 Task: Look for space in Zerbst, Germany from 17th June, 2023 to 21st June, 2023 for 2 adults in price range Rs.7000 to Rs.12000. Place can be private room with 1  bedroom having 2 beds and 1 bathroom. Property type can be house, flat, guest house. Amenities needed are: wifi. Booking option can be shelf check-in. Required host language is English.
Action: Mouse moved to (542, 103)
Screenshot: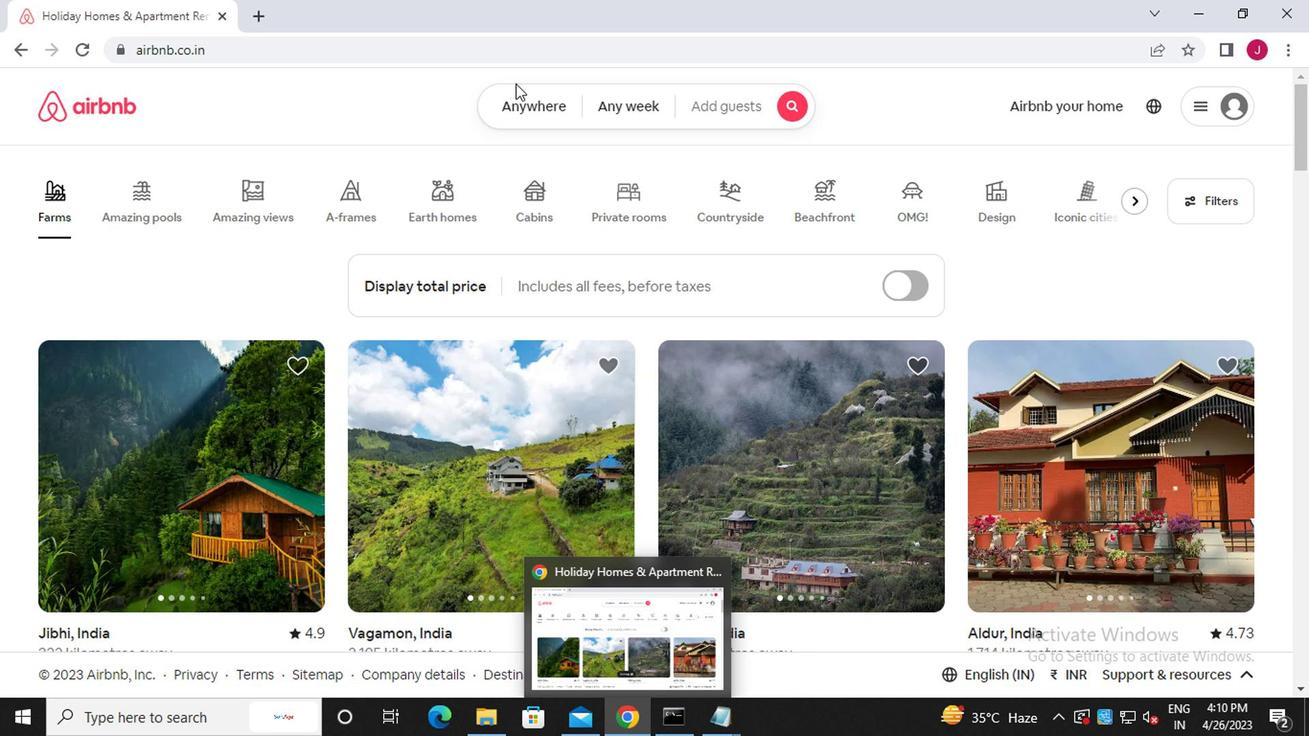 
Action: Mouse pressed left at (542, 103)
Screenshot: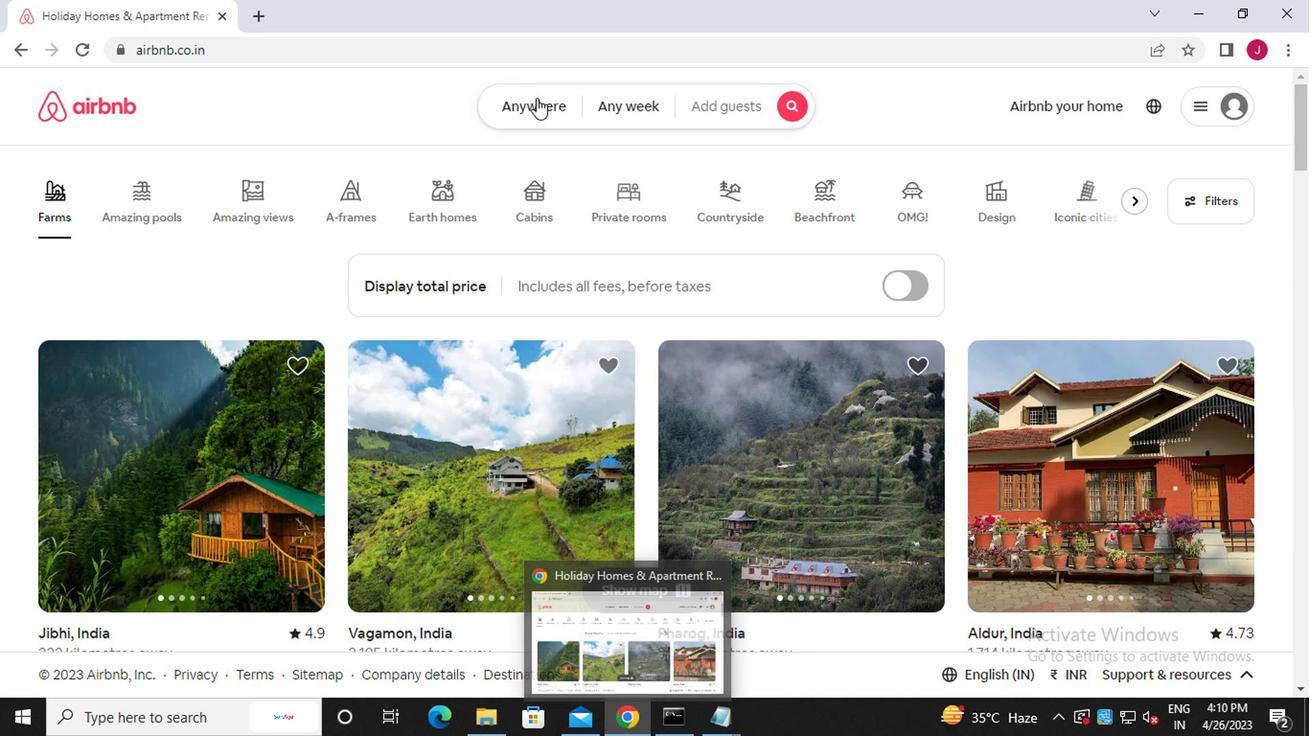 
Action: Mouse moved to (304, 182)
Screenshot: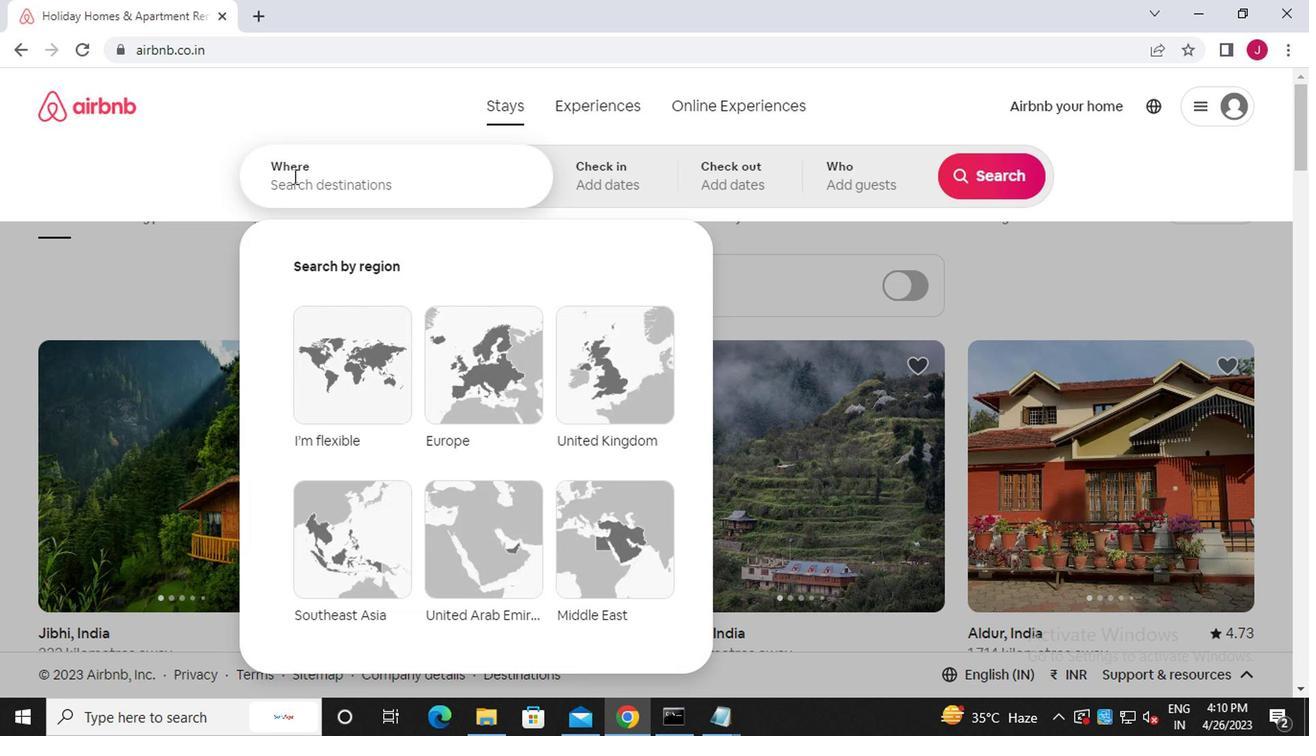 
Action: Mouse pressed left at (304, 182)
Screenshot: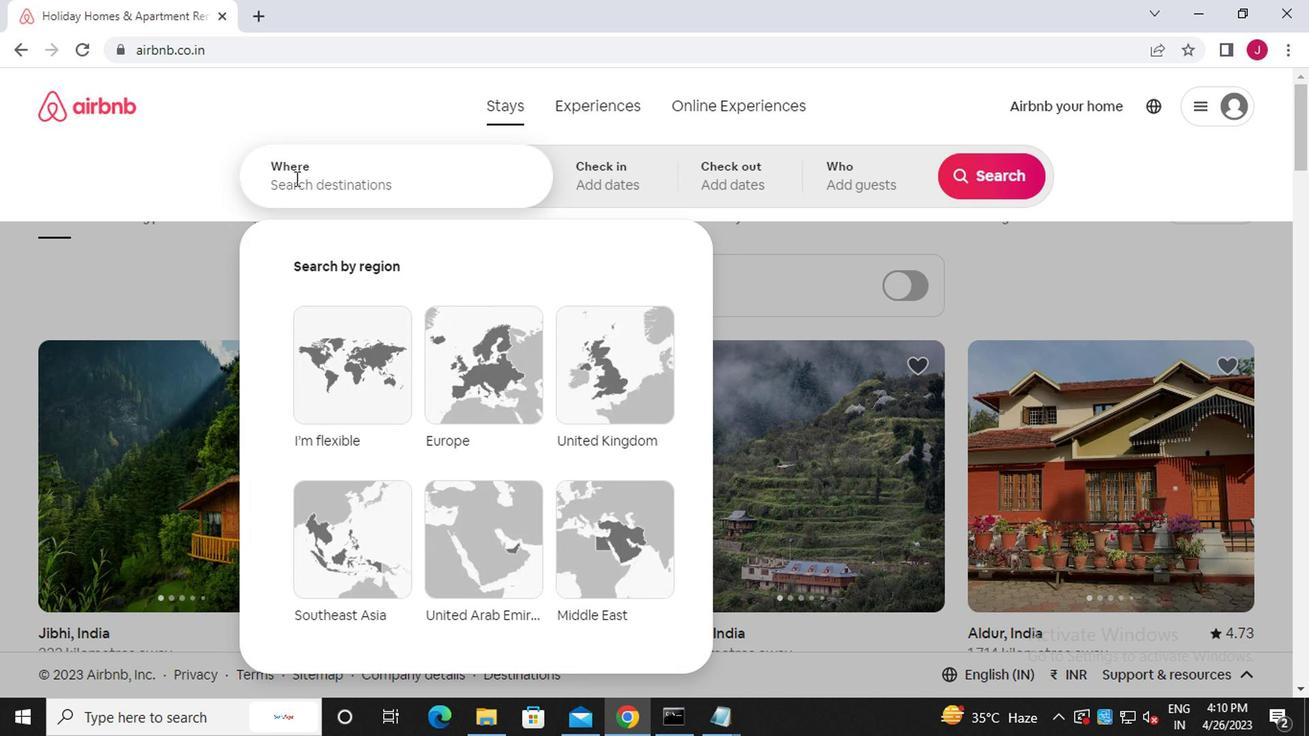 
Action: Mouse moved to (302, 182)
Screenshot: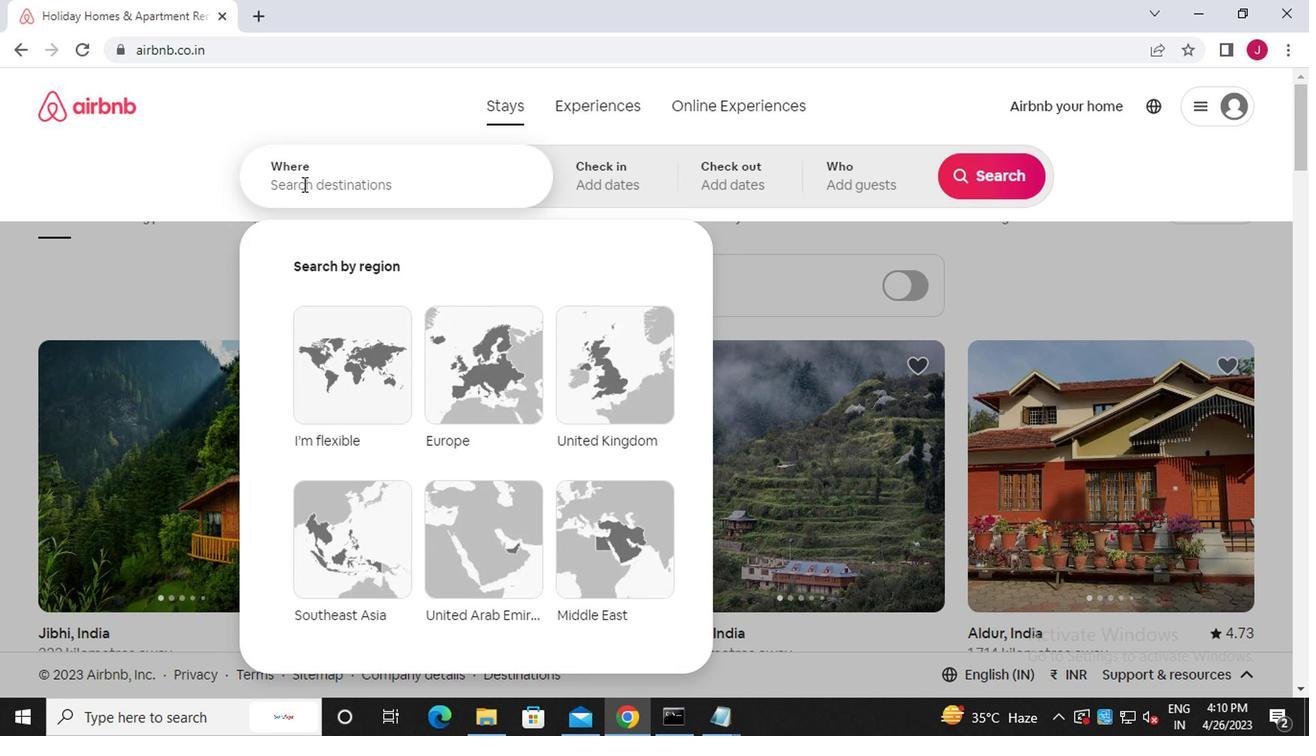 
Action: Key pressed z<Key.caps_lock>erbst,<Key.caps_lock>g<Key.caps_lock>ermany
Screenshot: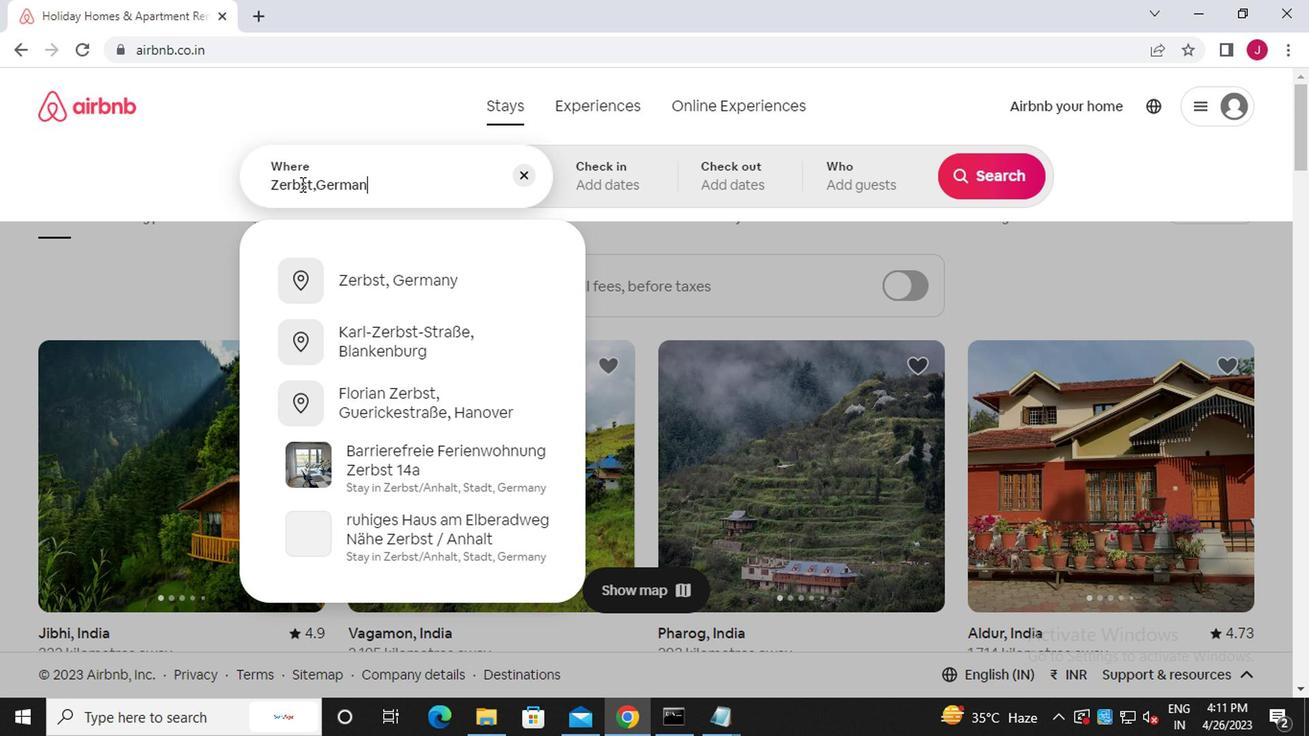 
Action: Mouse moved to (420, 279)
Screenshot: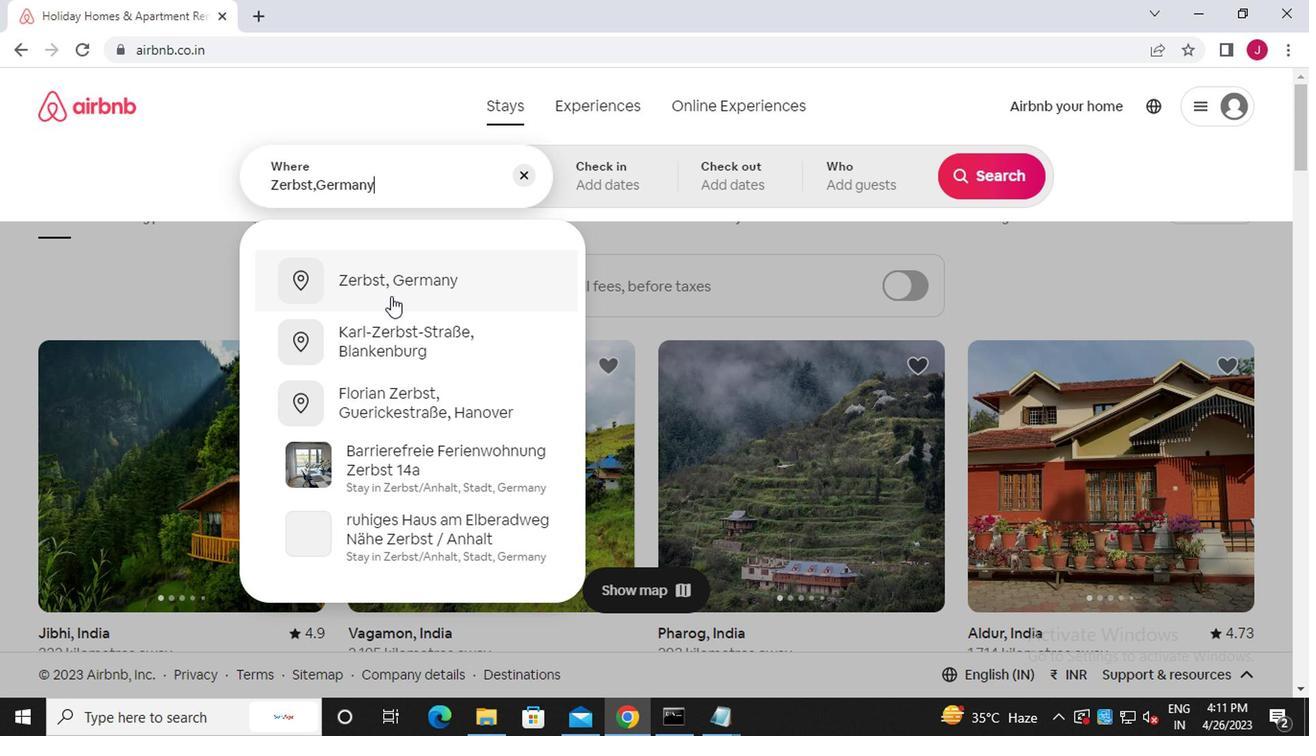 
Action: Mouse pressed left at (420, 279)
Screenshot: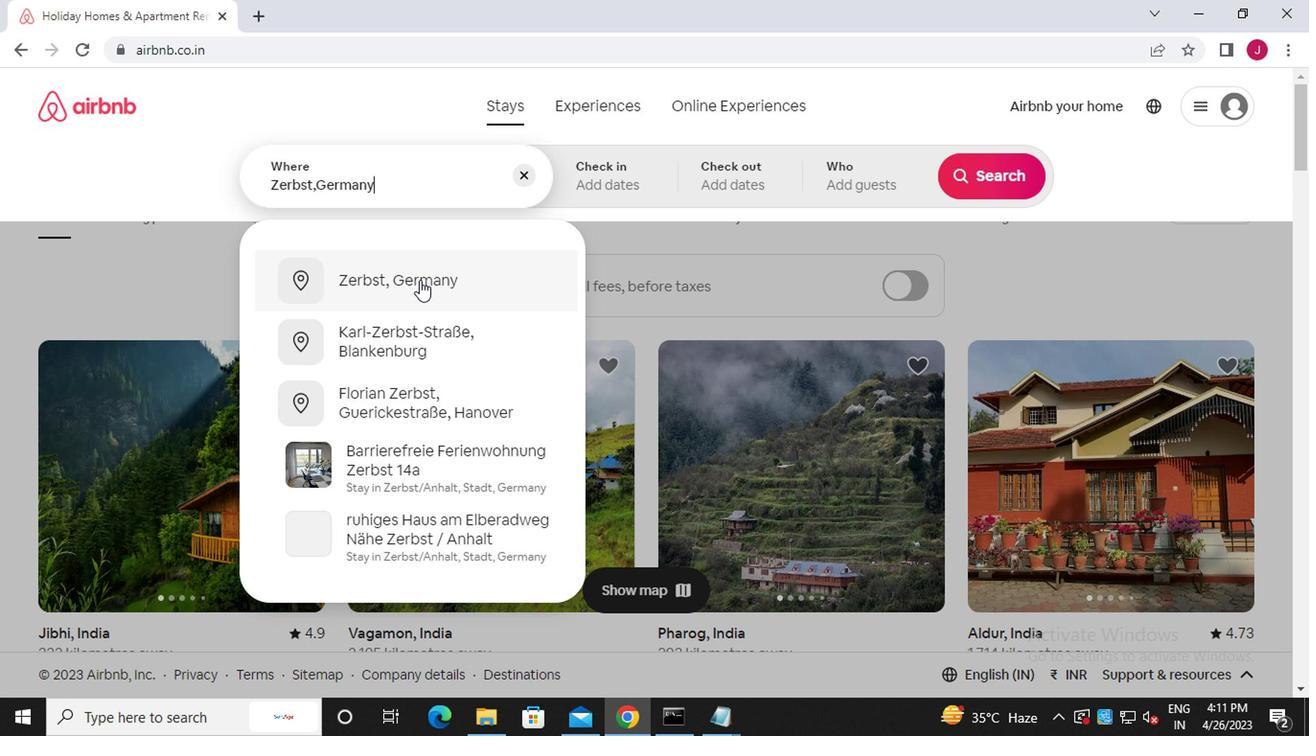 
Action: Mouse moved to (980, 336)
Screenshot: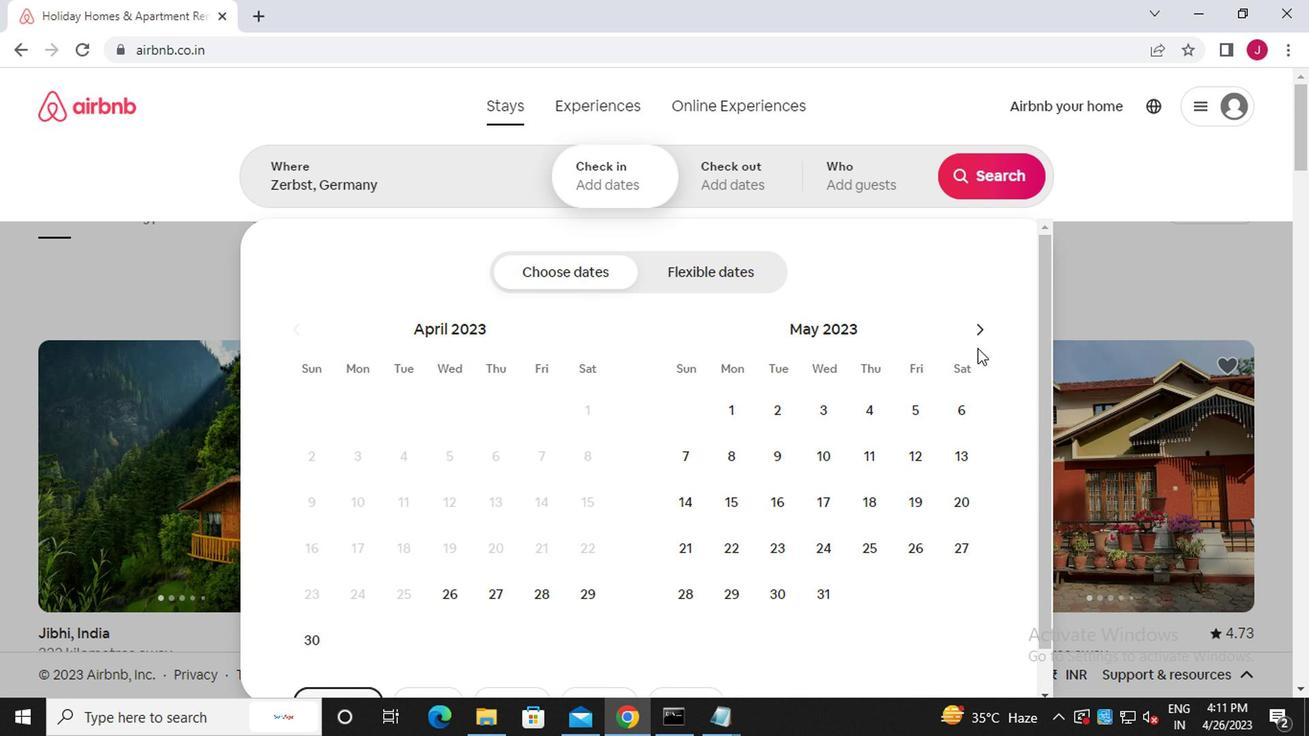 
Action: Mouse pressed left at (980, 336)
Screenshot: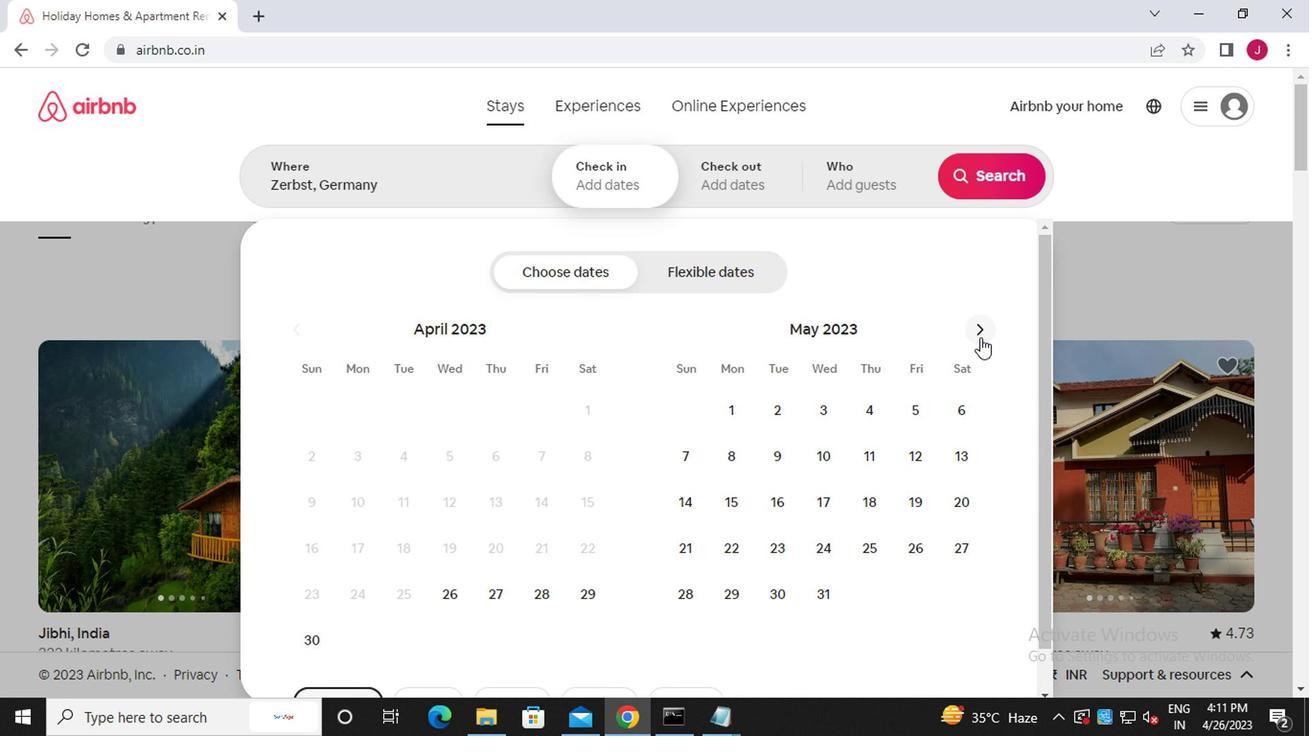 
Action: Mouse moved to (954, 499)
Screenshot: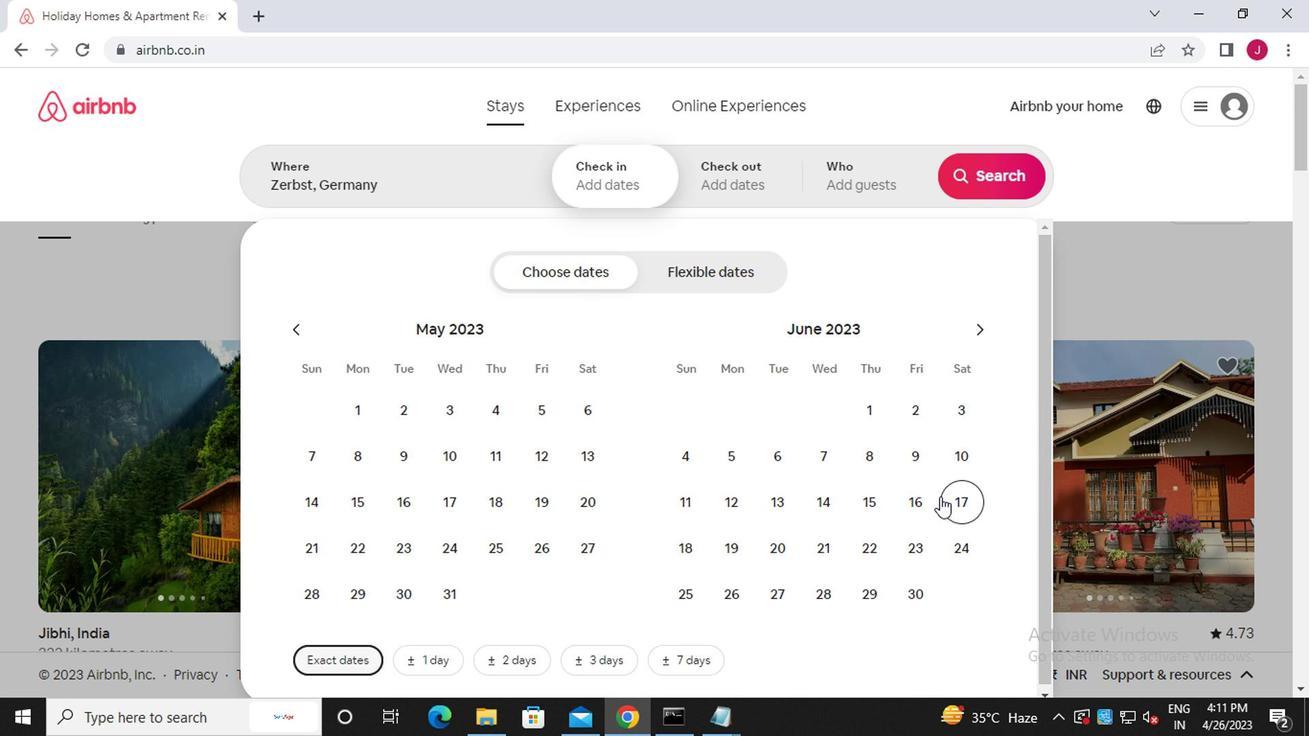 
Action: Mouse pressed left at (954, 499)
Screenshot: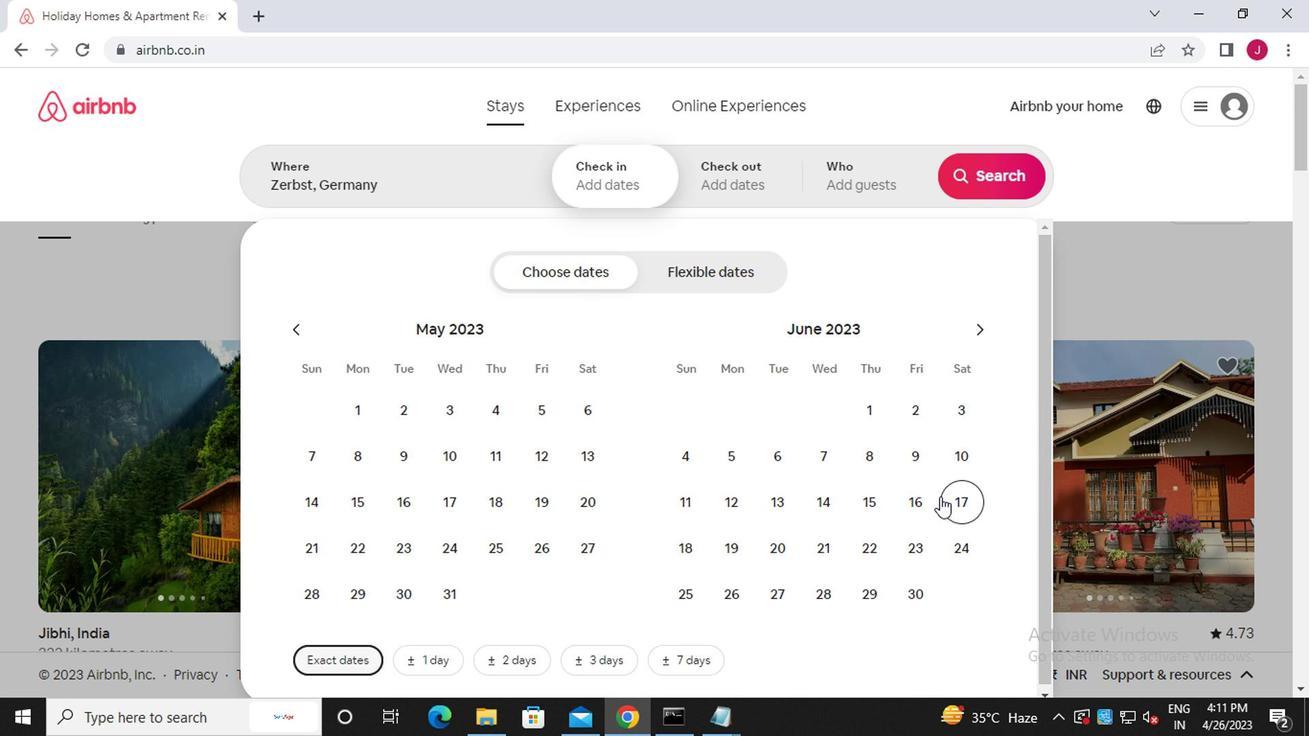 
Action: Mouse moved to (813, 545)
Screenshot: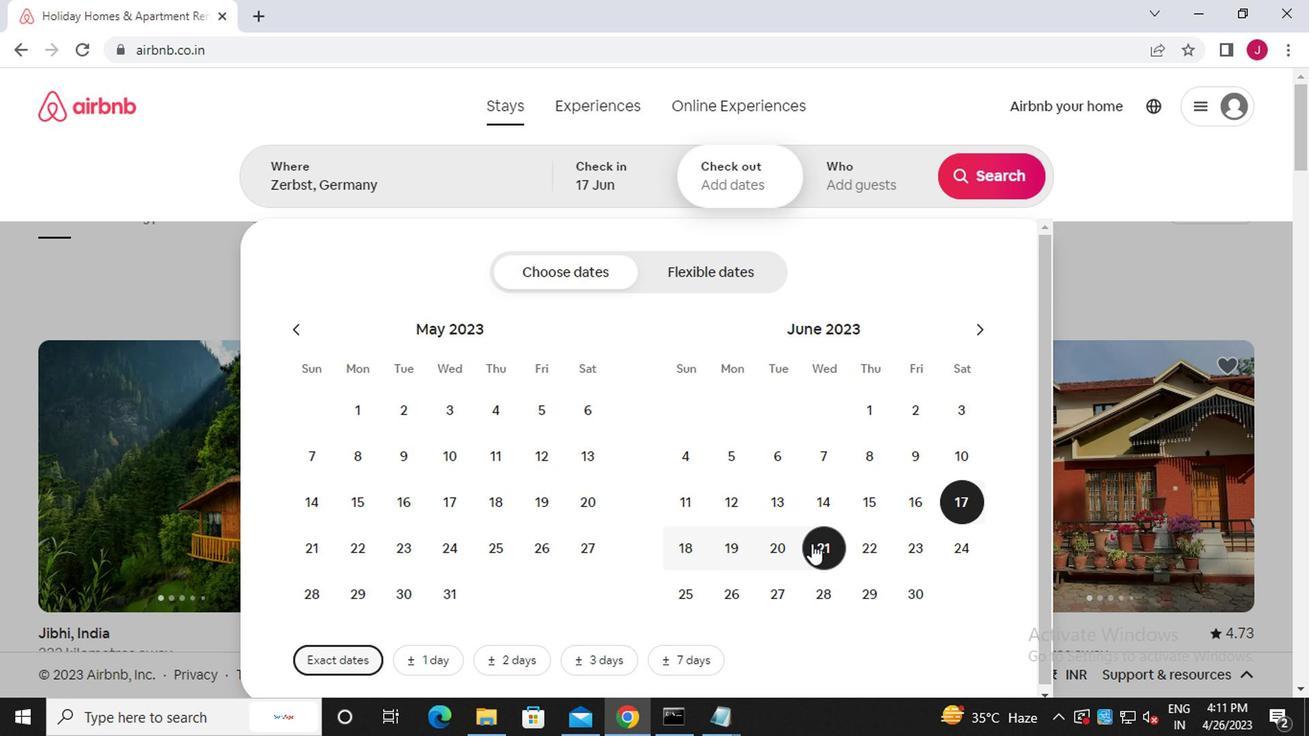 
Action: Mouse pressed left at (813, 545)
Screenshot: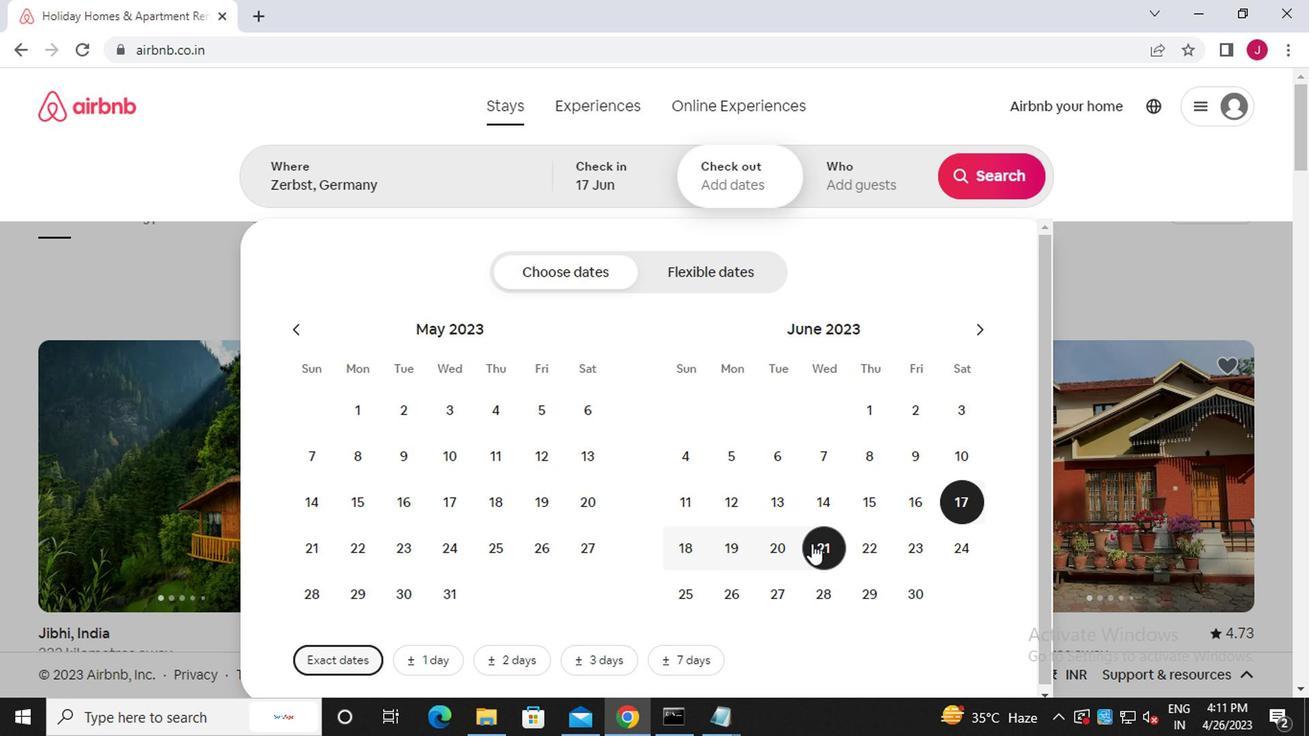 
Action: Mouse moved to (856, 175)
Screenshot: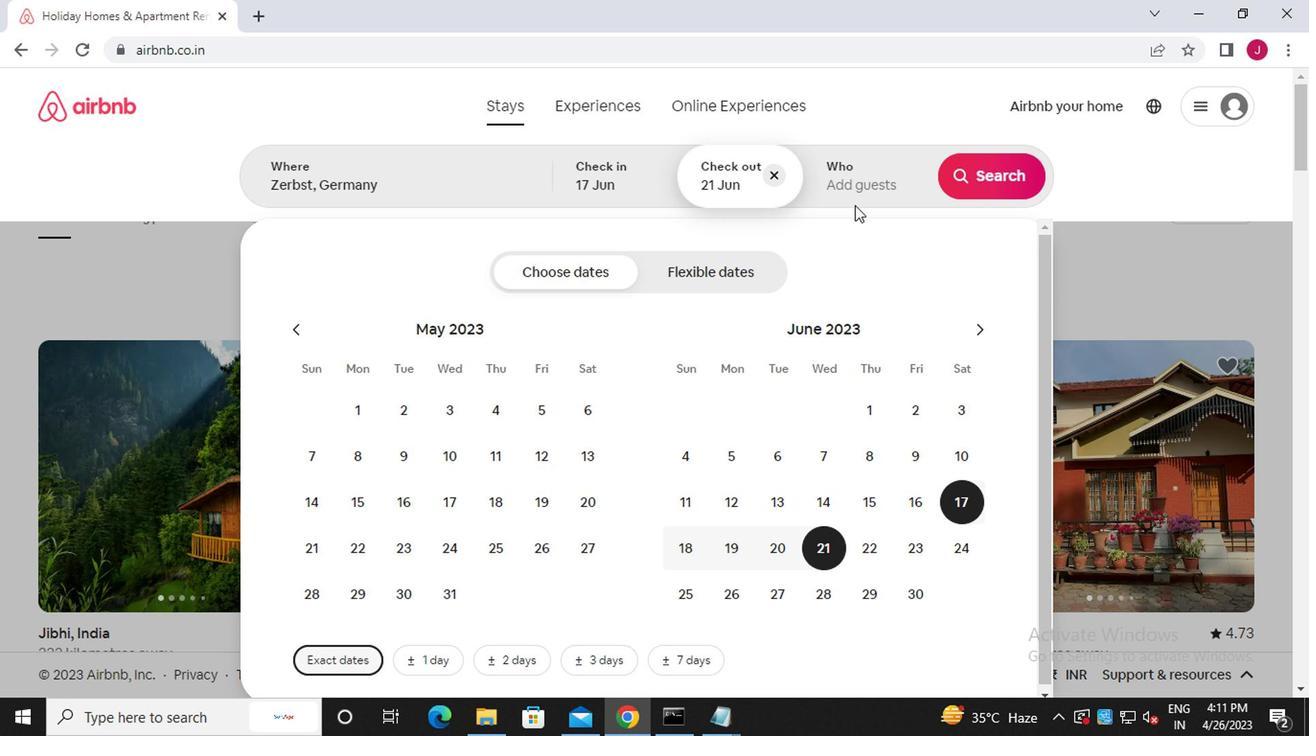 
Action: Mouse pressed left at (856, 175)
Screenshot: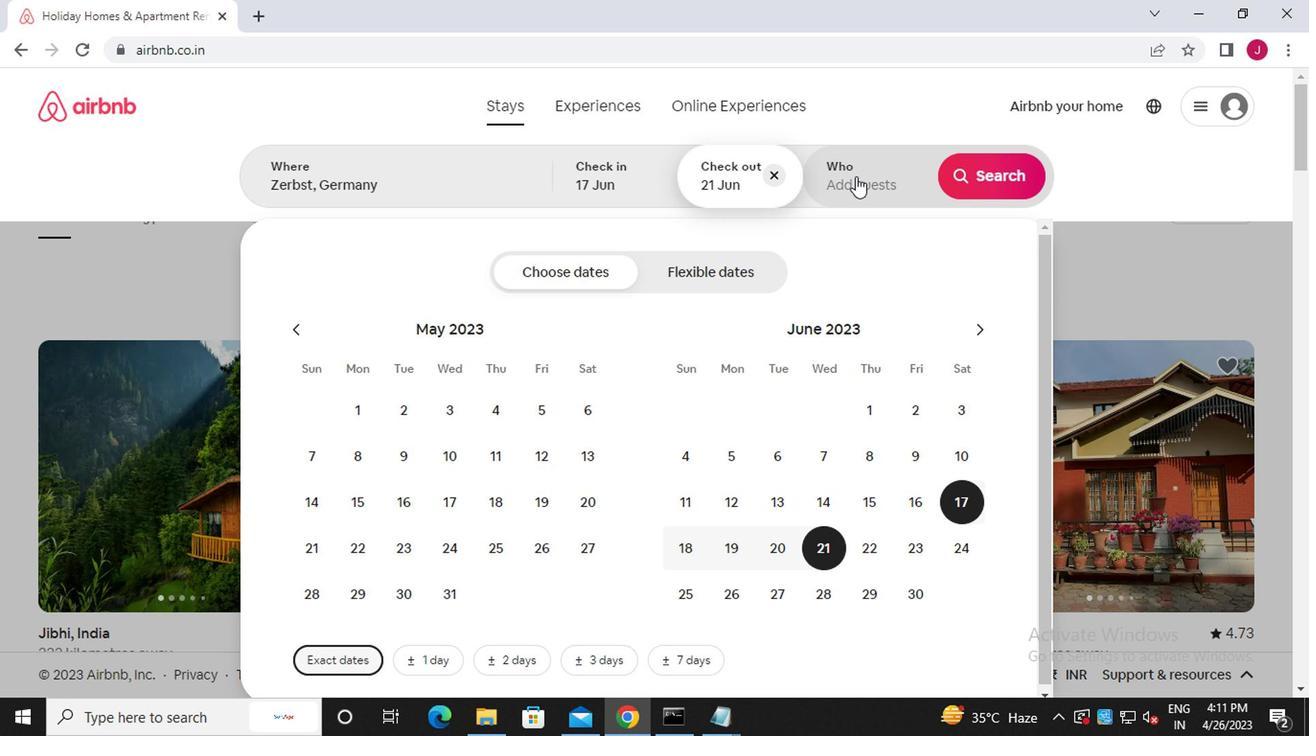 
Action: Mouse moved to (1004, 277)
Screenshot: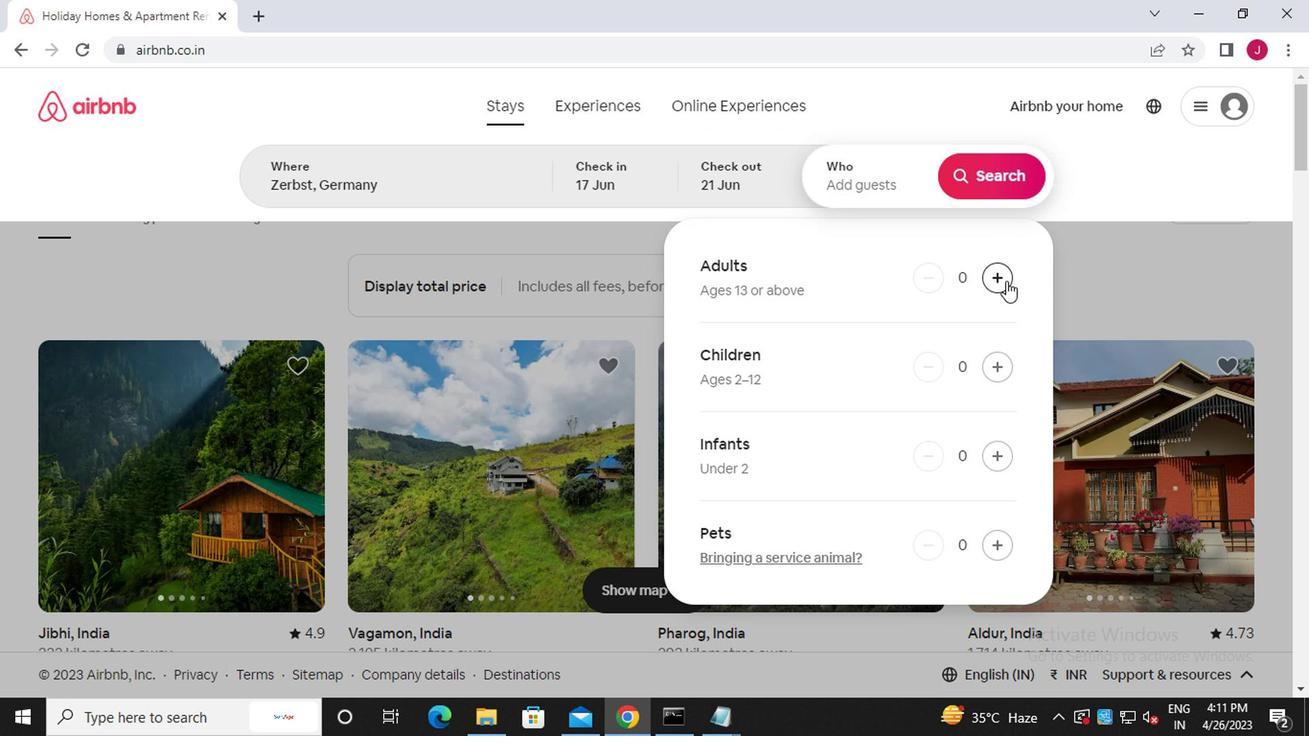 
Action: Mouse pressed left at (1004, 277)
Screenshot: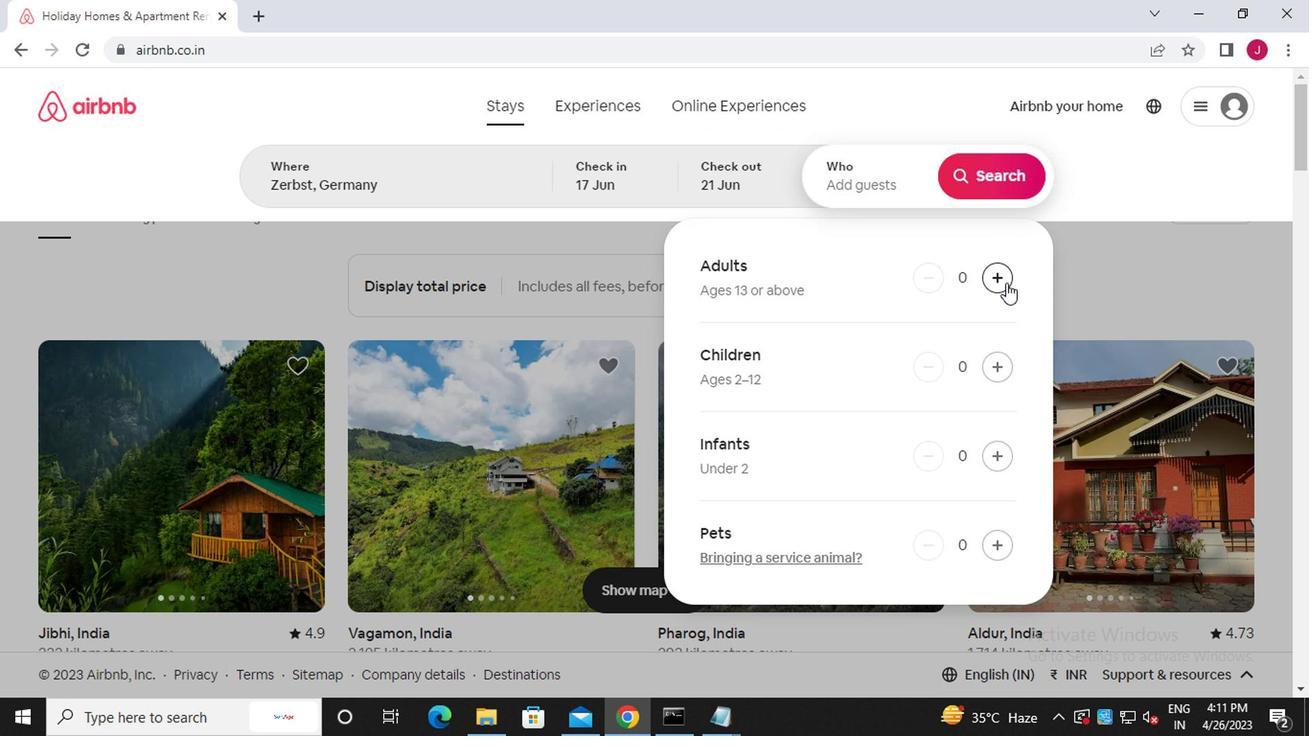 
Action: Mouse moved to (1004, 276)
Screenshot: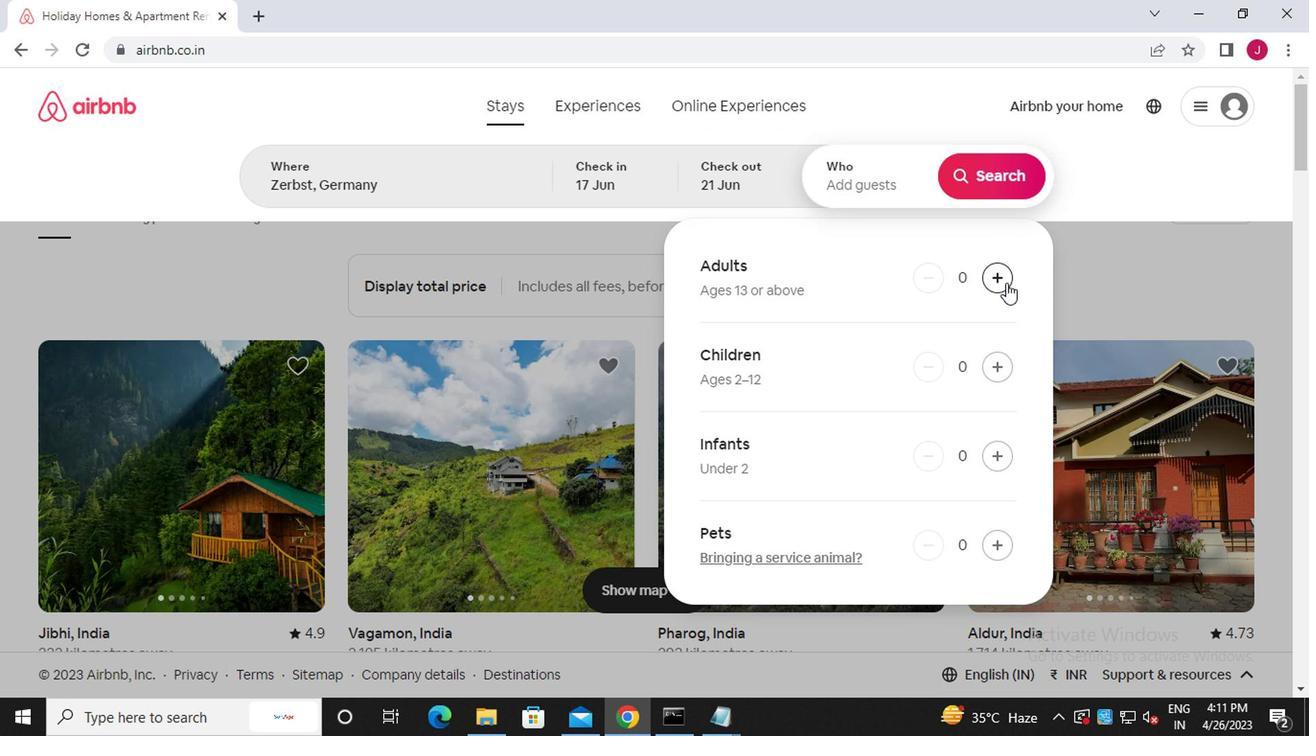 
Action: Mouse pressed left at (1004, 276)
Screenshot: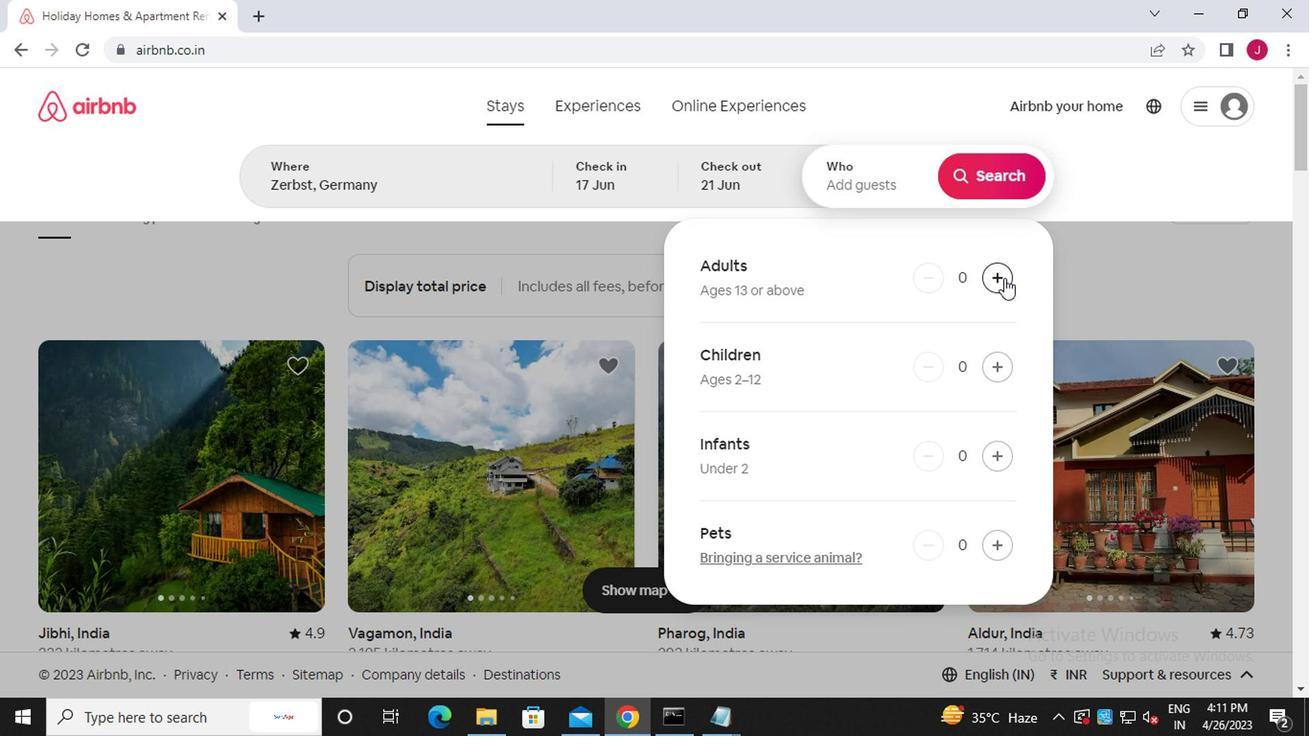 
Action: Mouse moved to (1013, 182)
Screenshot: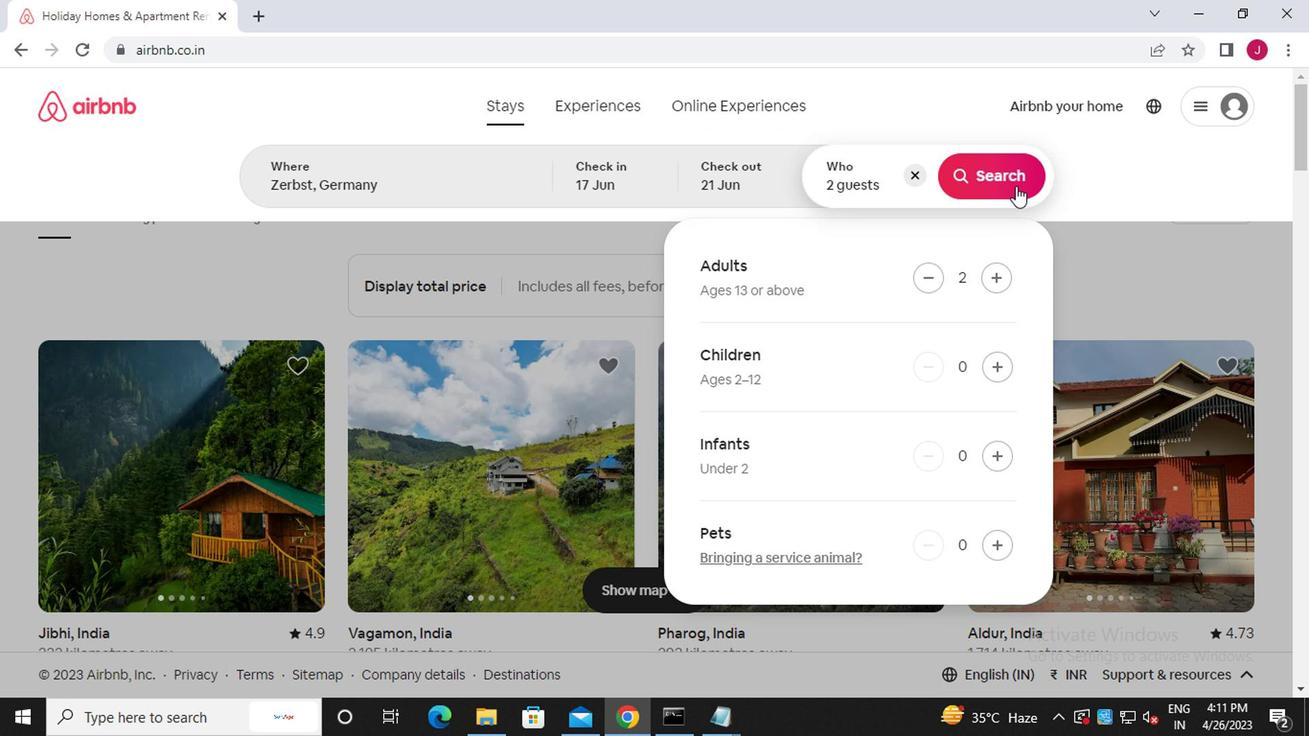 
Action: Mouse pressed left at (1013, 182)
Screenshot: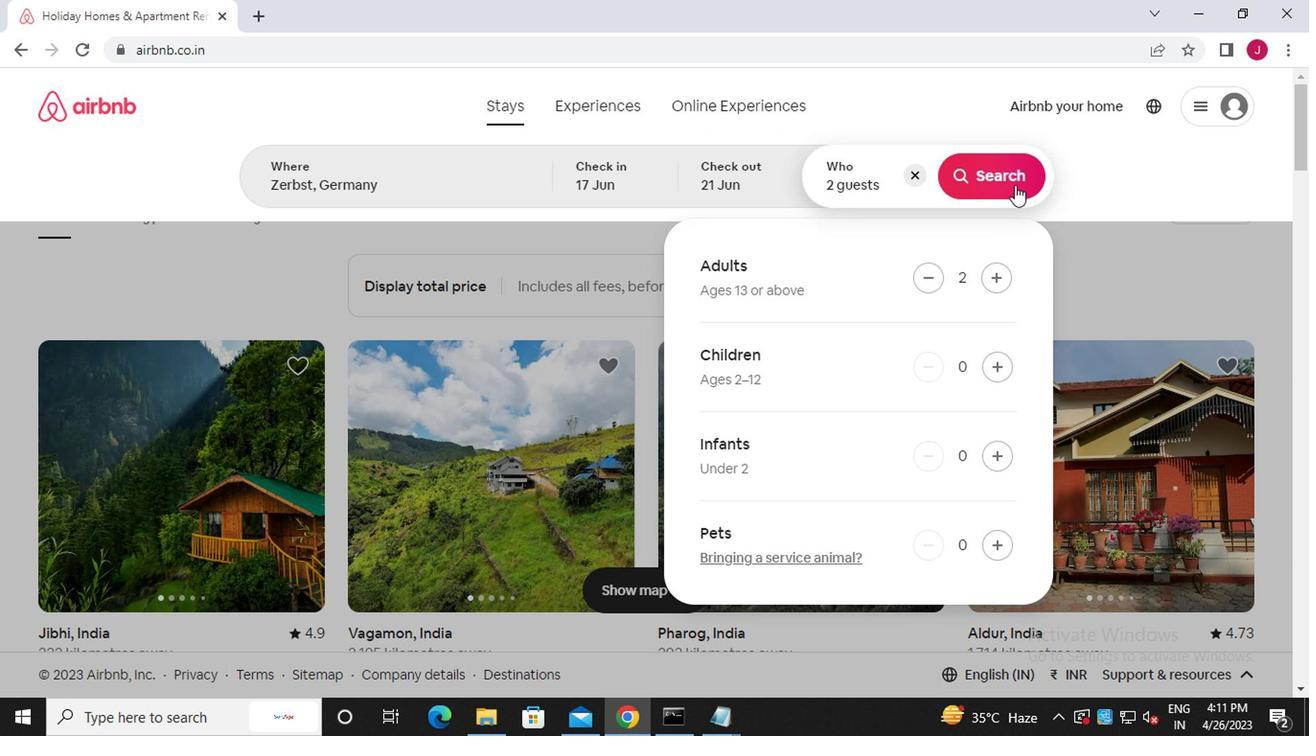 
Action: Mouse moved to (1247, 186)
Screenshot: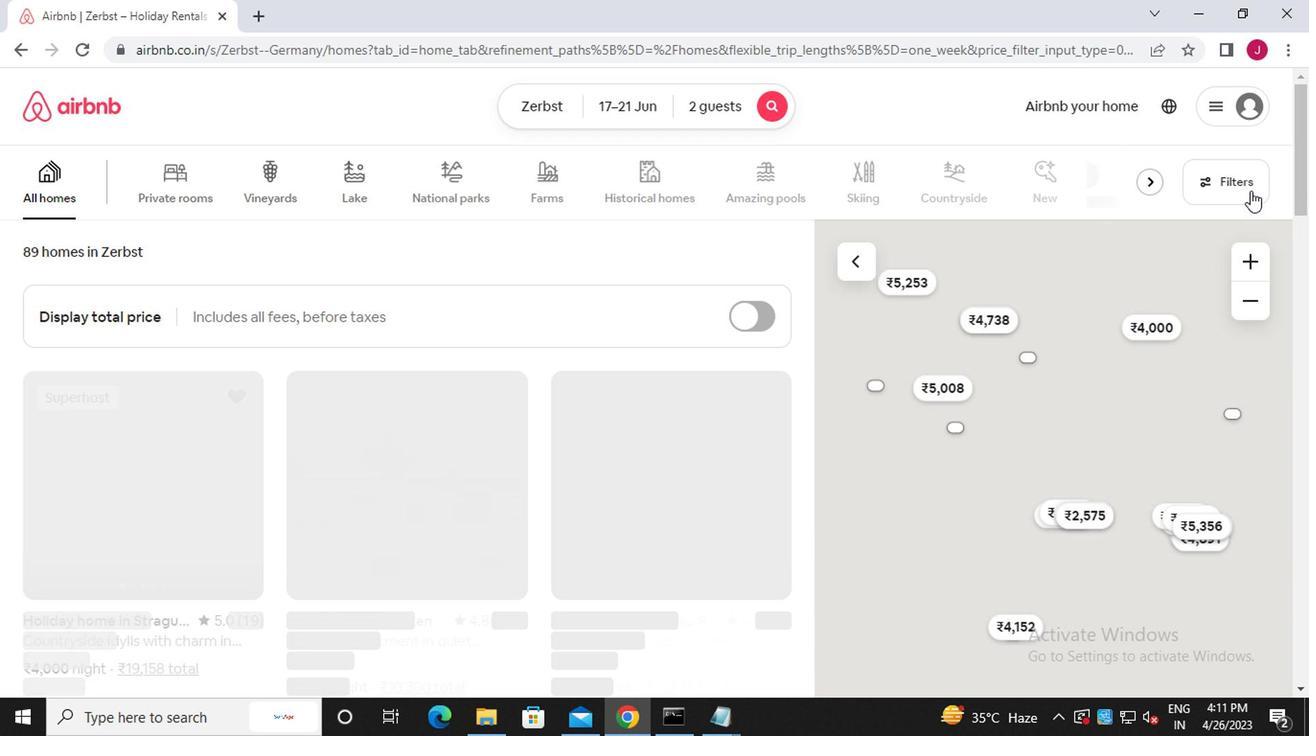
Action: Mouse pressed left at (1247, 186)
Screenshot: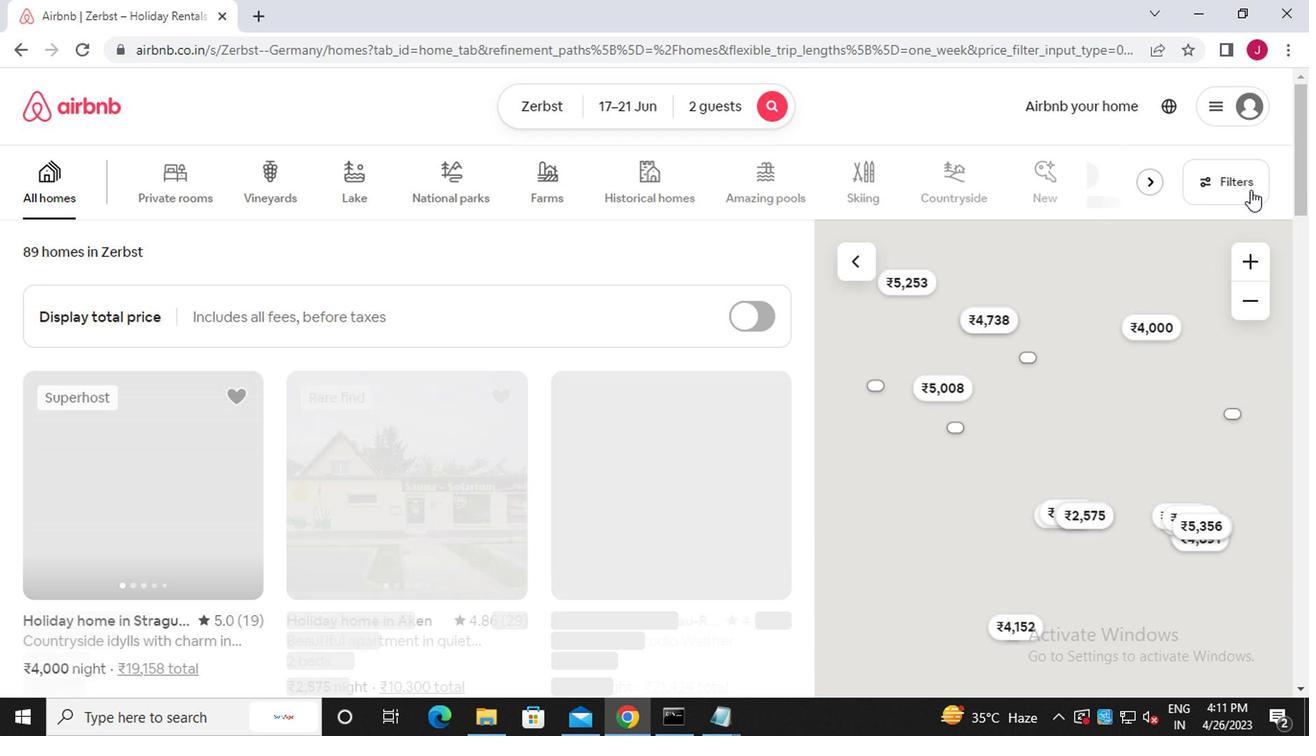 
Action: Mouse moved to (480, 411)
Screenshot: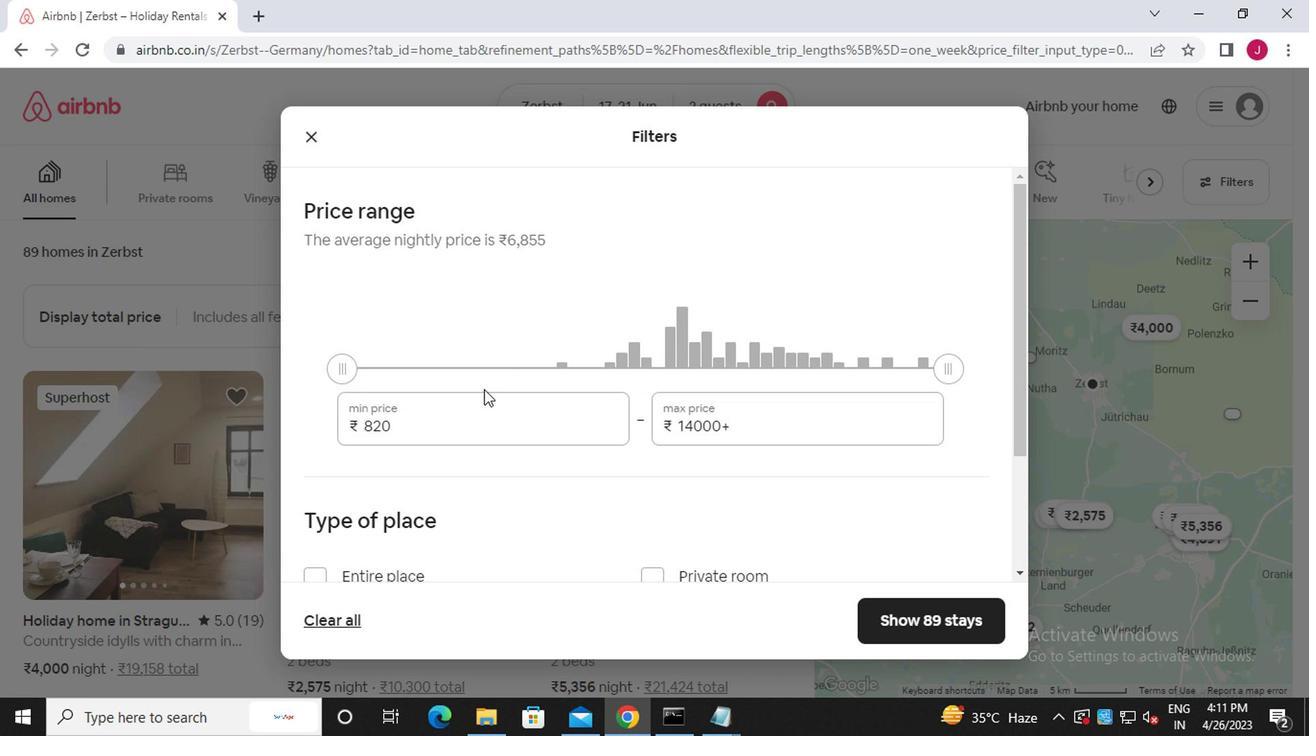 
Action: Mouse pressed left at (480, 411)
Screenshot: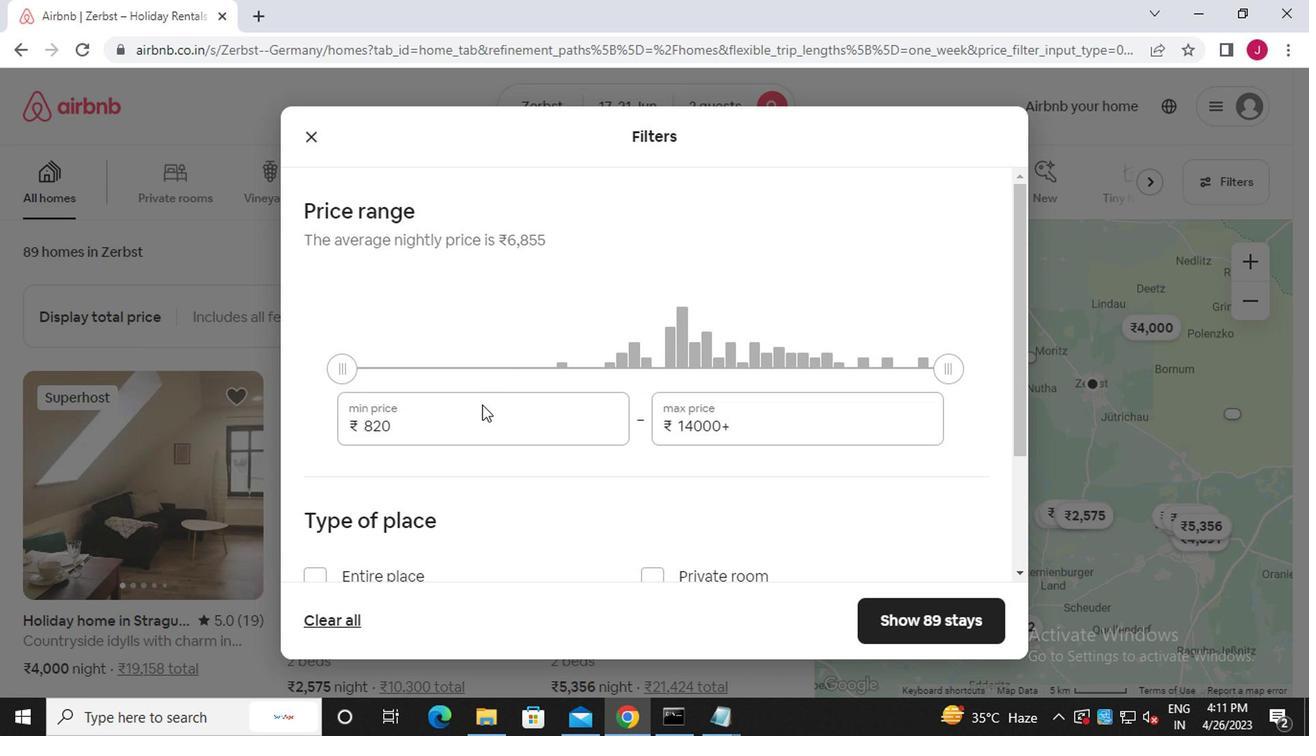 
Action: Mouse moved to (474, 410)
Screenshot: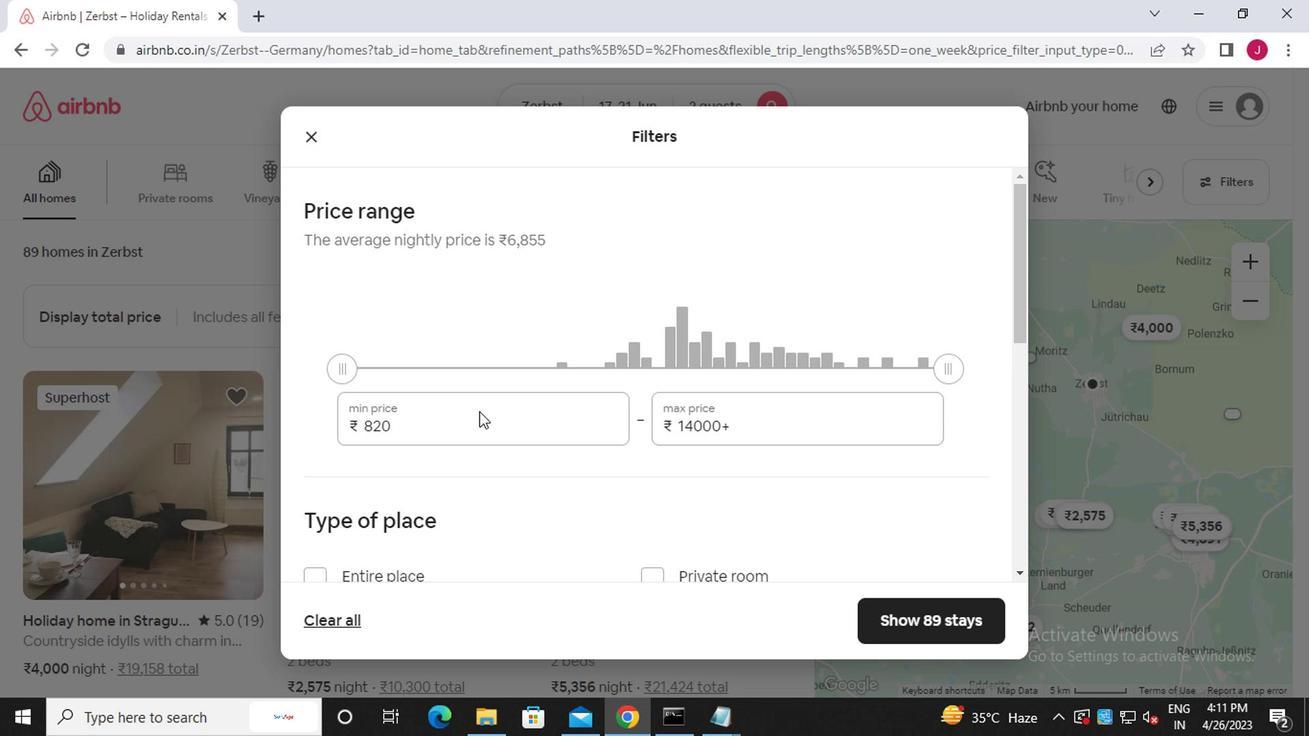 
Action: Key pressed <Key.backspace><Key.backspace><Key.backspace><<103>><<96>><<96>><<96>>
Screenshot: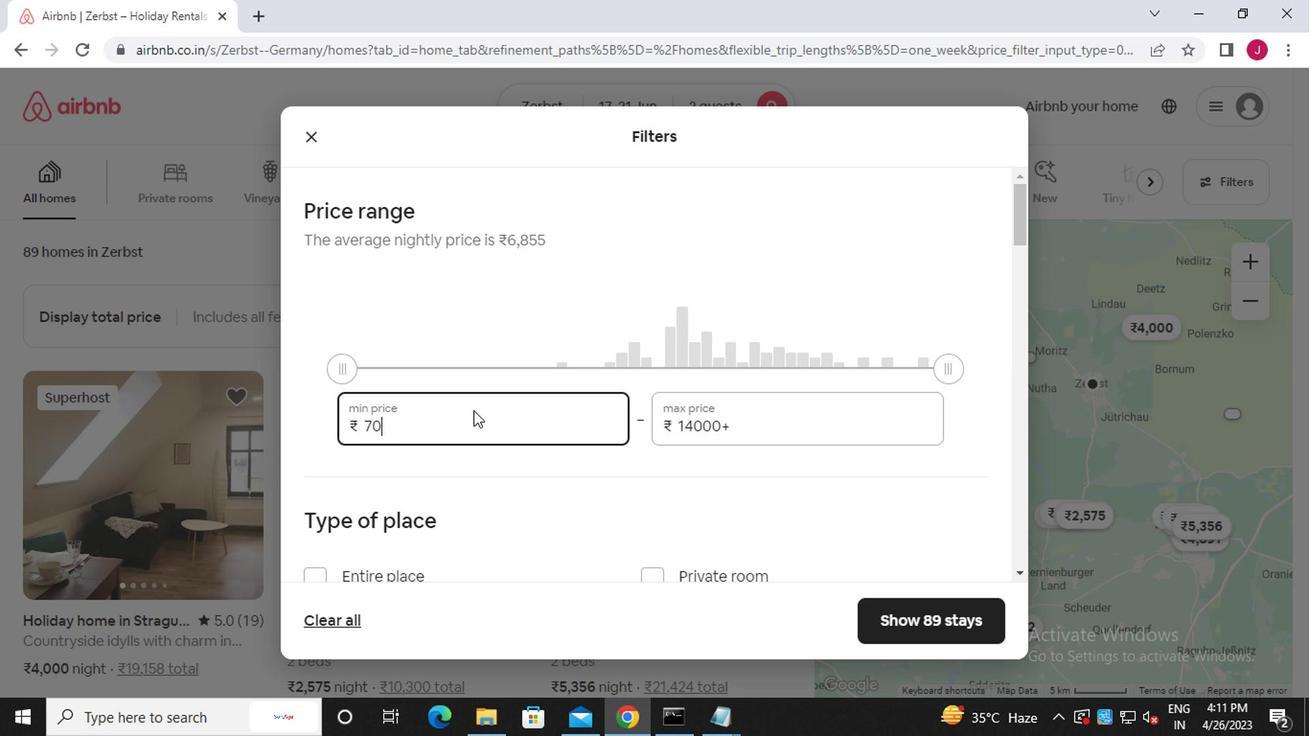 
Action: Mouse moved to (840, 427)
Screenshot: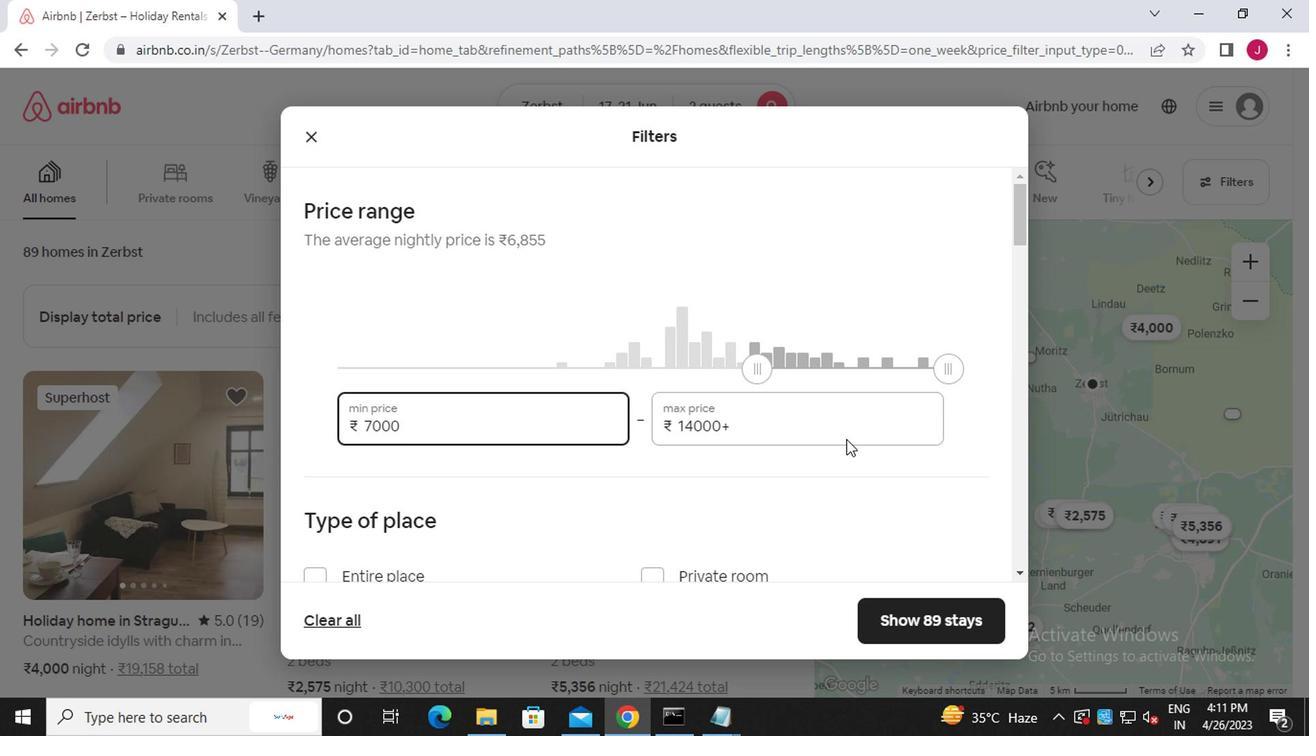 
Action: Mouse pressed left at (840, 427)
Screenshot: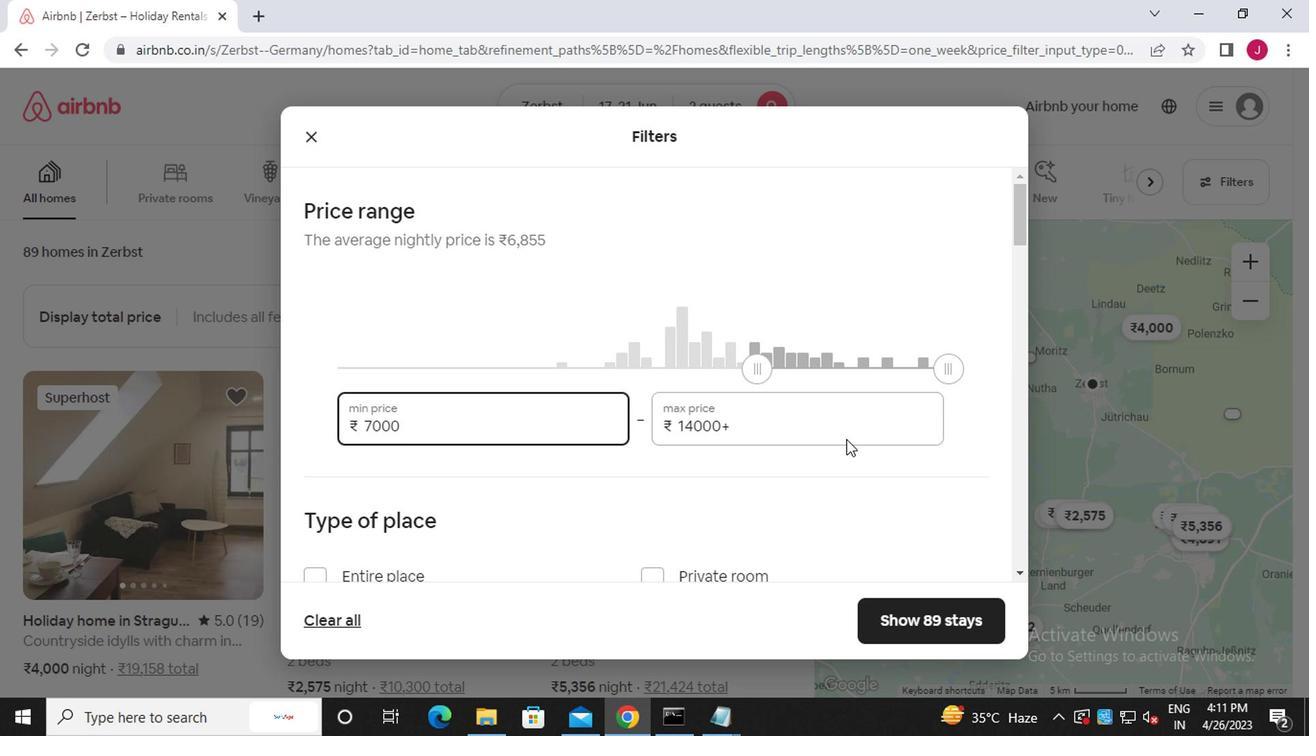 
Action: Key pressed <Key.backspace><Key.backspace><Key.backspace><Key.backspace><Key.backspace><Key.backspace><Key.backspace><Key.backspace><Key.backspace><Key.backspace><Key.backspace><Key.backspace><<97>><<98>><<96>><<96>><<96>>
Screenshot: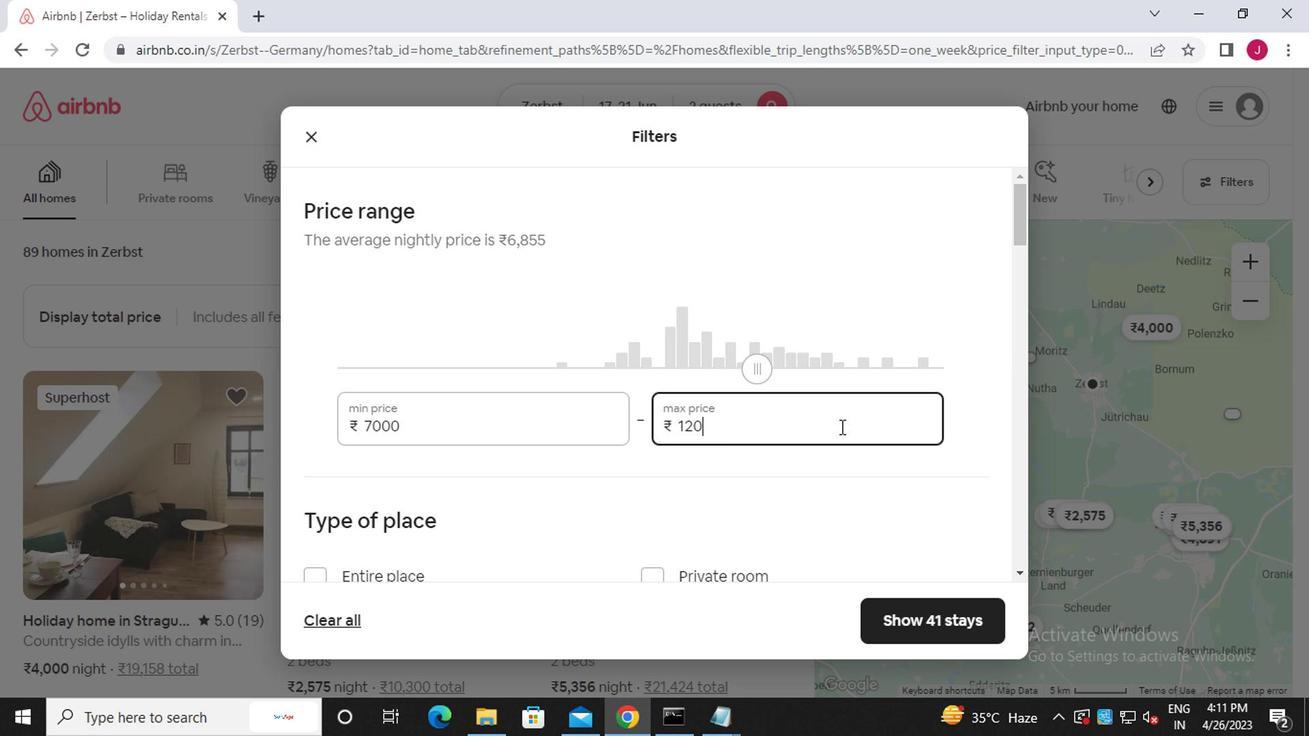 
Action: Mouse scrolled (840, 426) with delta (0, 0)
Screenshot: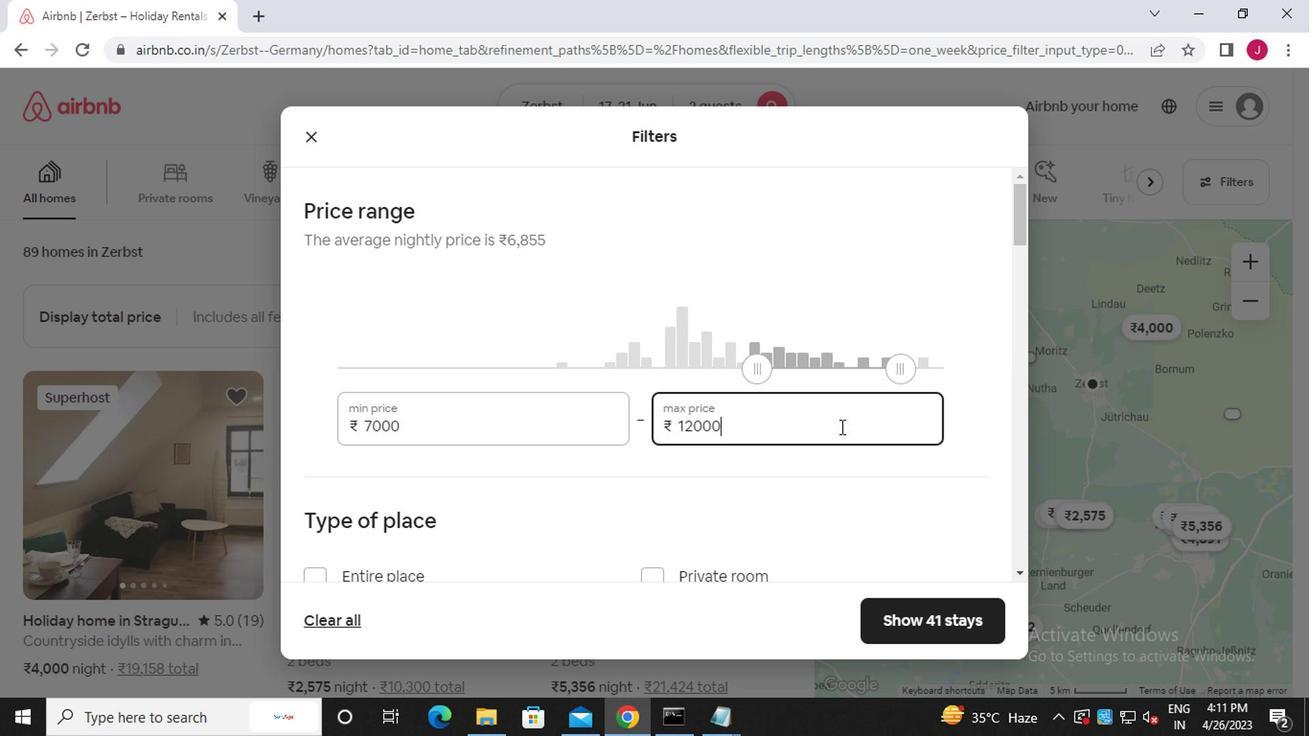
Action: Mouse scrolled (840, 426) with delta (0, 0)
Screenshot: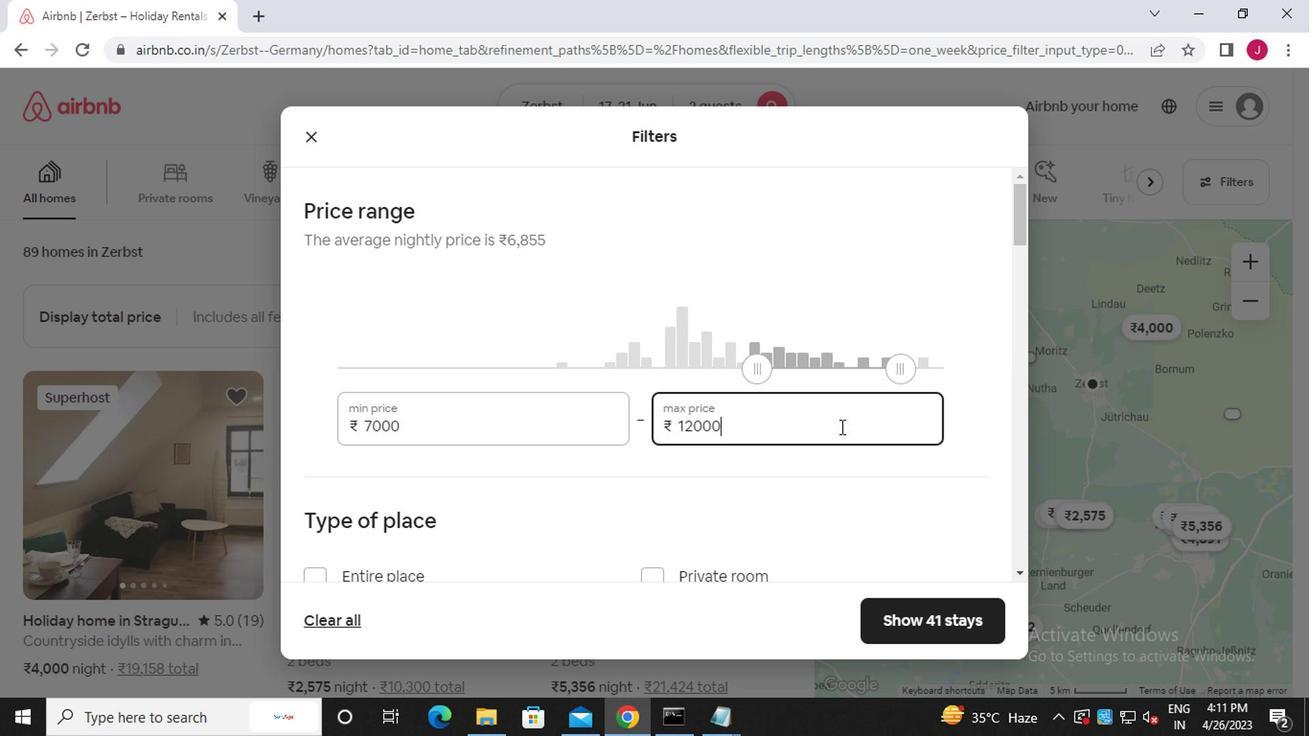 
Action: Mouse scrolled (840, 426) with delta (0, 0)
Screenshot: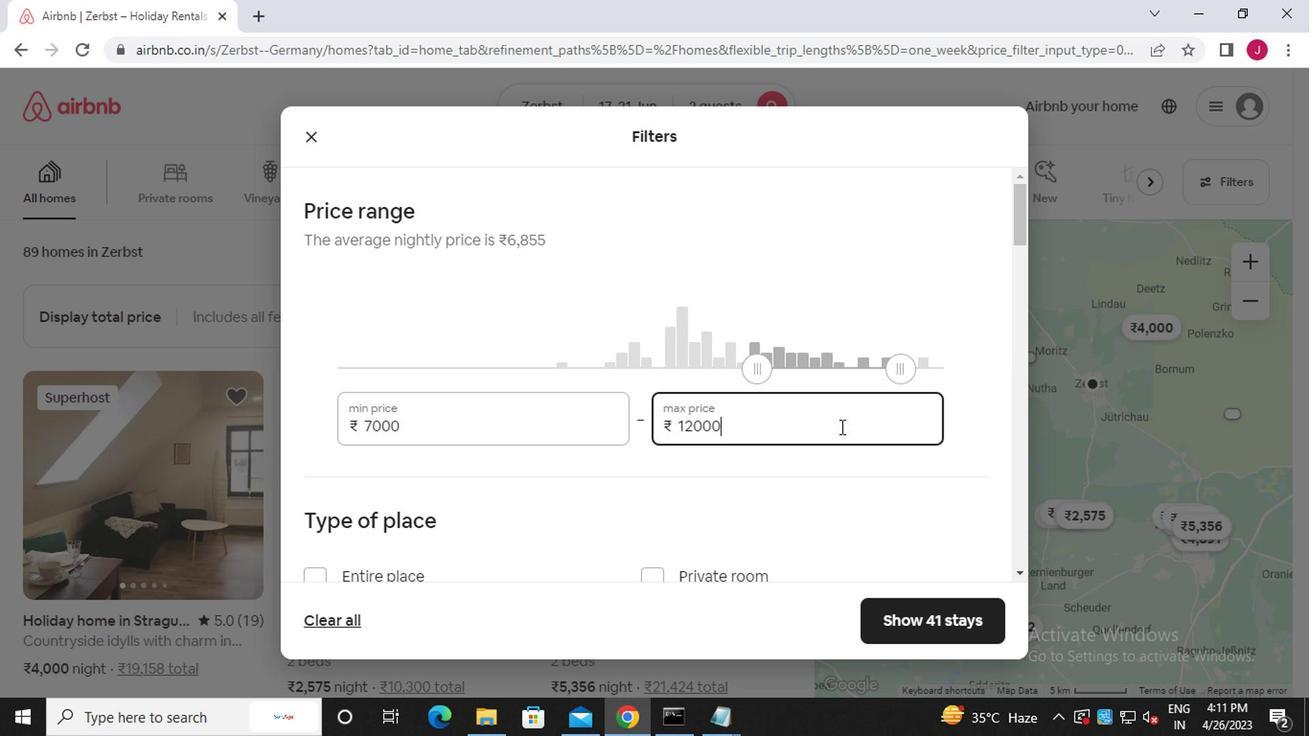 
Action: Mouse scrolled (840, 426) with delta (0, 0)
Screenshot: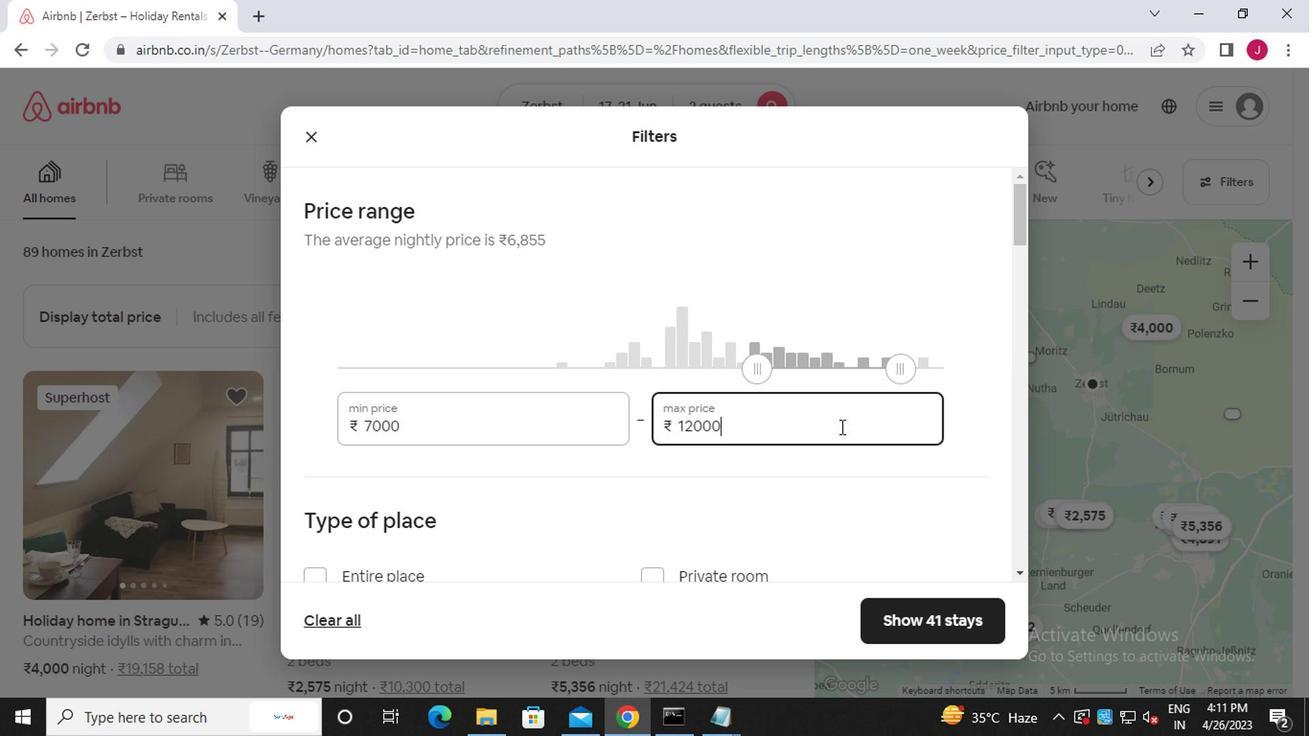 
Action: Mouse moved to (650, 195)
Screenshot: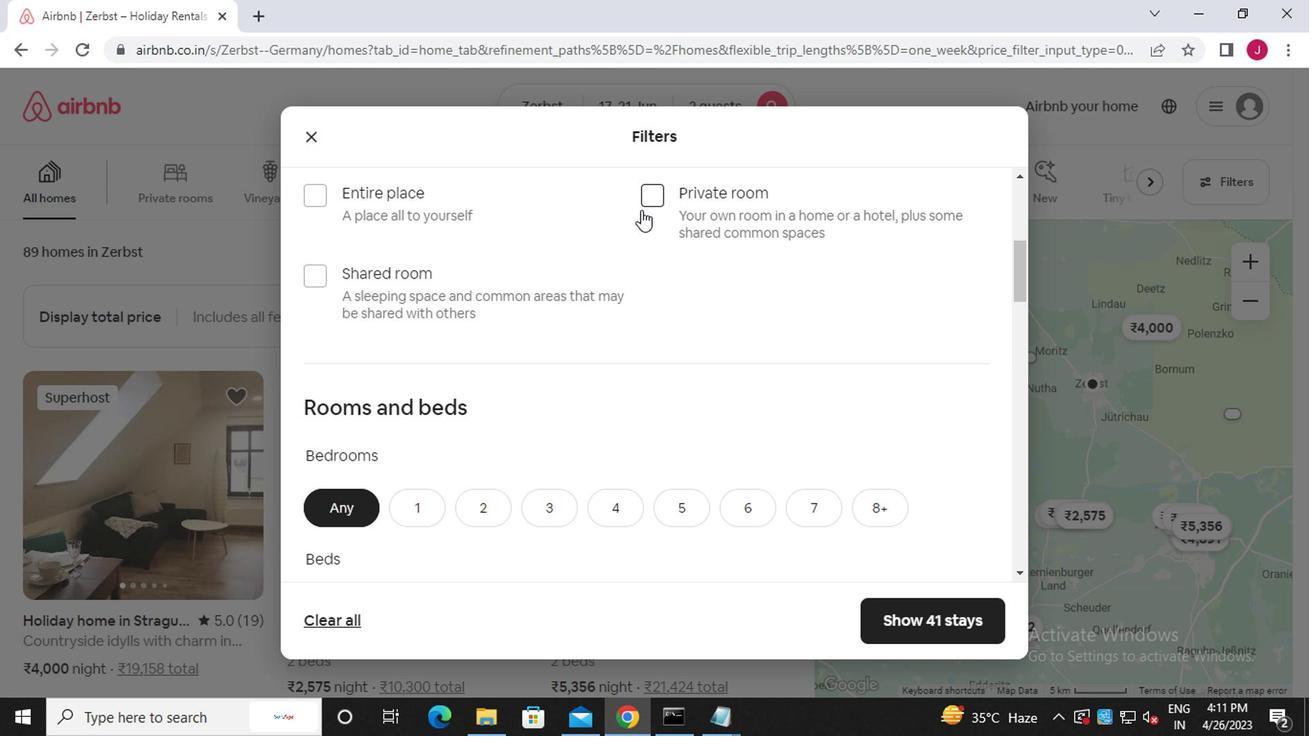 
Action: Mouse pressed left at (650, 195)
Screenshot: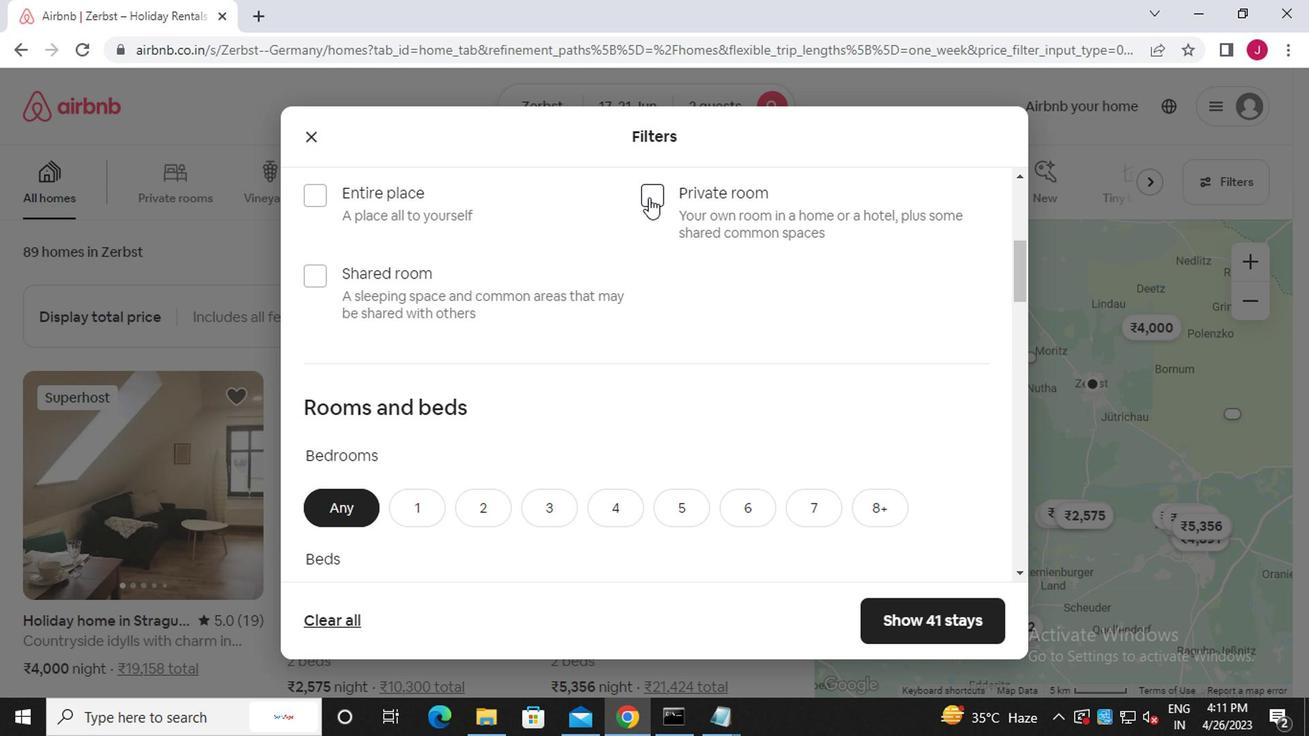
Action: Mouse moved to (341, 415)
Screenshot: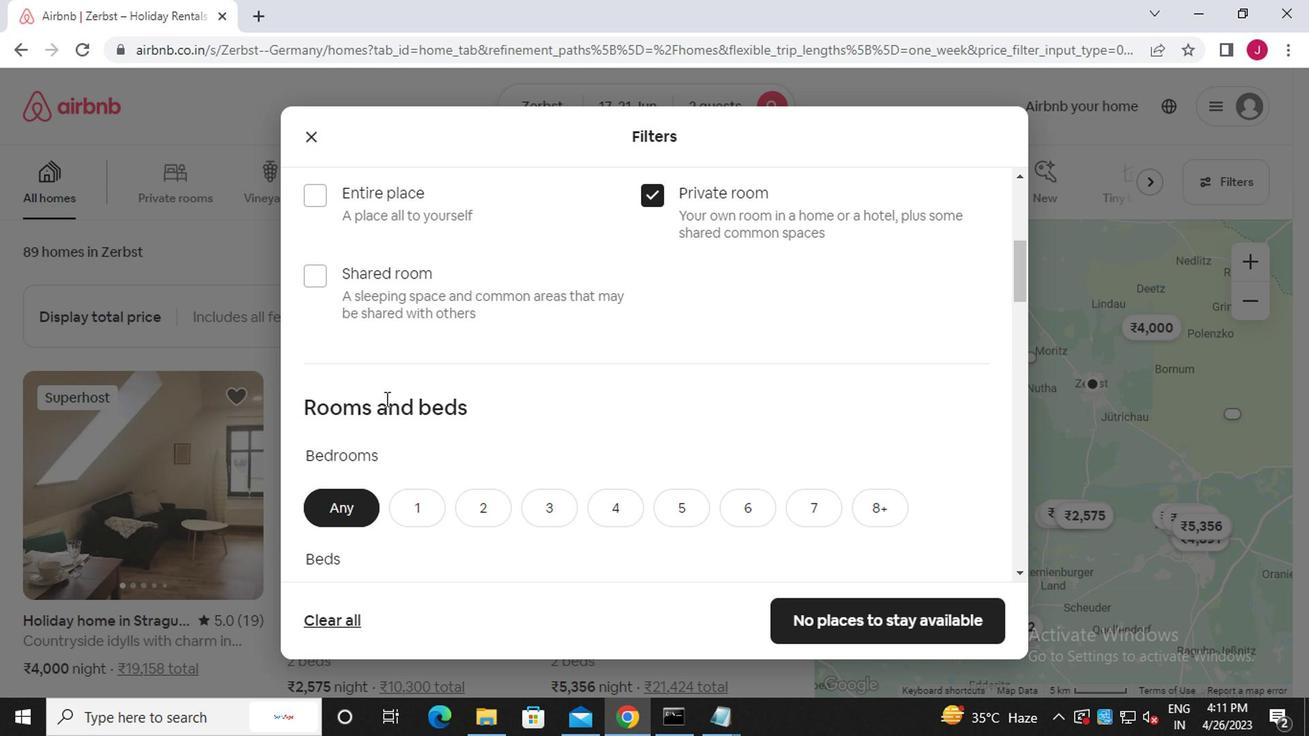 
Action: Mouse scrolled (341, 414) with delta (0, 0)
Screenshot: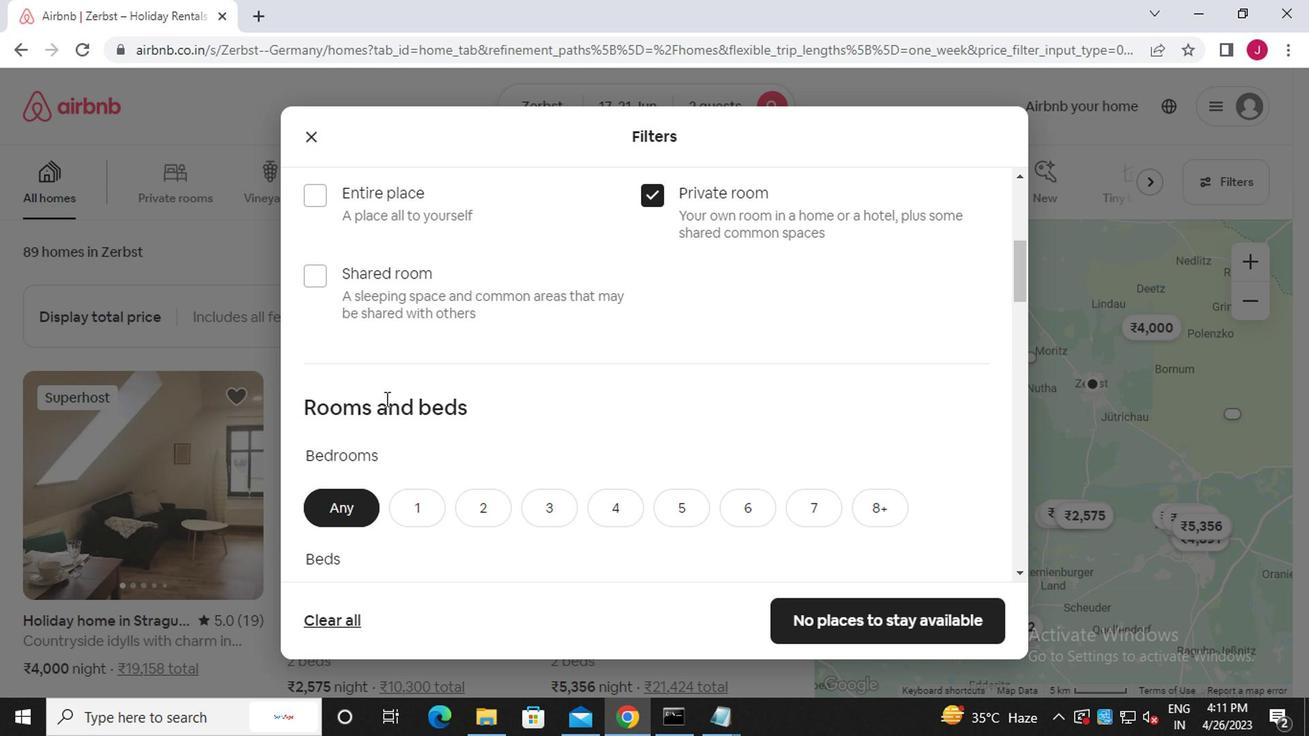 
Action: Mouse moved to (334, 416)
Screenshot: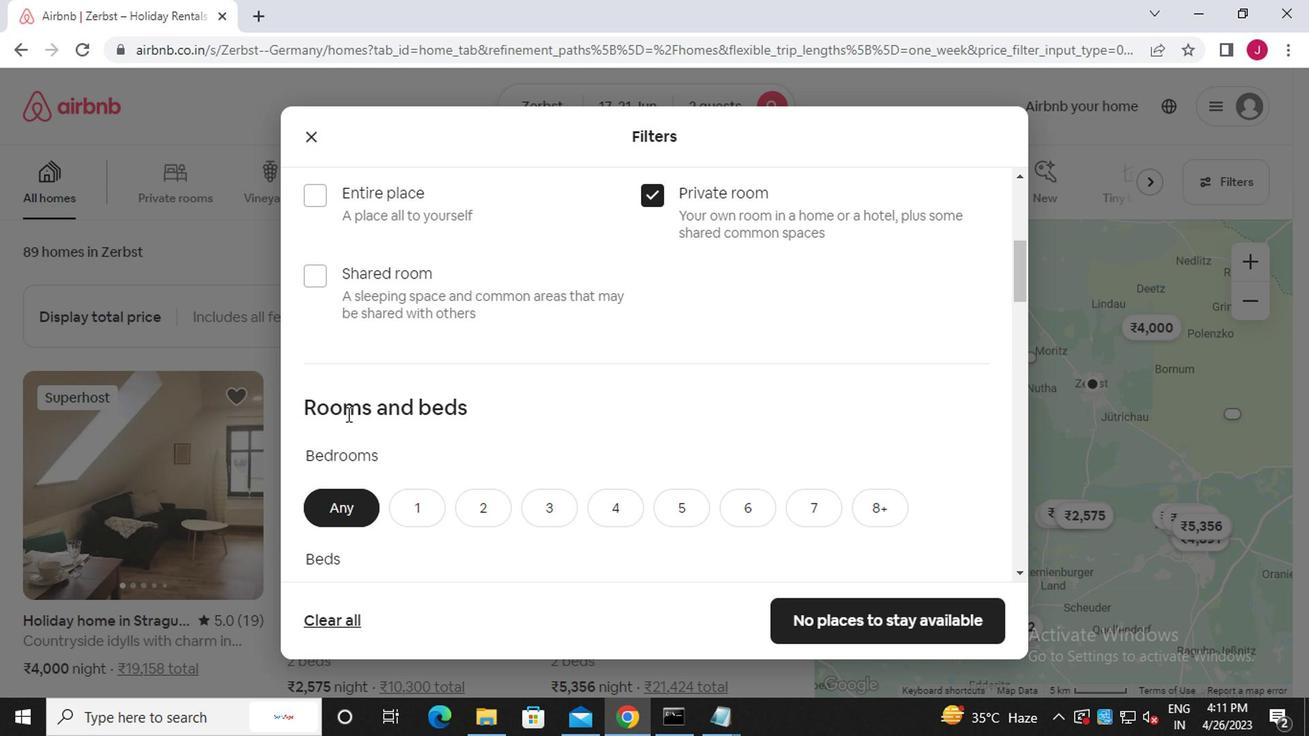 
Action: Mouse scrolled (334, 415) with delta (0, -1)
Screenshot: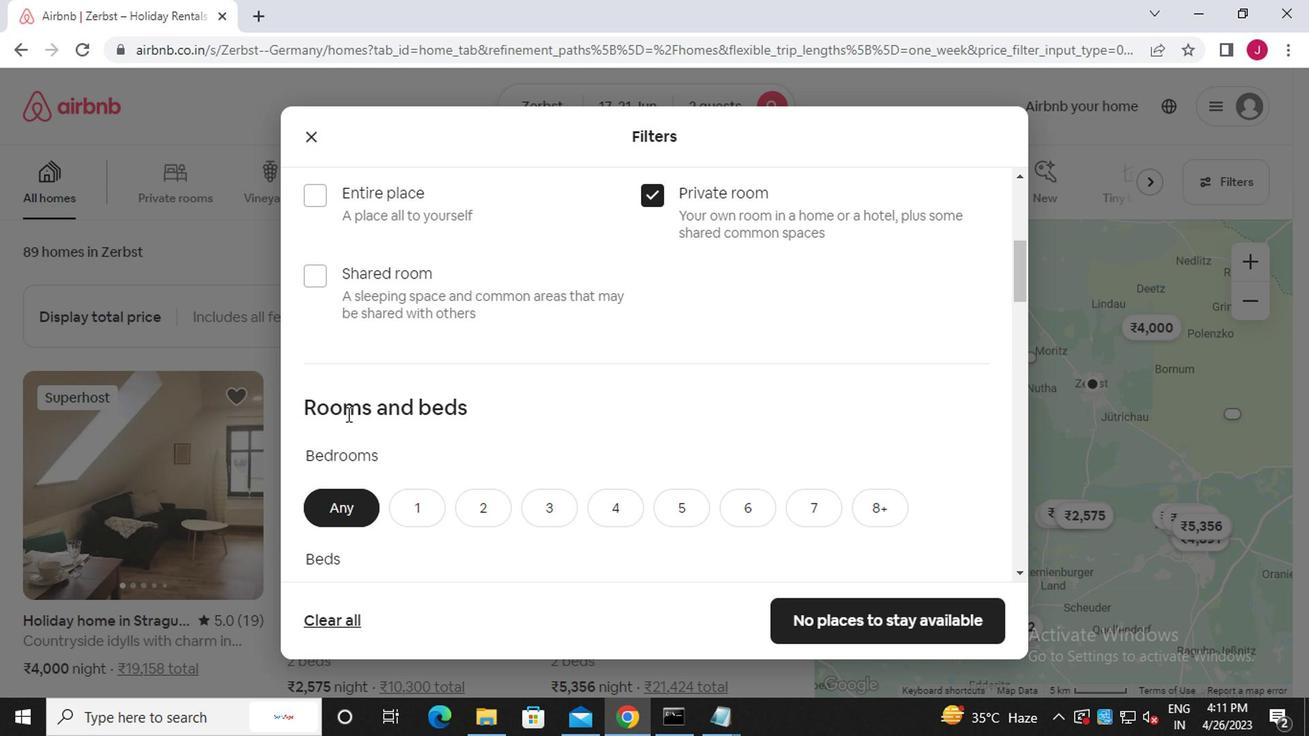 
Action: Mouse moved to (415, 312)
Screenshot: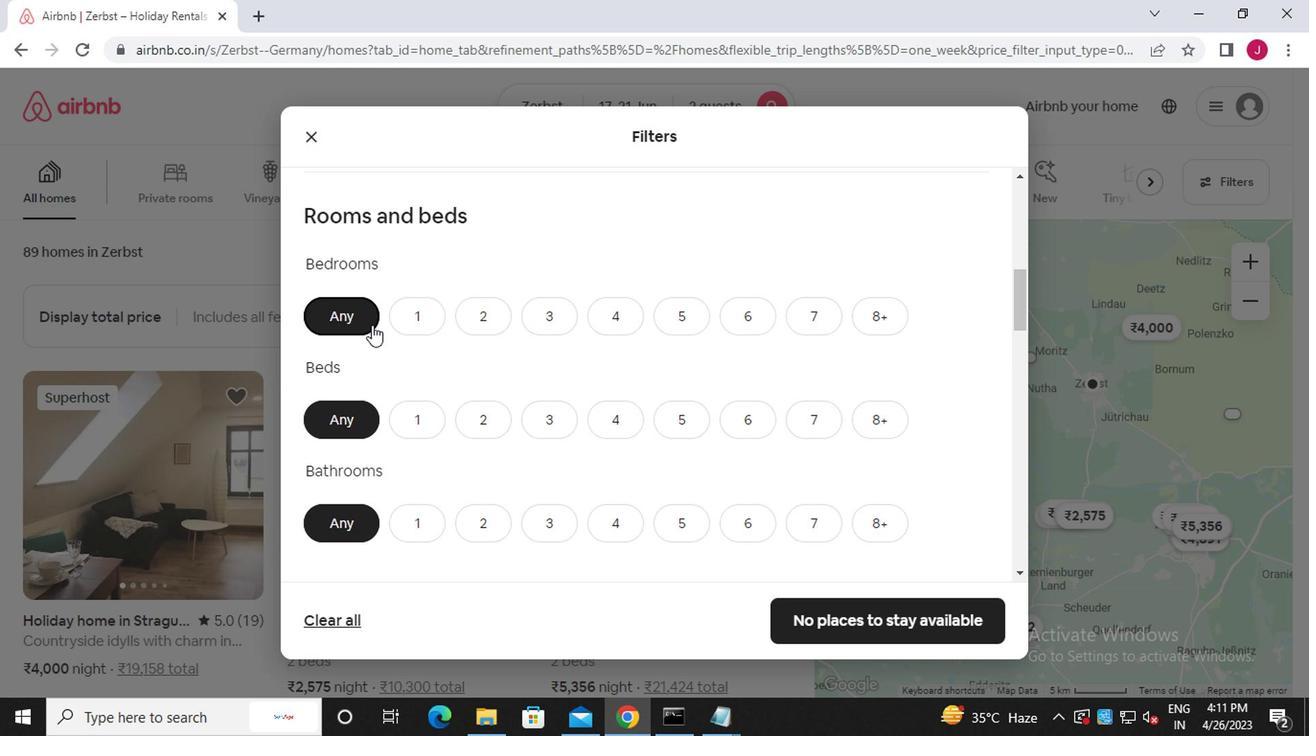 
Action: Mouse pressed left at (415, 312)
Screenshot: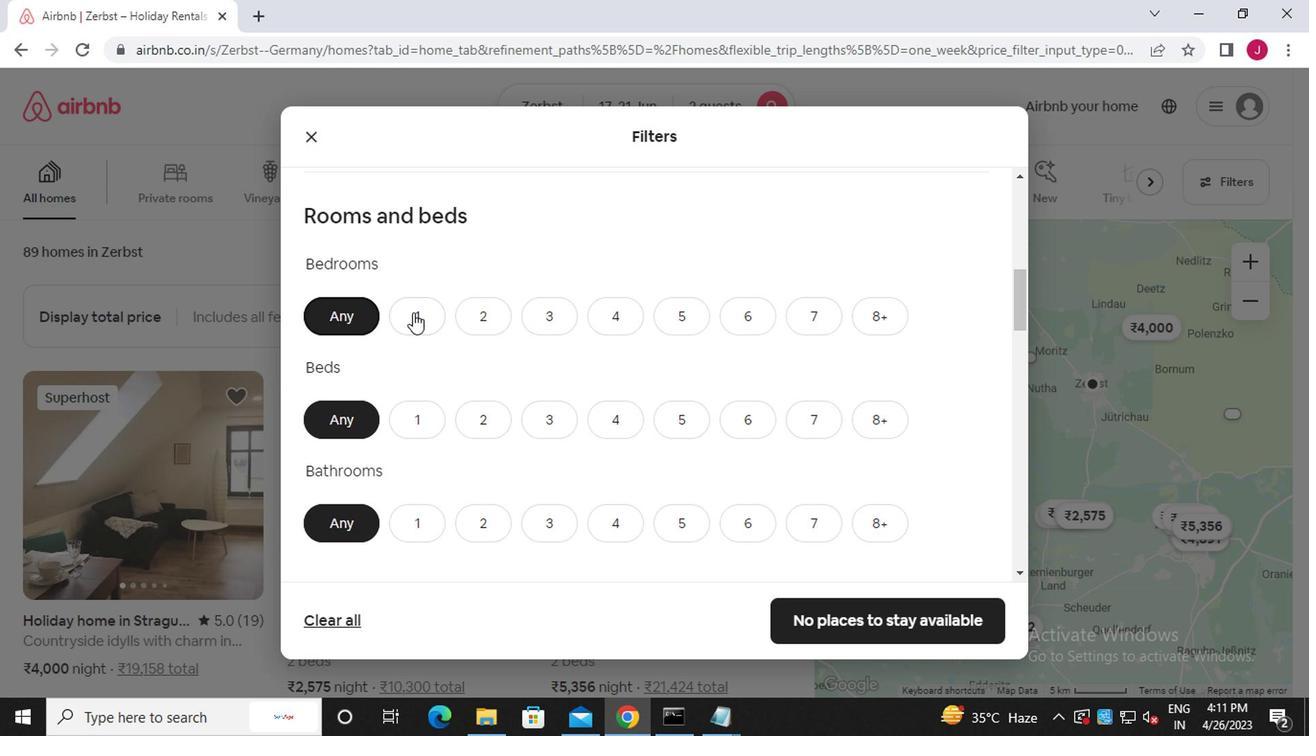 
Action: Mouse moved to (496, 410)
Screenshot: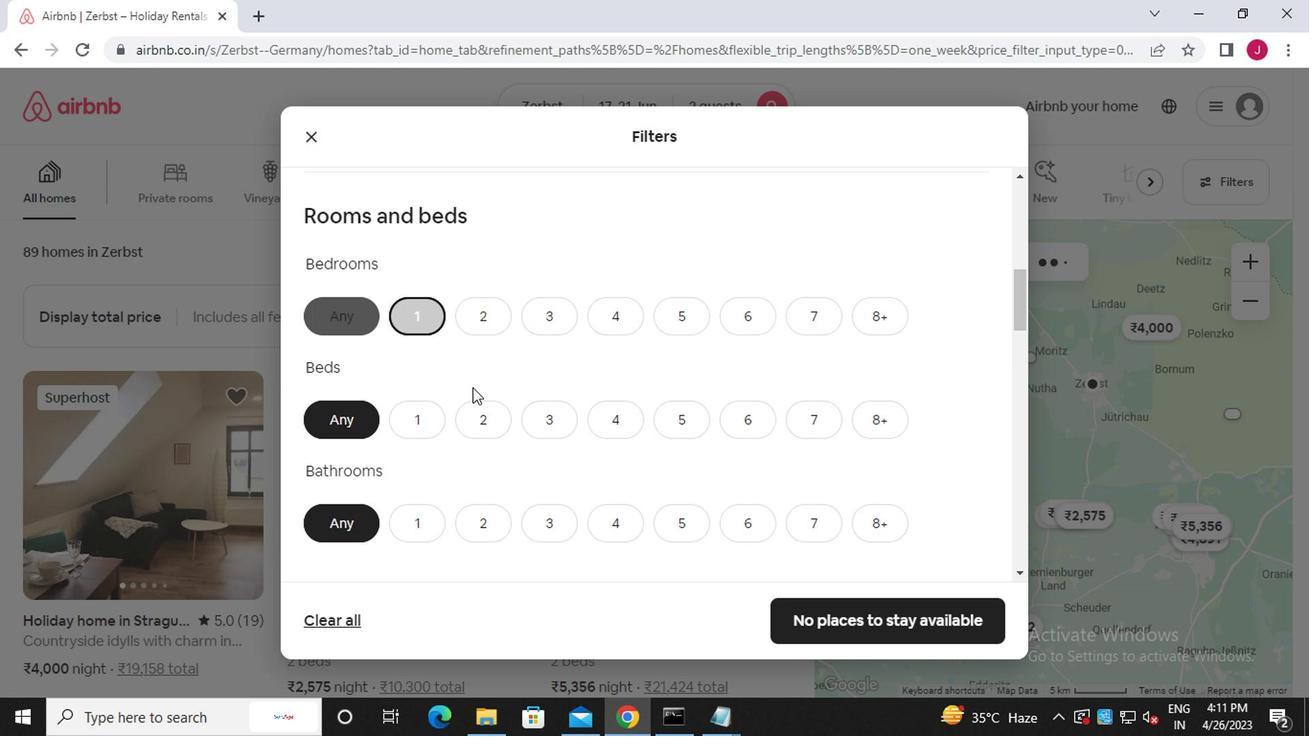 
Action: Mouse pressed left at (496, 410)
Screenshot: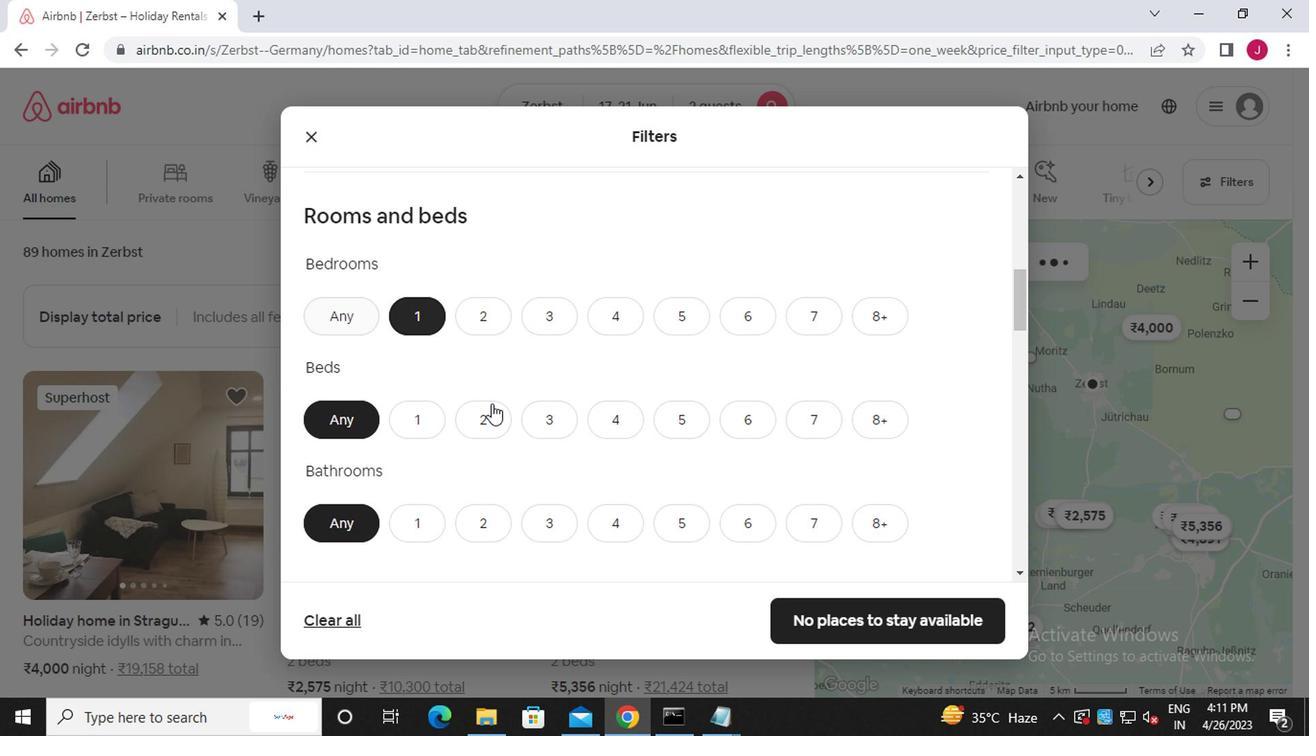 
Action: Mouse moved to (424, 530)
Screenshot: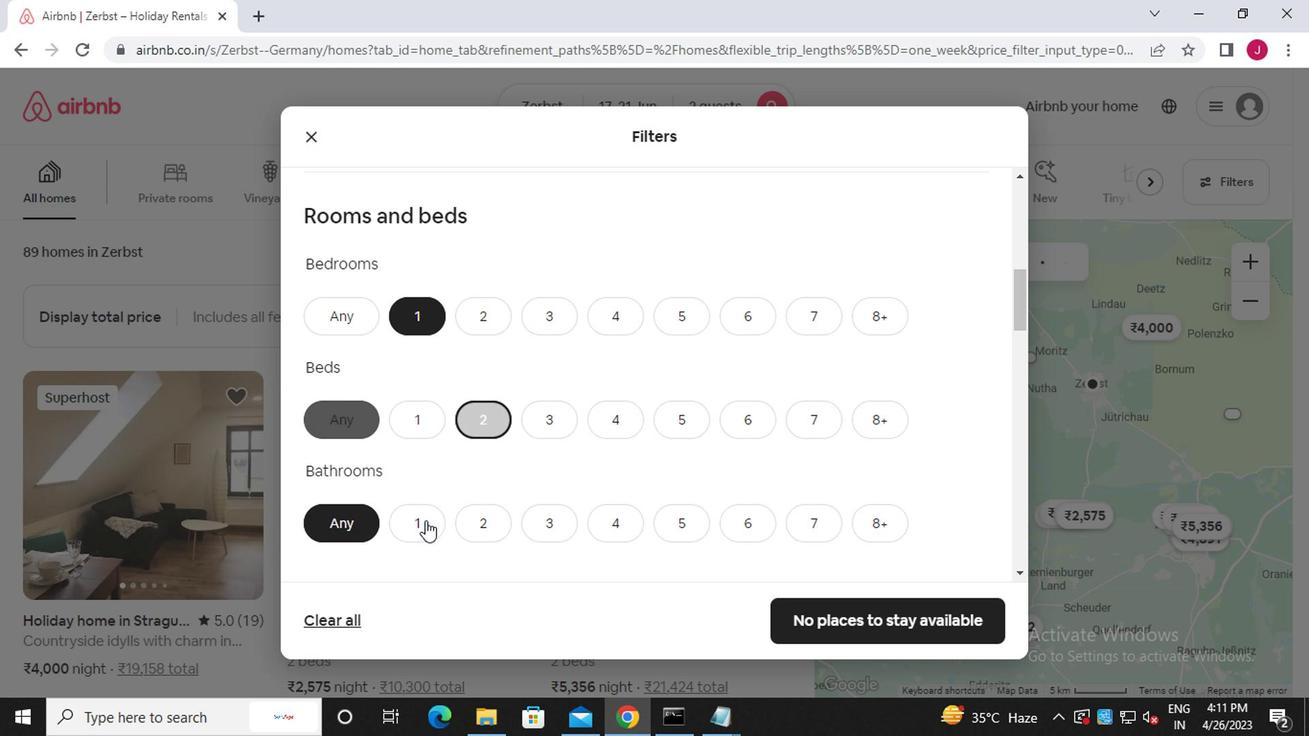
Action: Mouse pressed left at (424, 530)
Screenshot: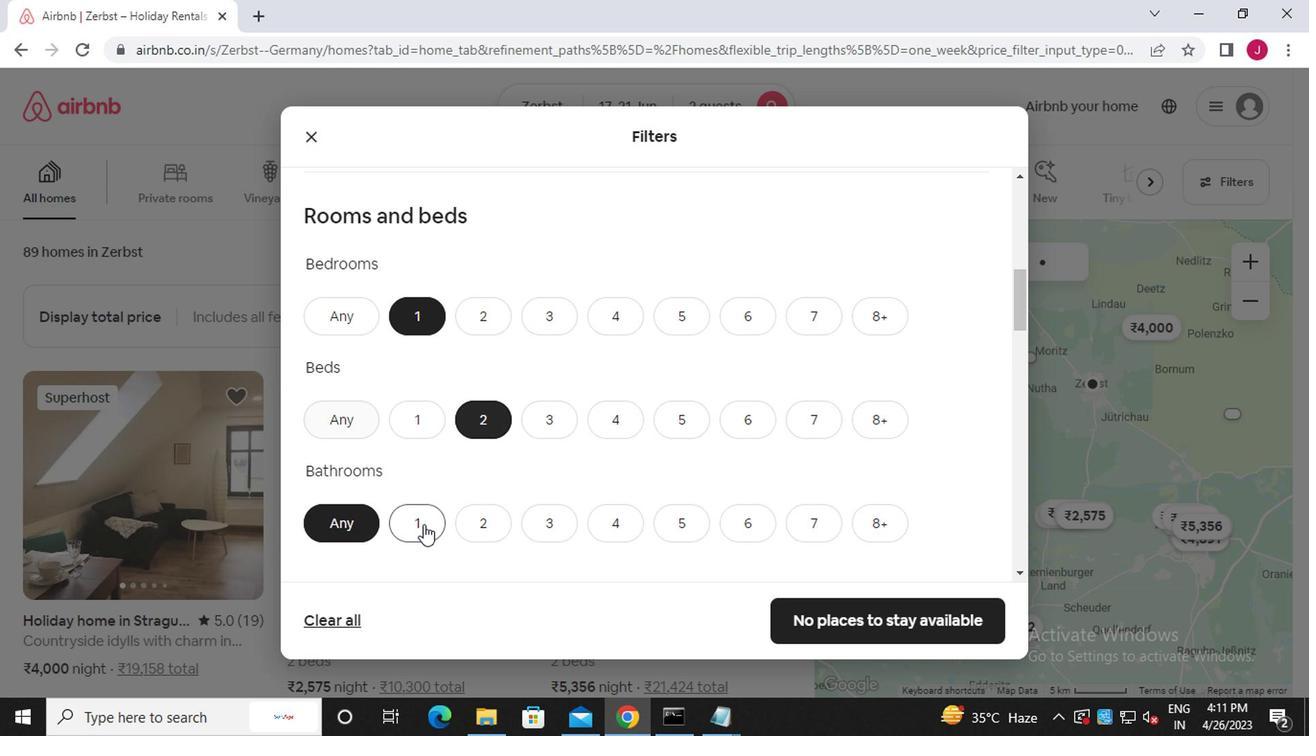 
Action: Mouse moved to (435, 552)
Screenshot: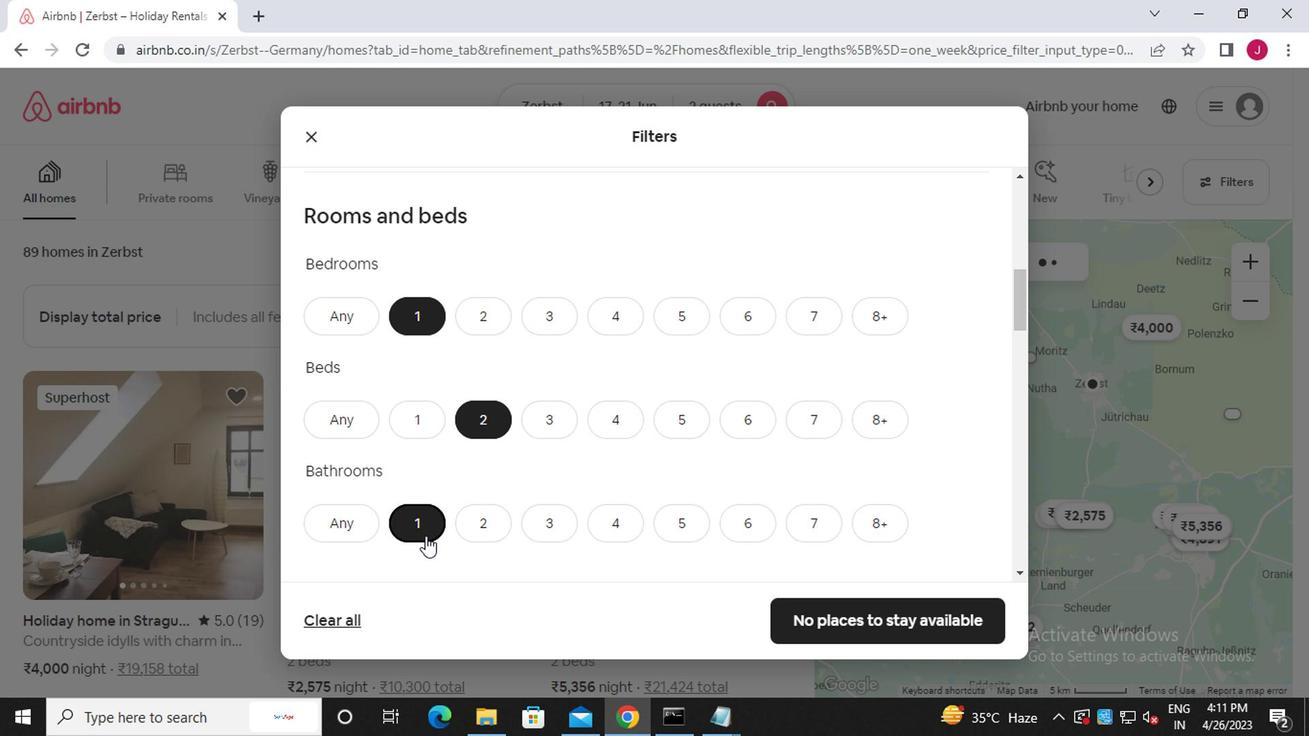 
Action: Mouse scrolled (435, 551) with delta (0, 0)
Screenshot: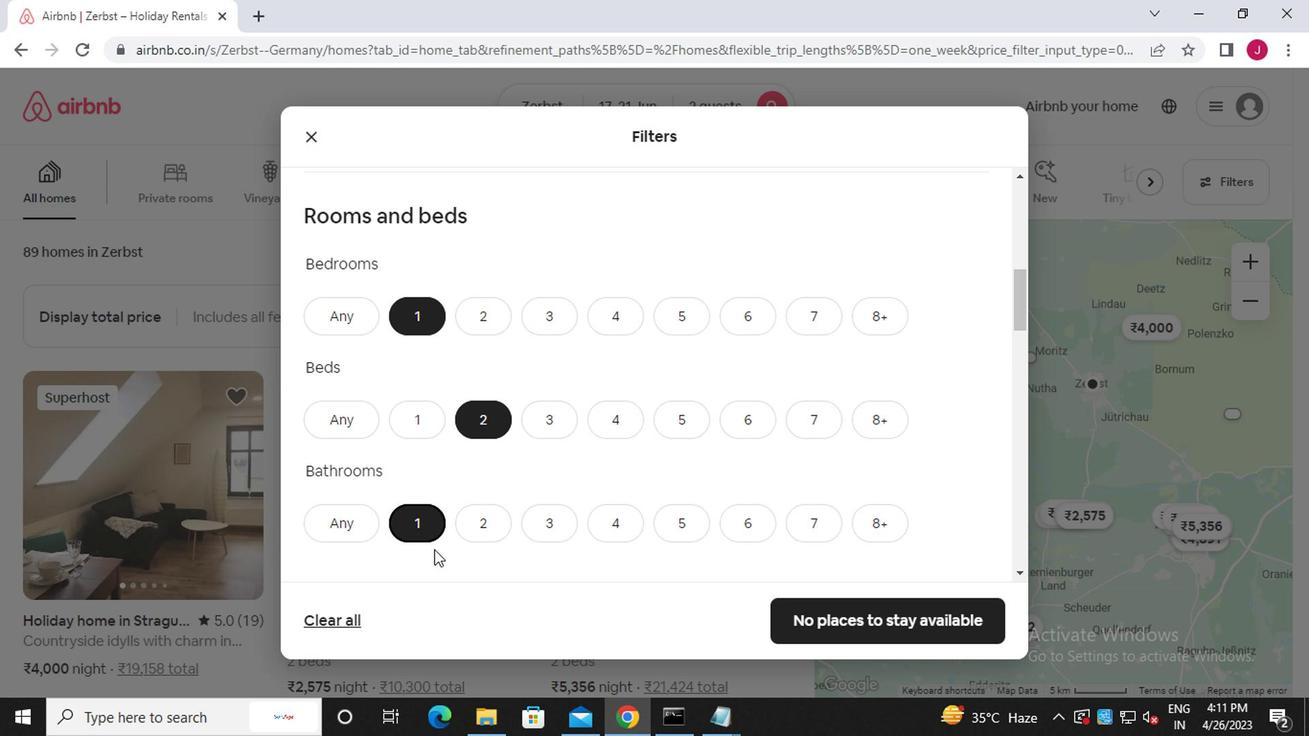 
Action: Mouse scrolled (435, 551) with delta (0, 0)
Screenshot: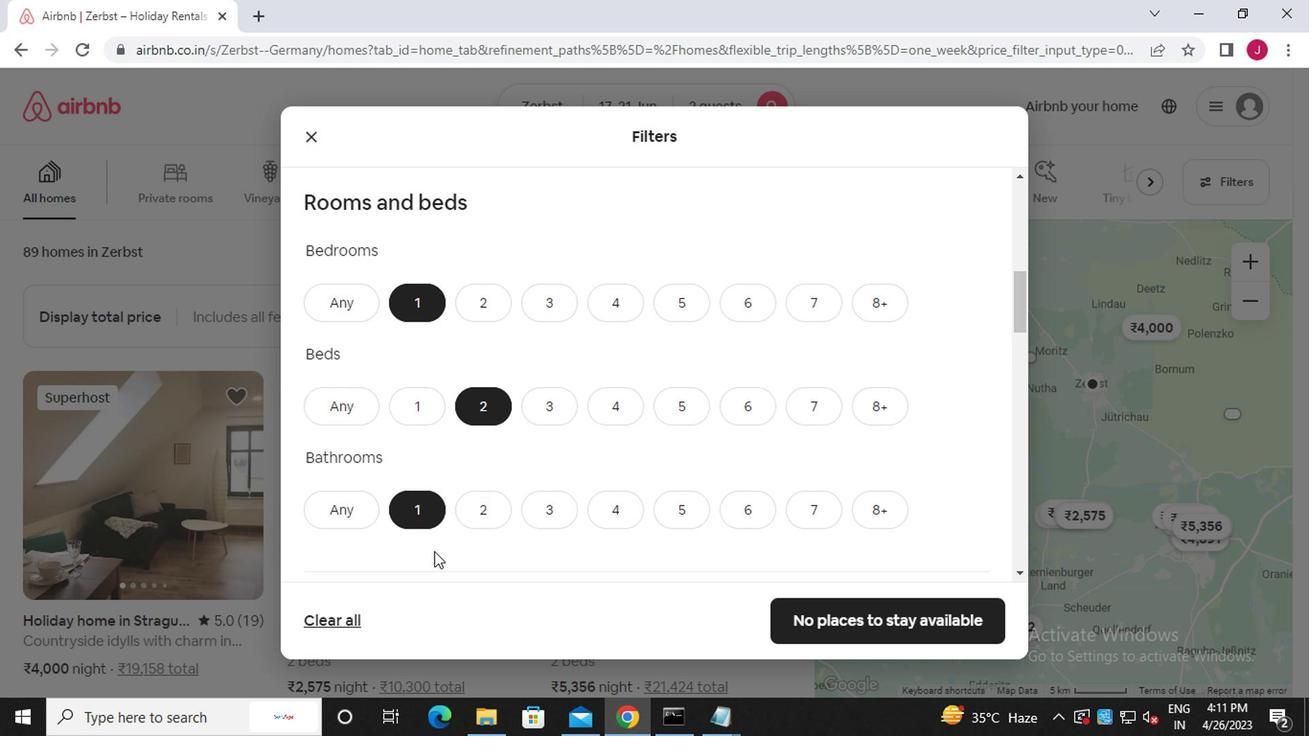 
Action: Mouse moved to (384, 528)
Screenshot: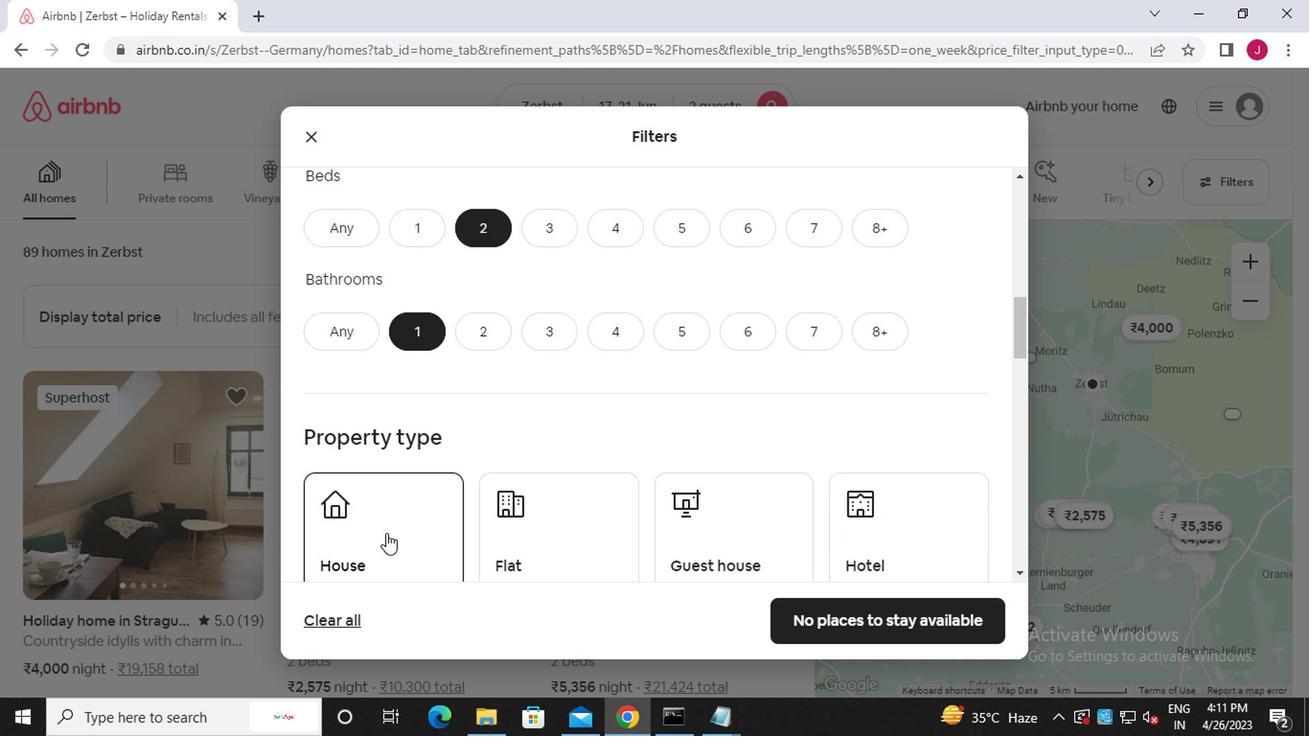 
Action: Mouse pressed left at (384, 528)
Screenshot: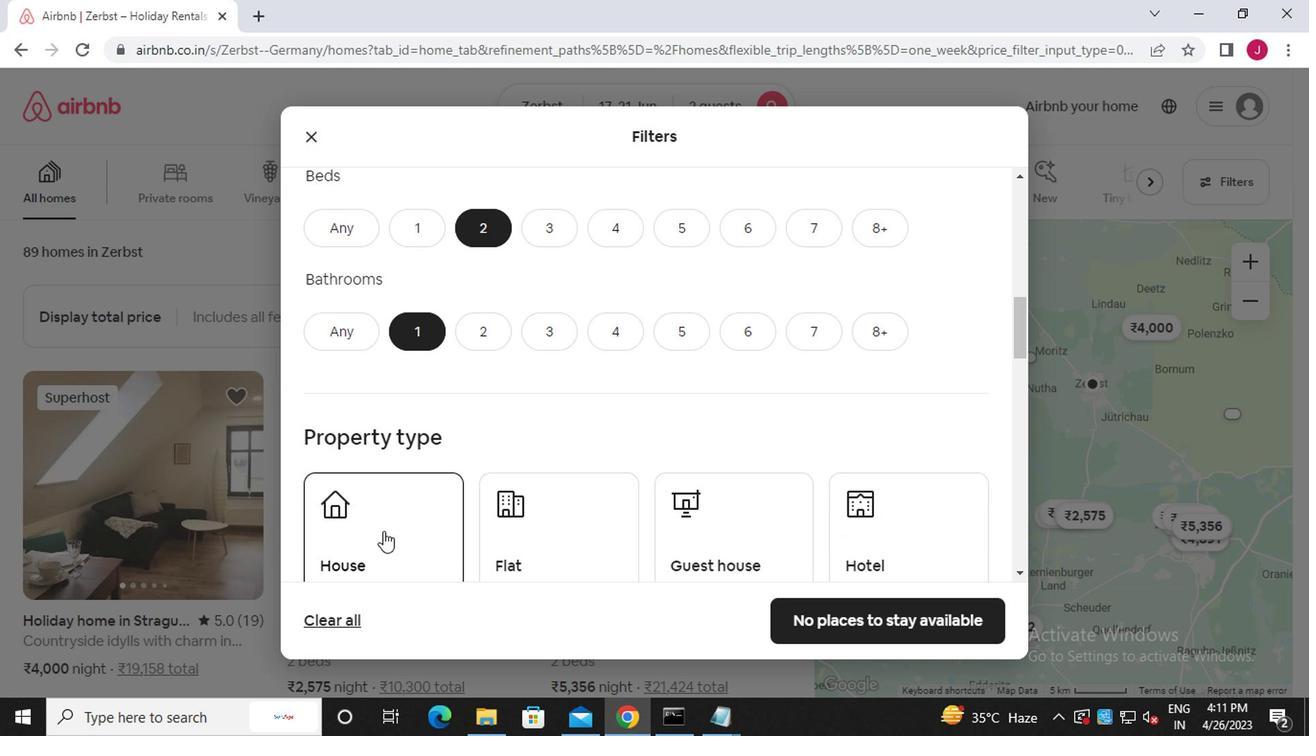 
Action: Mouse moved to (547, 552)
Screenshot: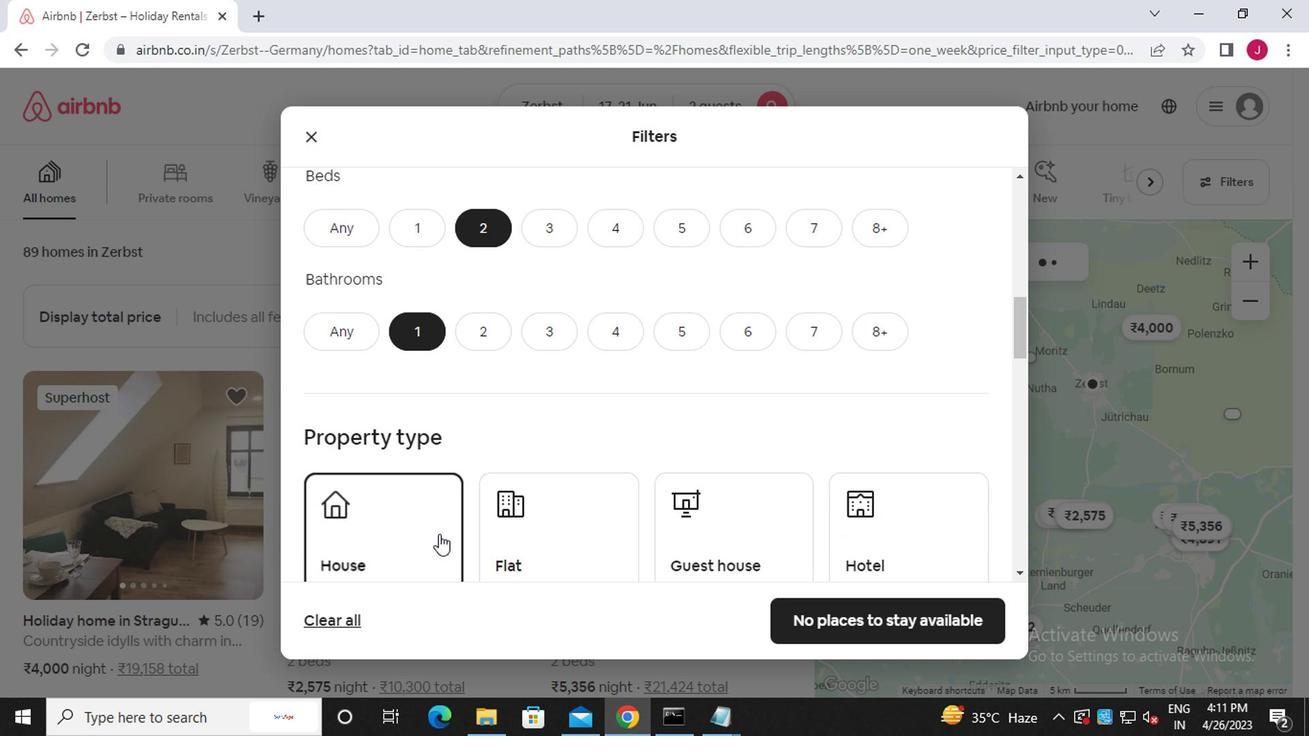 
Action: Mouse pressed left at (547, 552)
Screenshot: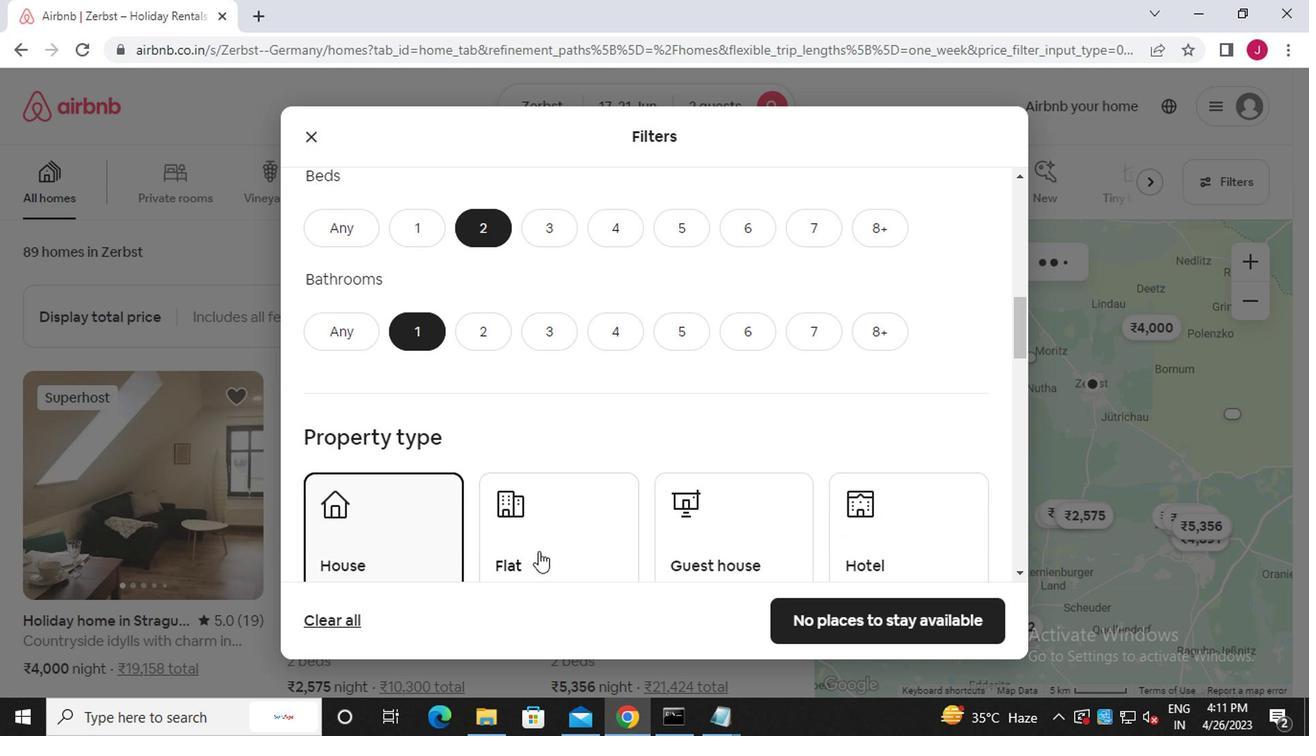 
Action: Mouse moved to (720, 541)
Screenshot: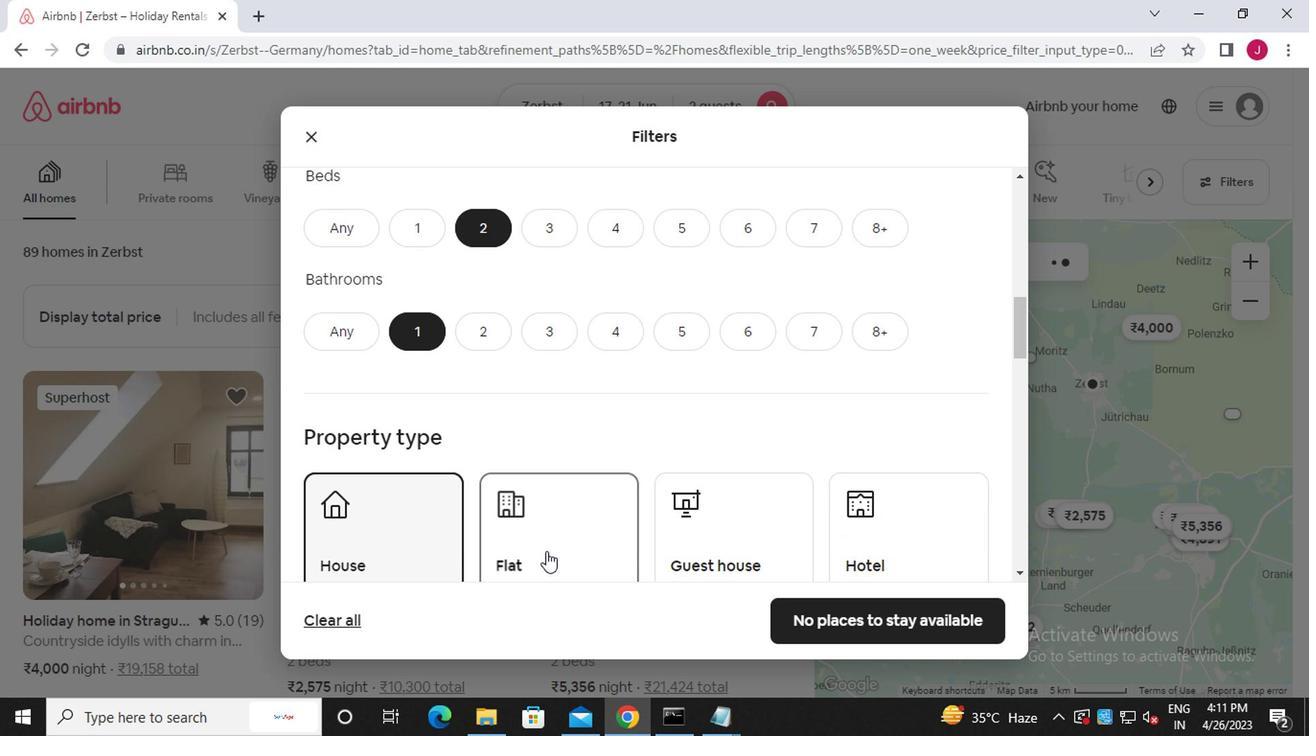 
Action: Mouse pressed left at (720, 541)
Screenshot: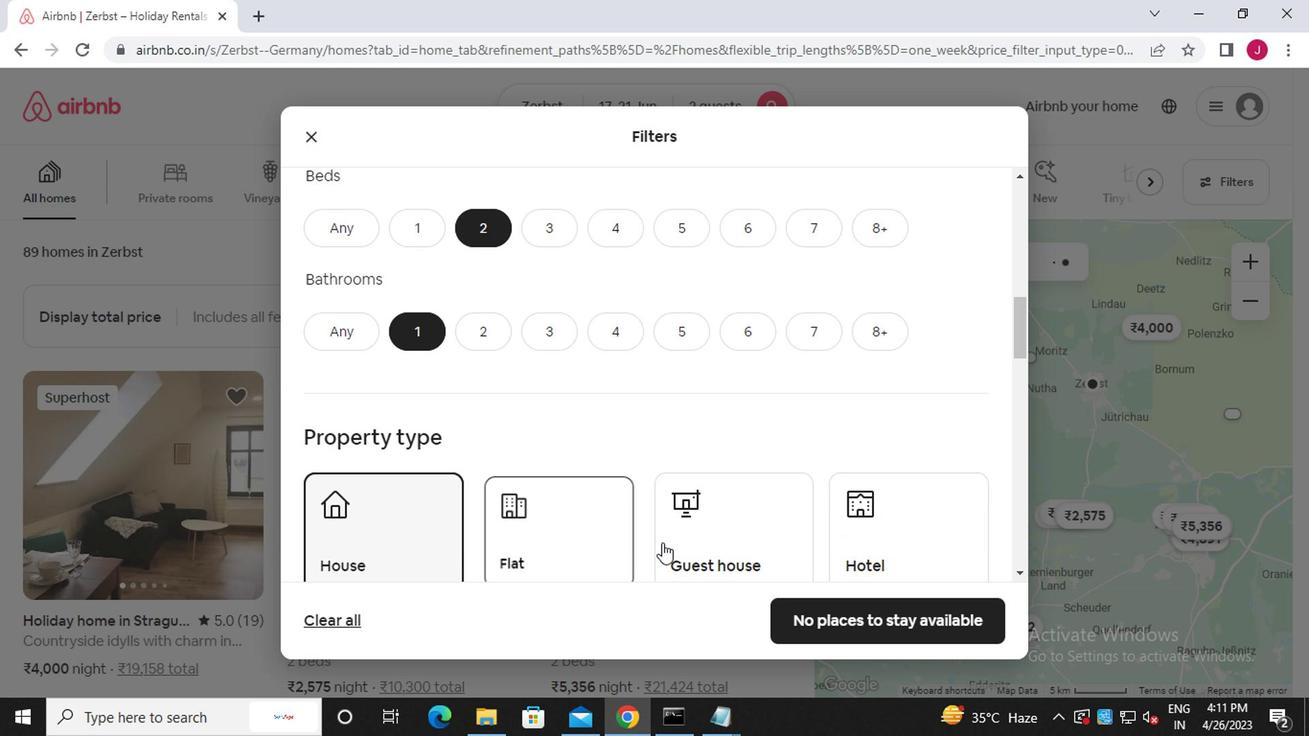 
Action: Mouse moved to (753, 540)
Screenshot: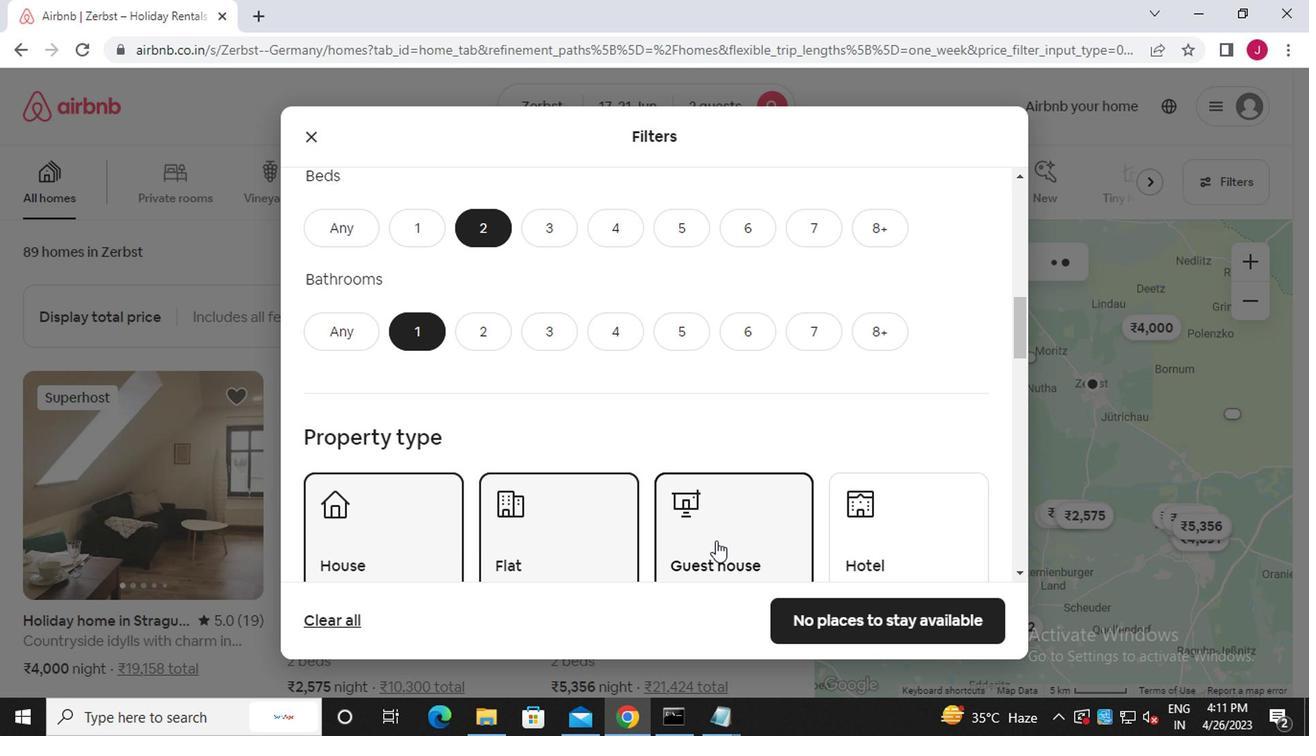 
Action: Mouse scrolled (753, 538) with delta (0, -1)
Screenshot: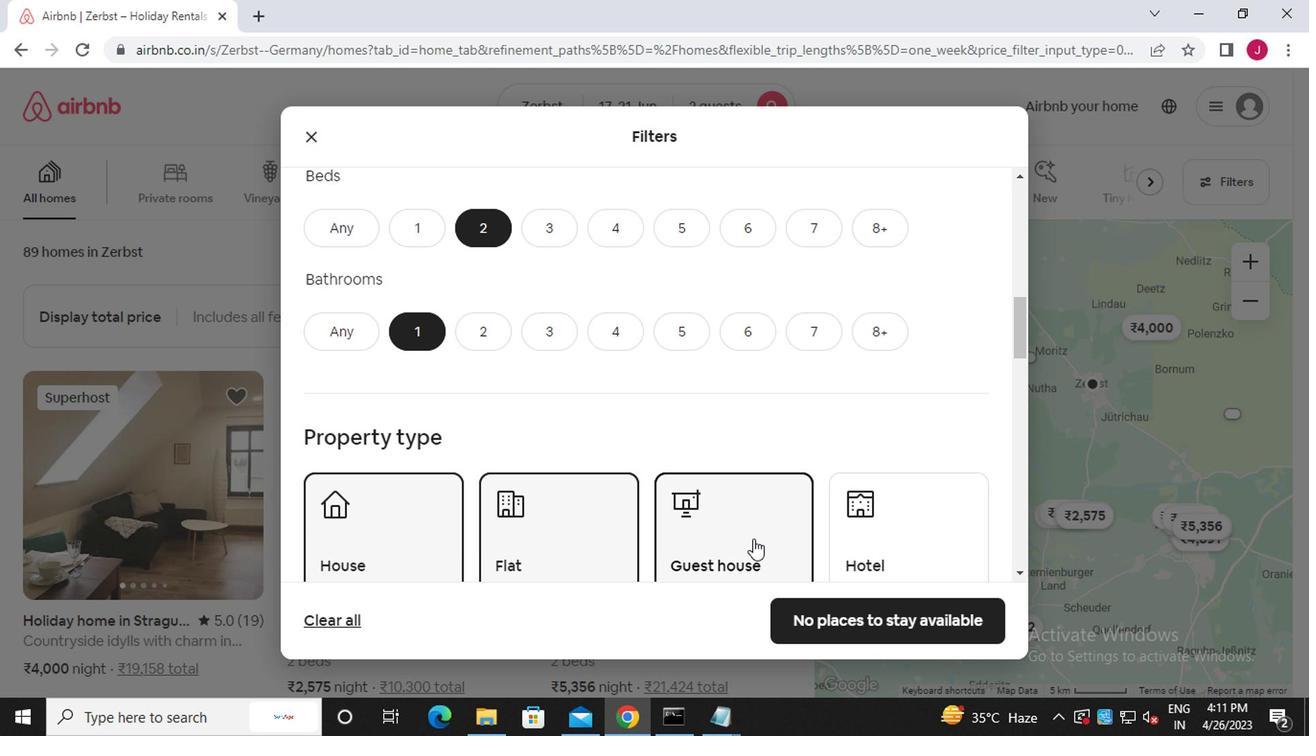 
Action: Mouse moved to (717, 535)
Screenshot: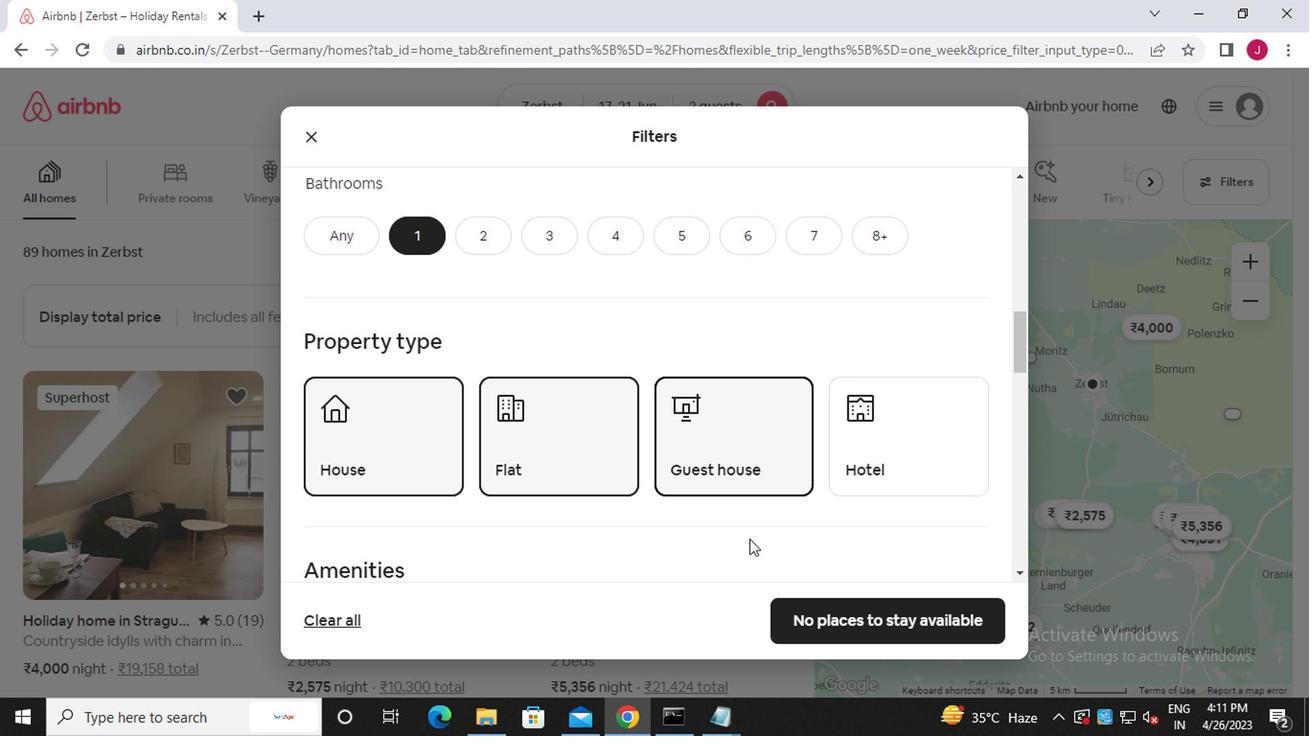 
Action: Mouse scrolled (717, 534) with delta (0, -1)
Screenshot: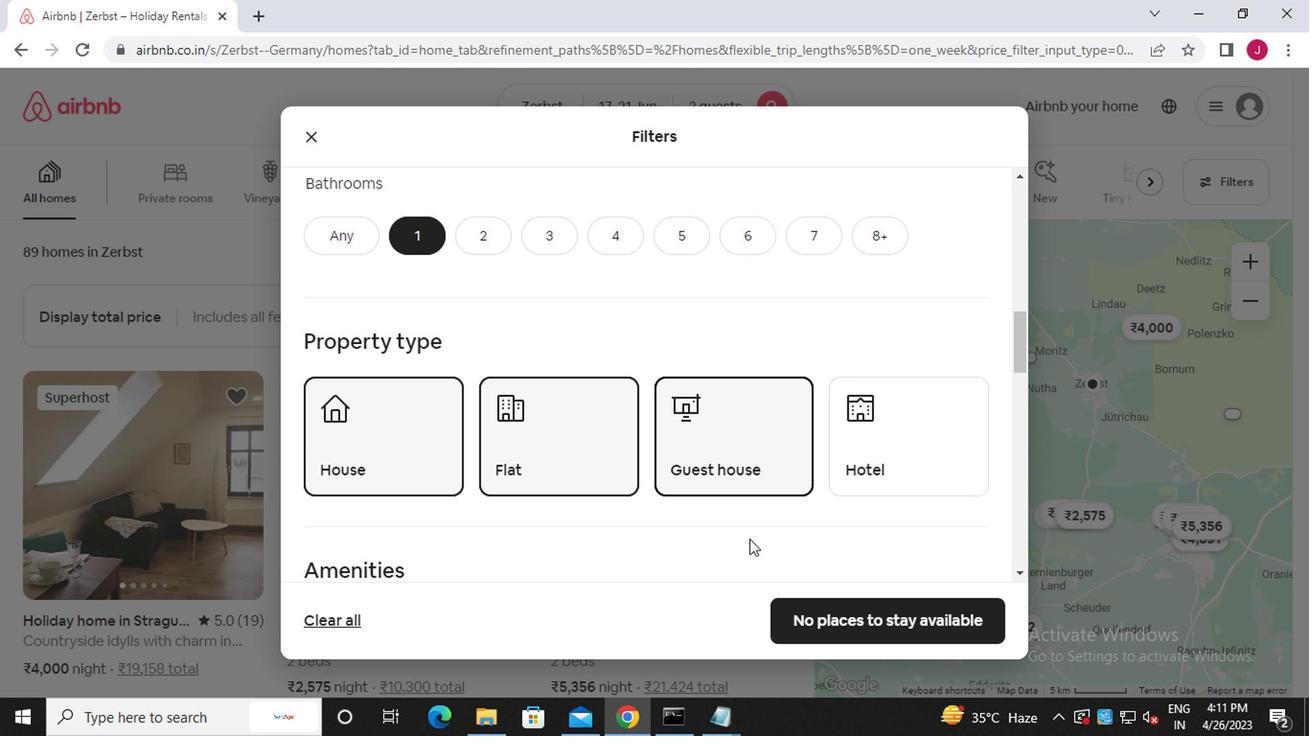
Action: Mouse moved to (716, 535)
Screenshot: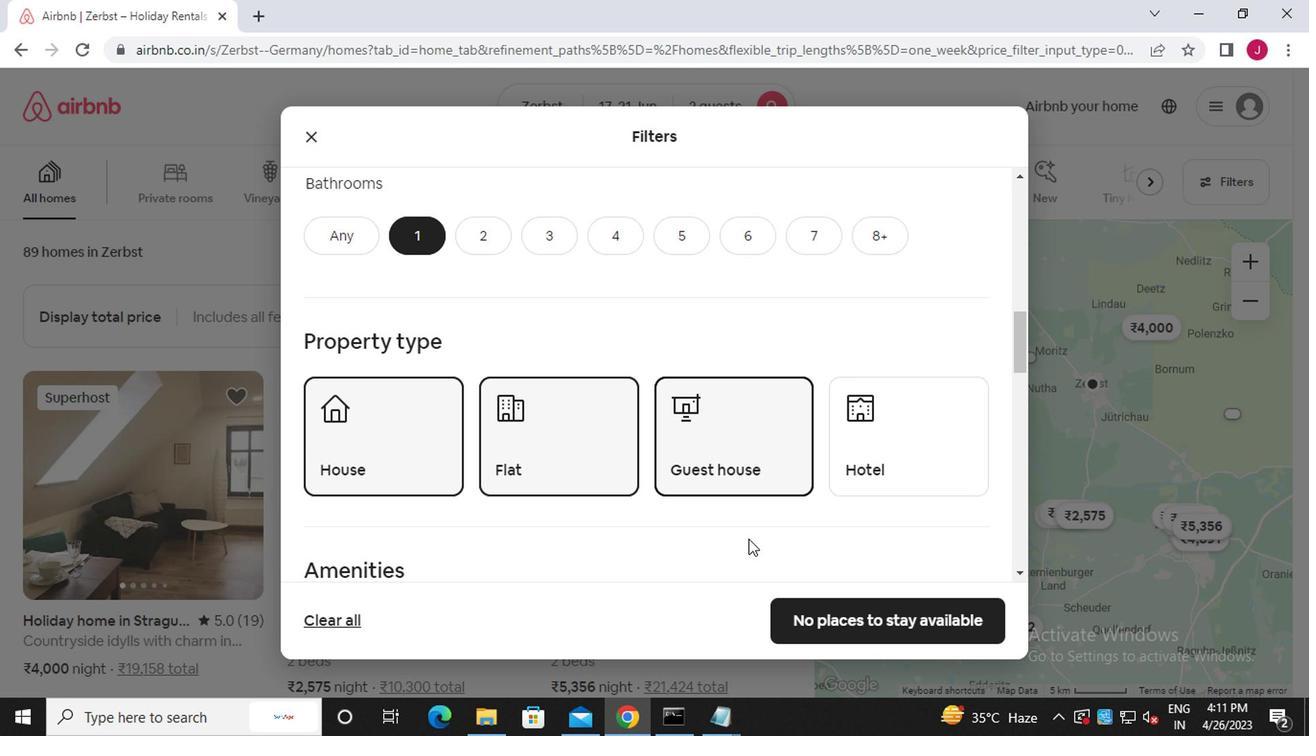 
Action: Mouse scrolled (716, 534) with delta (0, -1)
Screenshot: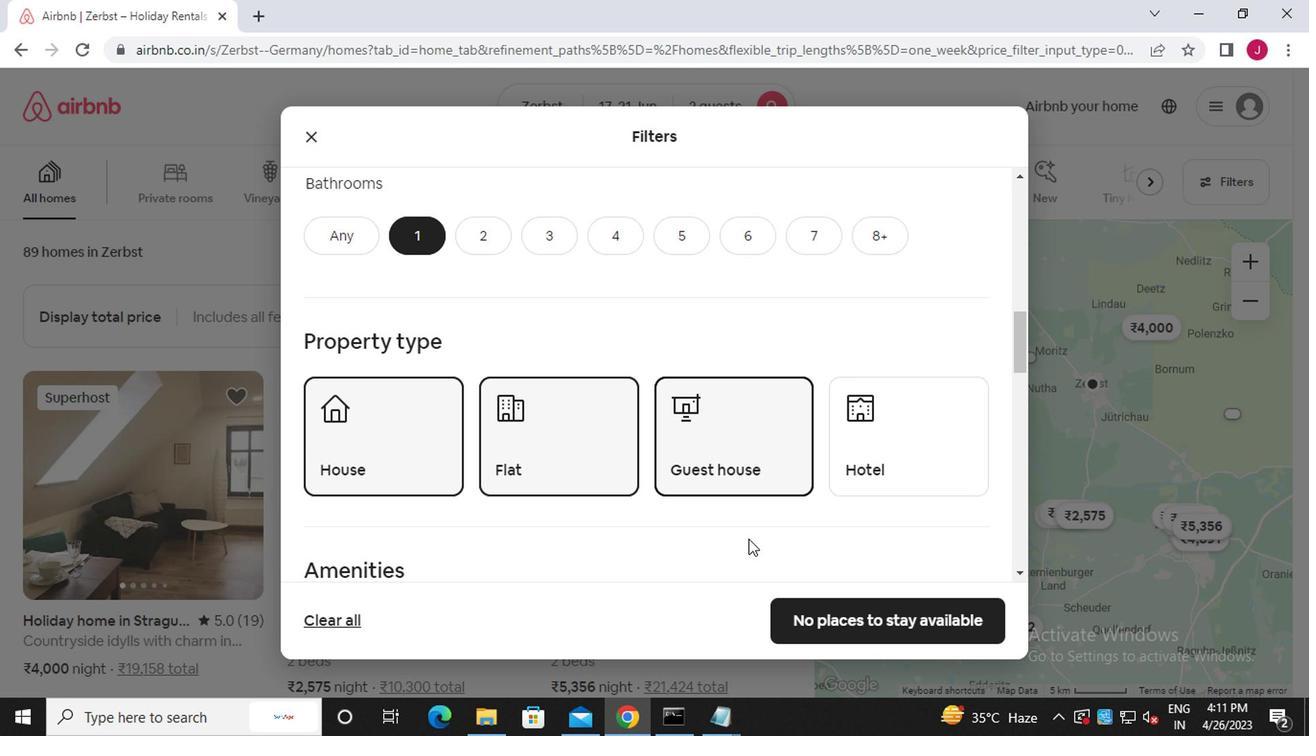 
Action: Mouse moved to (317, 473)
Screenshot: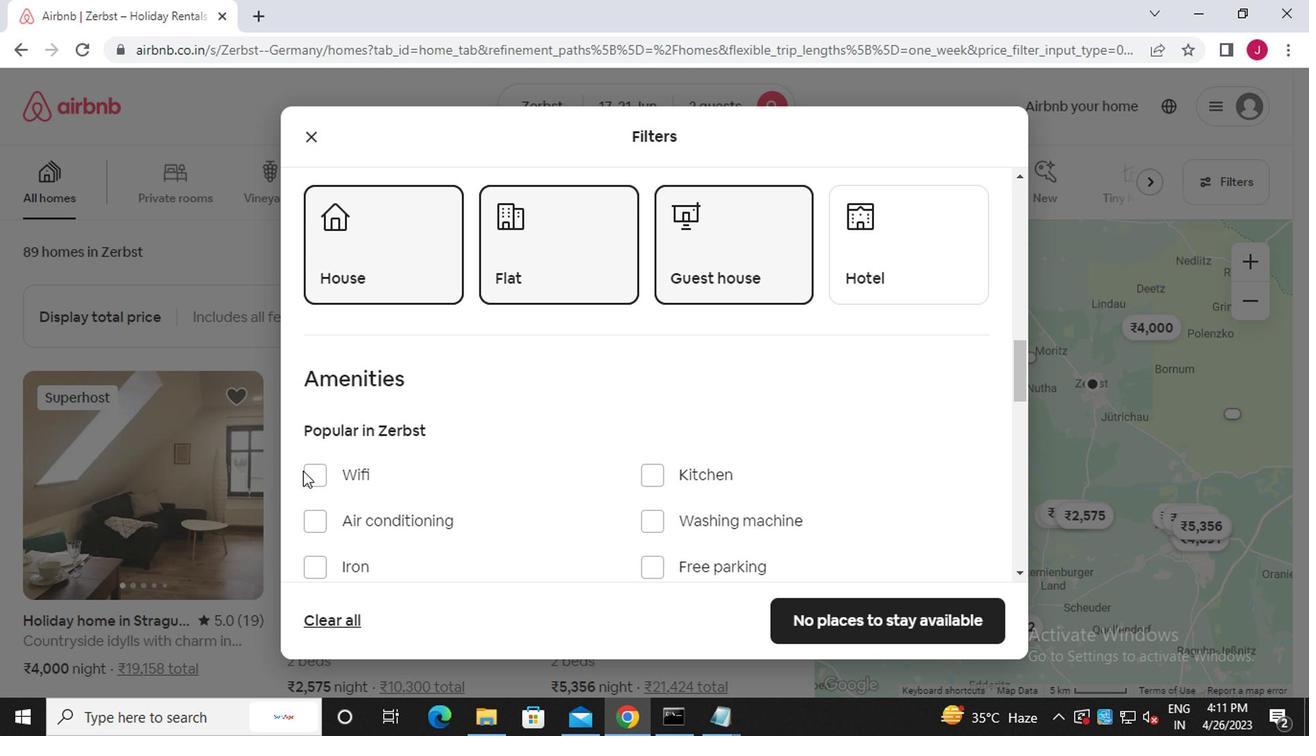 
Action: Mouse pressed left at (317, 473)
Screenshot: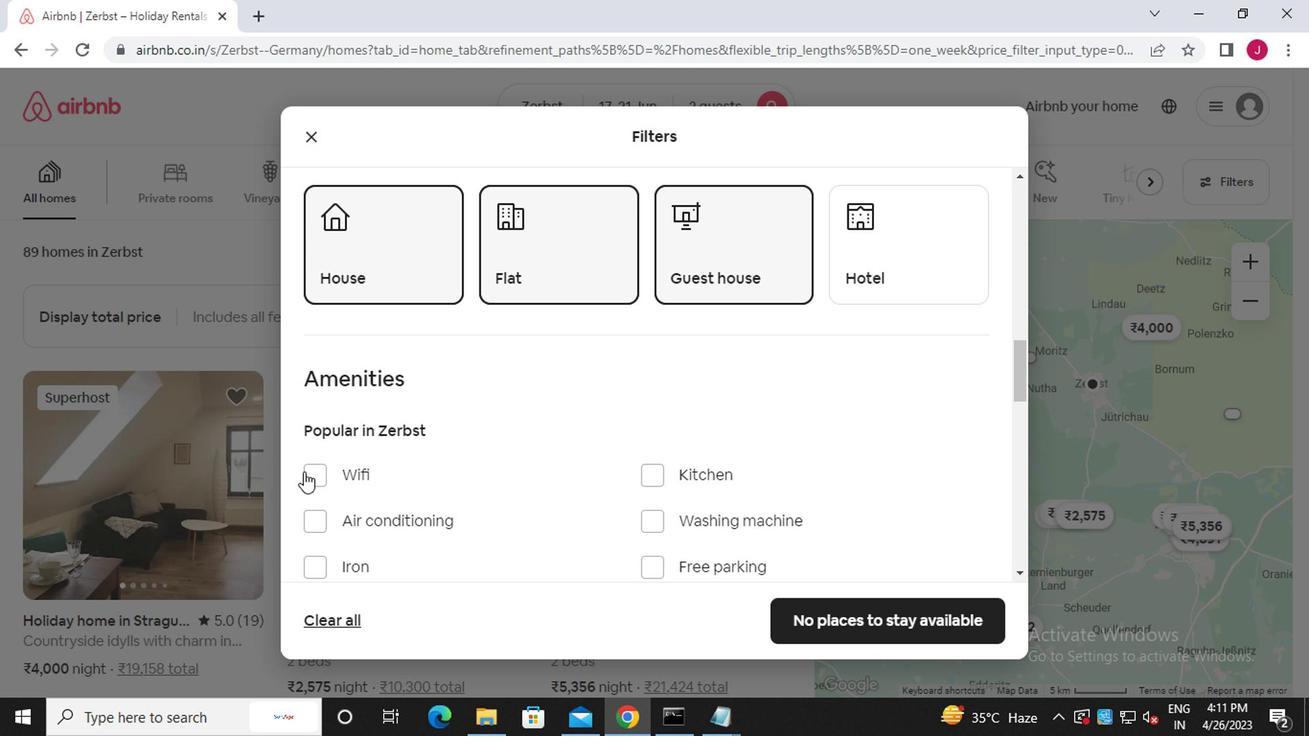 
Action: Mouse moved to (537, 500)
Screenshot: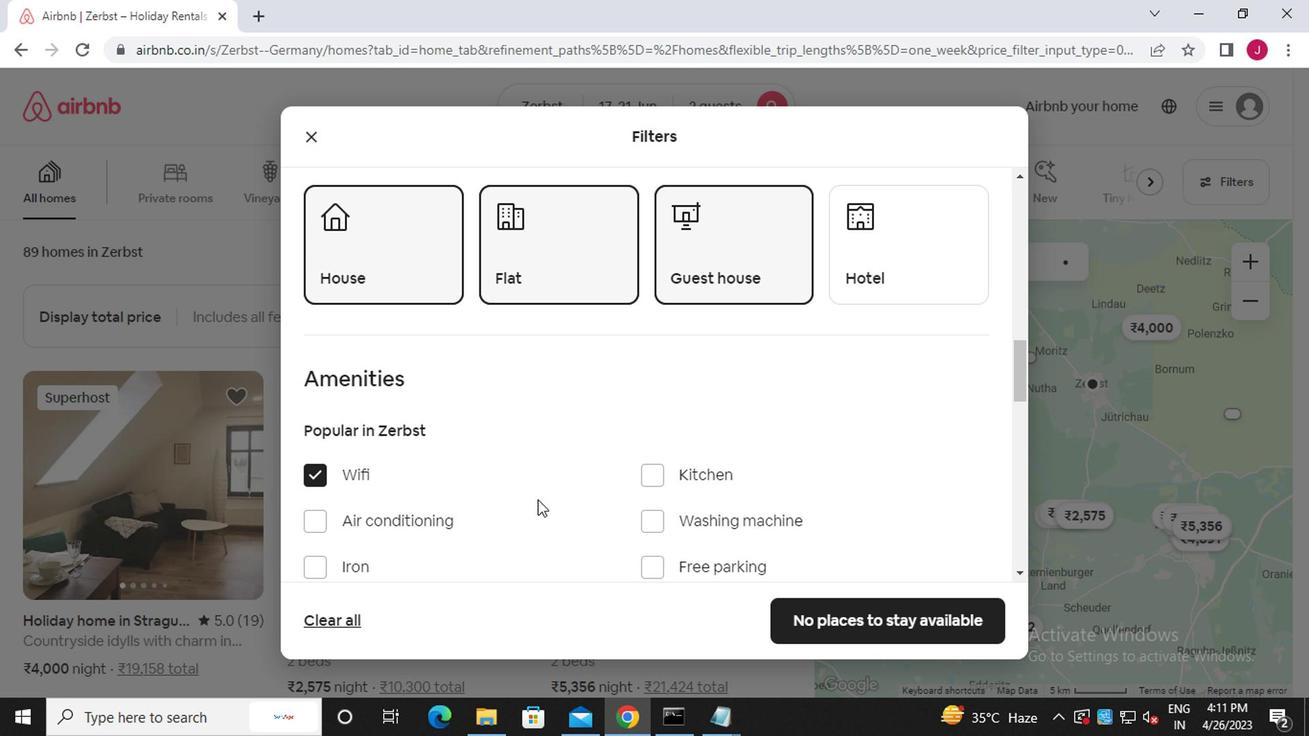 
Action: Mouse scrolled (537, 499) with delta (0, -1)
Screenshot: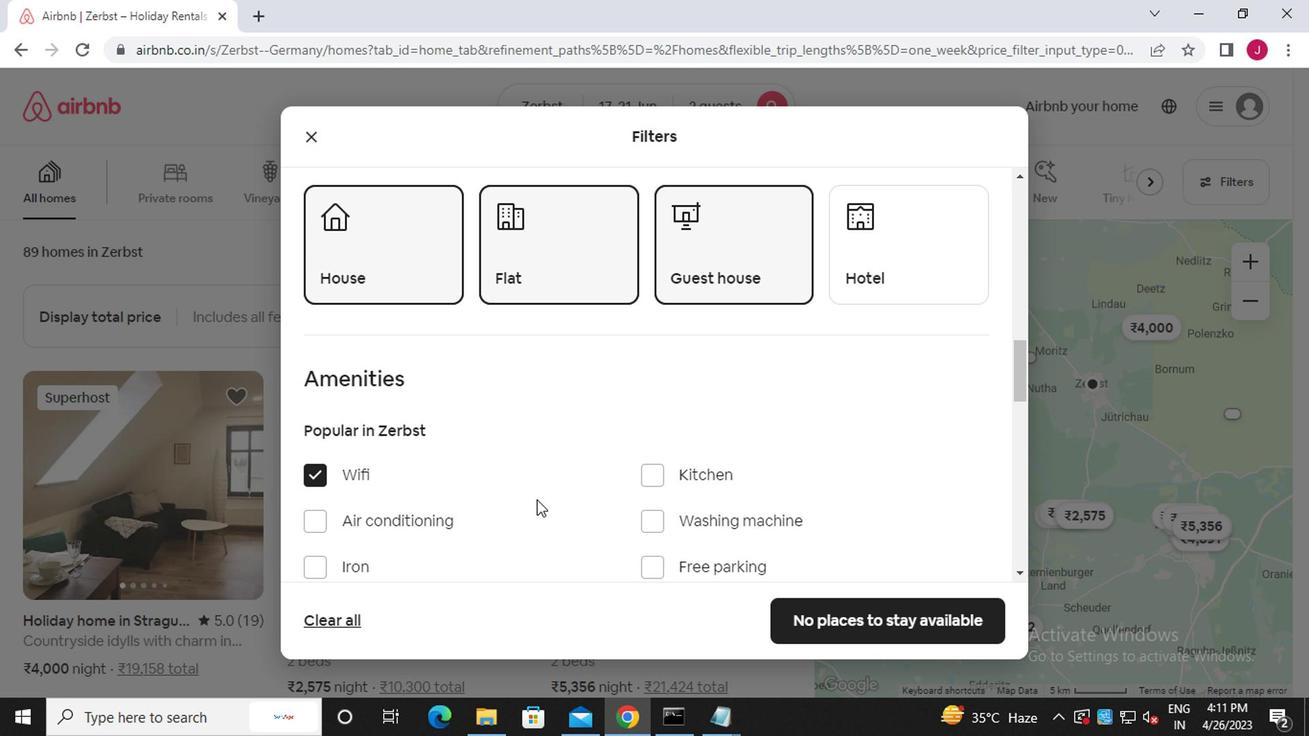 
Action: Mouse scrolled (537, 499) with delta (0, -1)
Screenshot: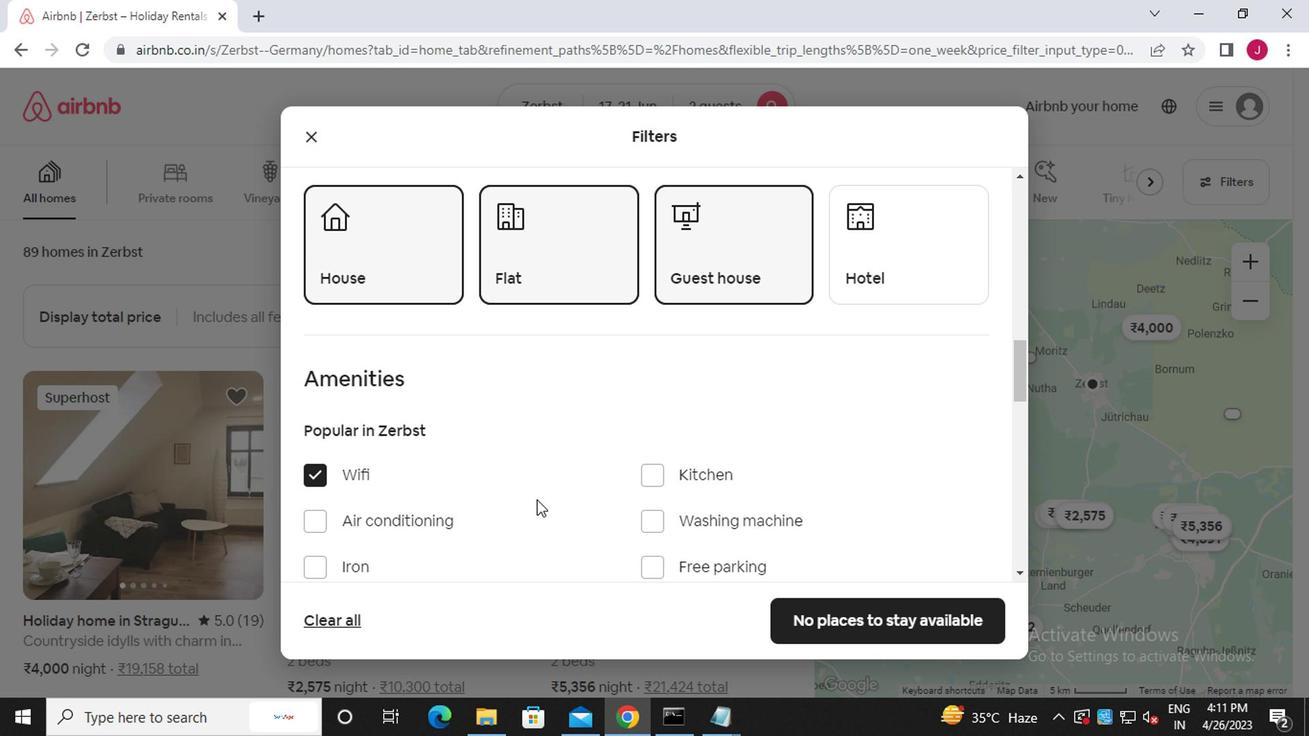 
Action: Mouse moved to (536, 500)
Screenshot: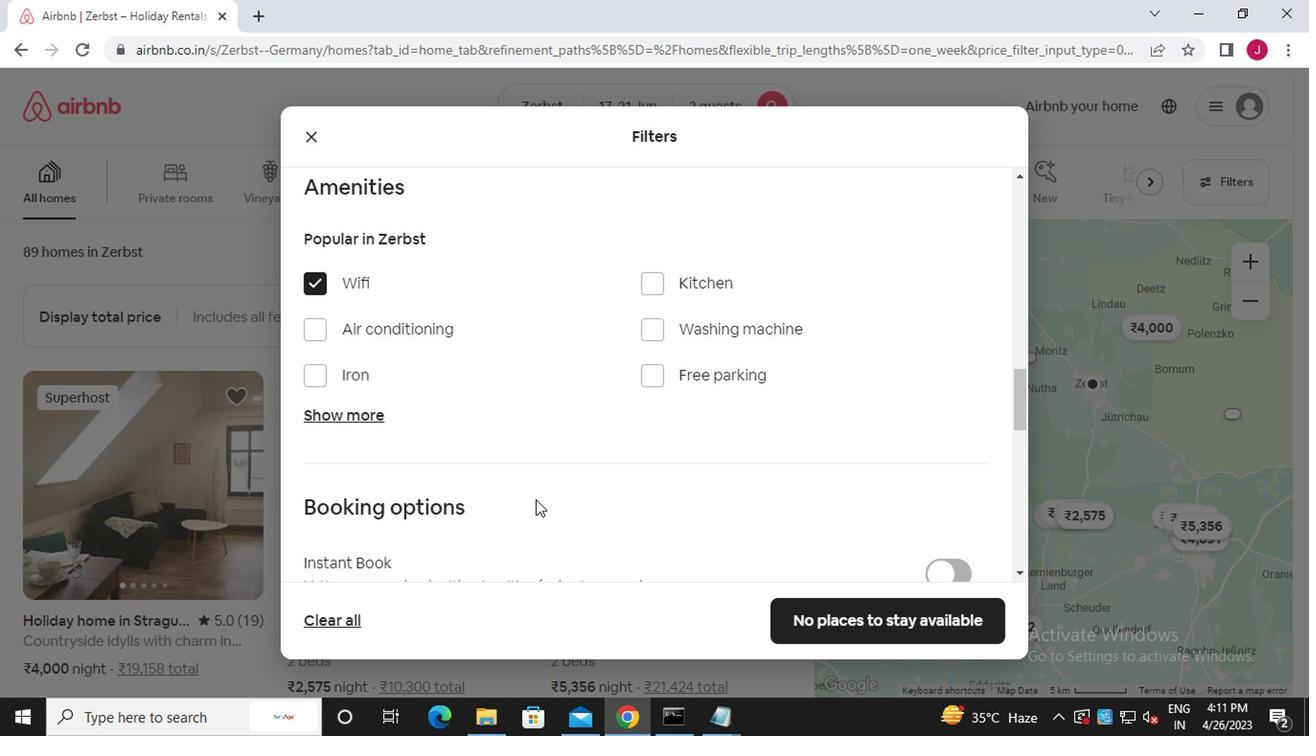 
Action: Mouse scrolled (536, 499) with delta (0, -1)
Screenshot: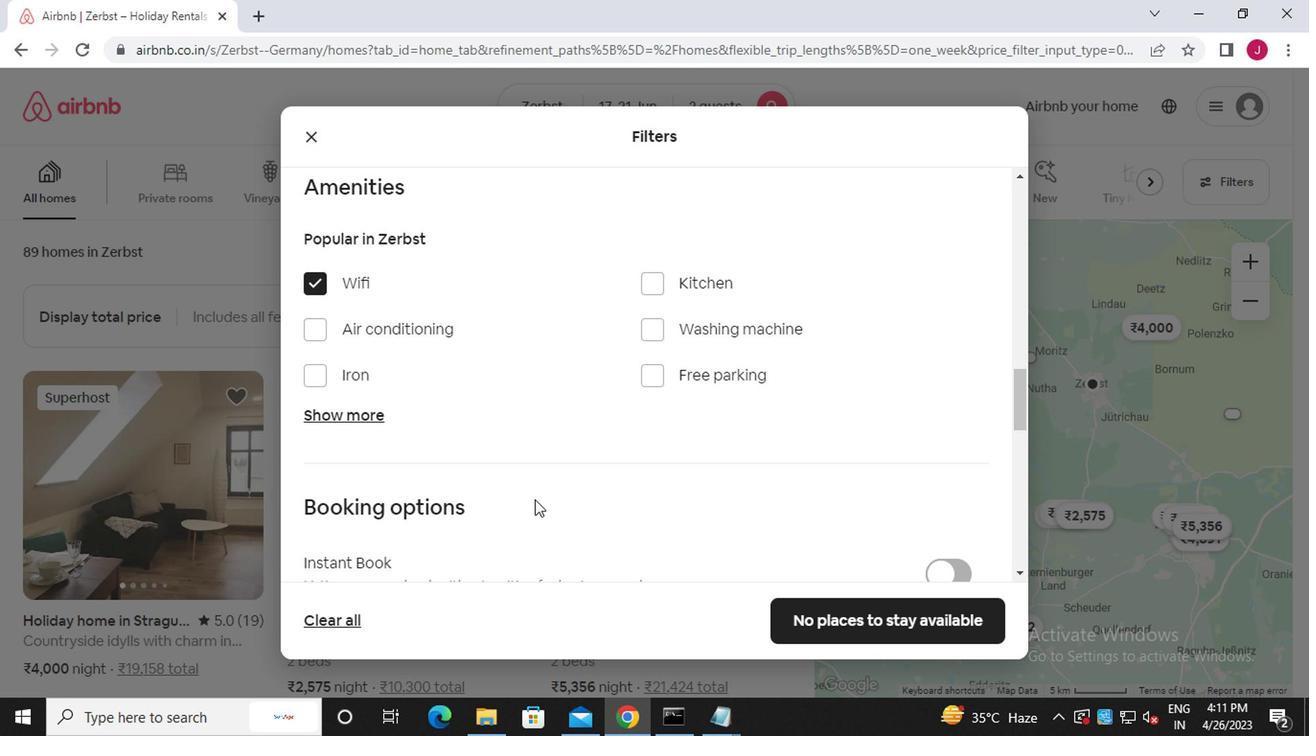 
Action: Mouse scrolled (536, 499) with delta (0, -1)
Screenshot: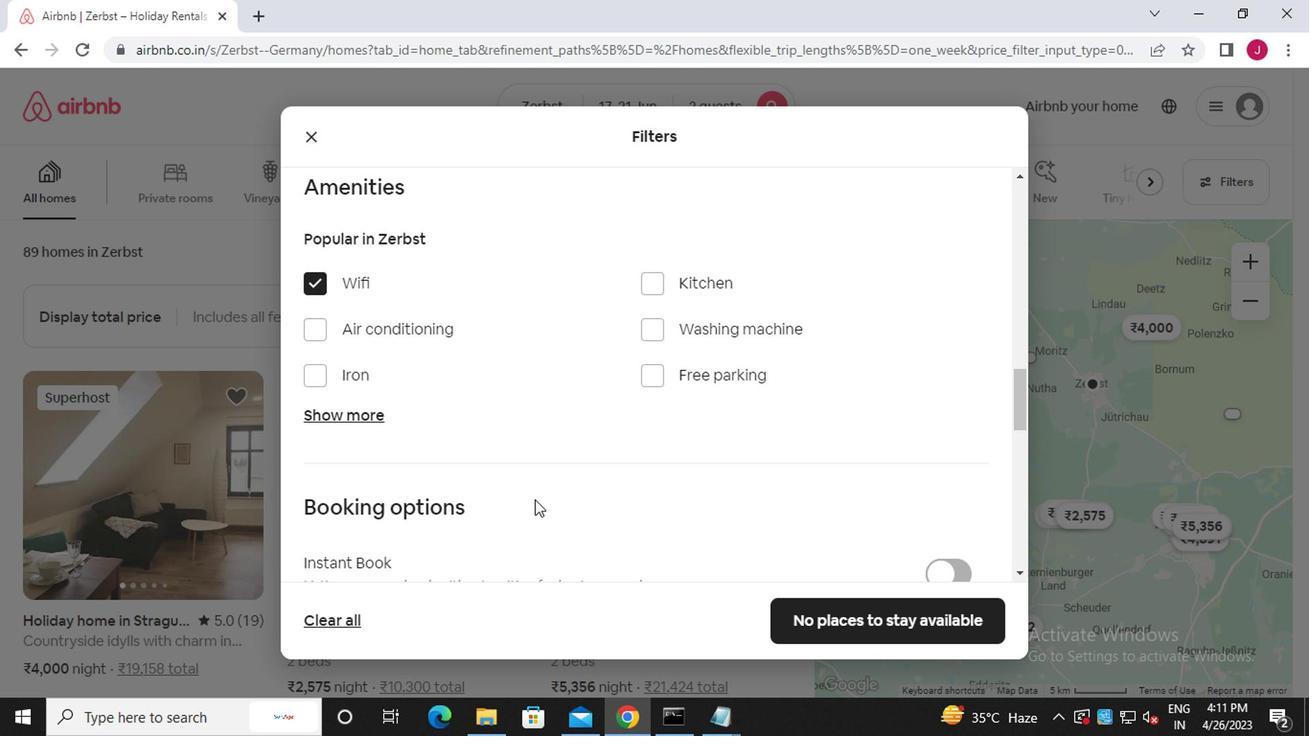 
Action: Mouse scrolled (536, 499) with delta (0, -1)
Screenshot: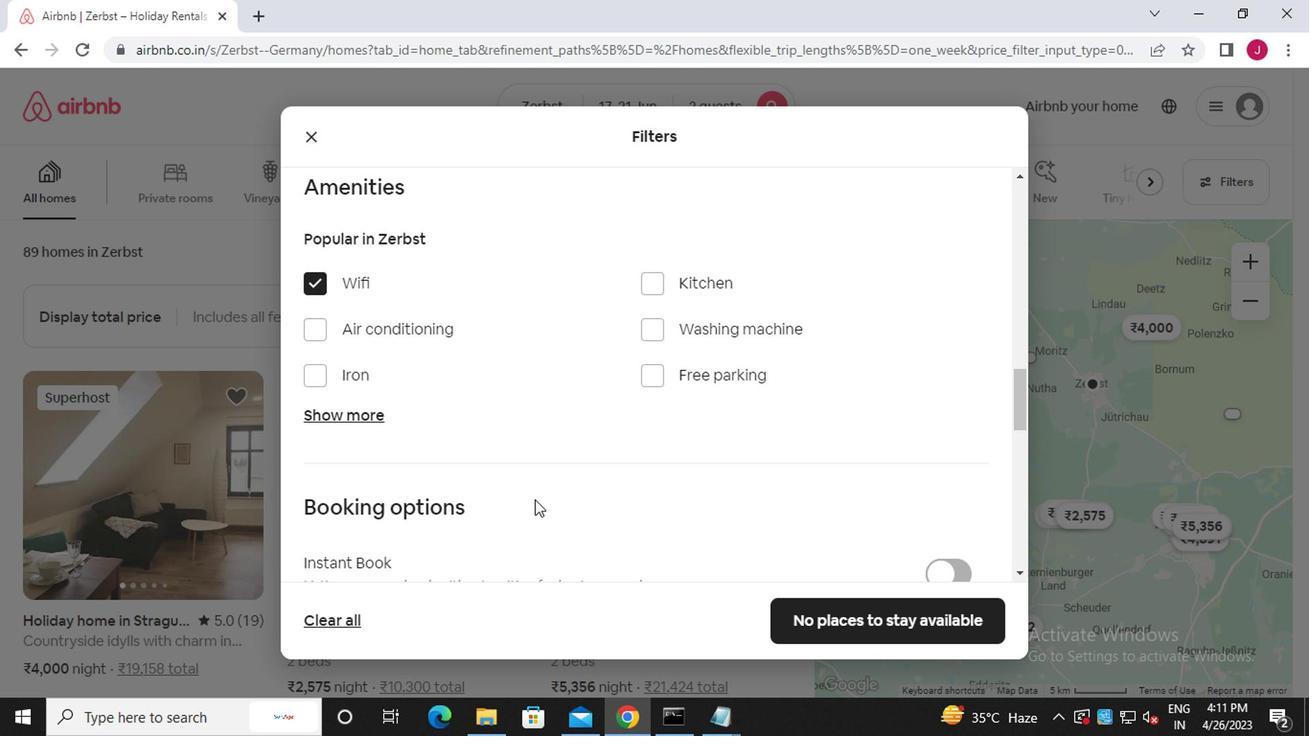 
Action: Mouse scrolled (536, 499) with delta (0, -1)
Screenshot: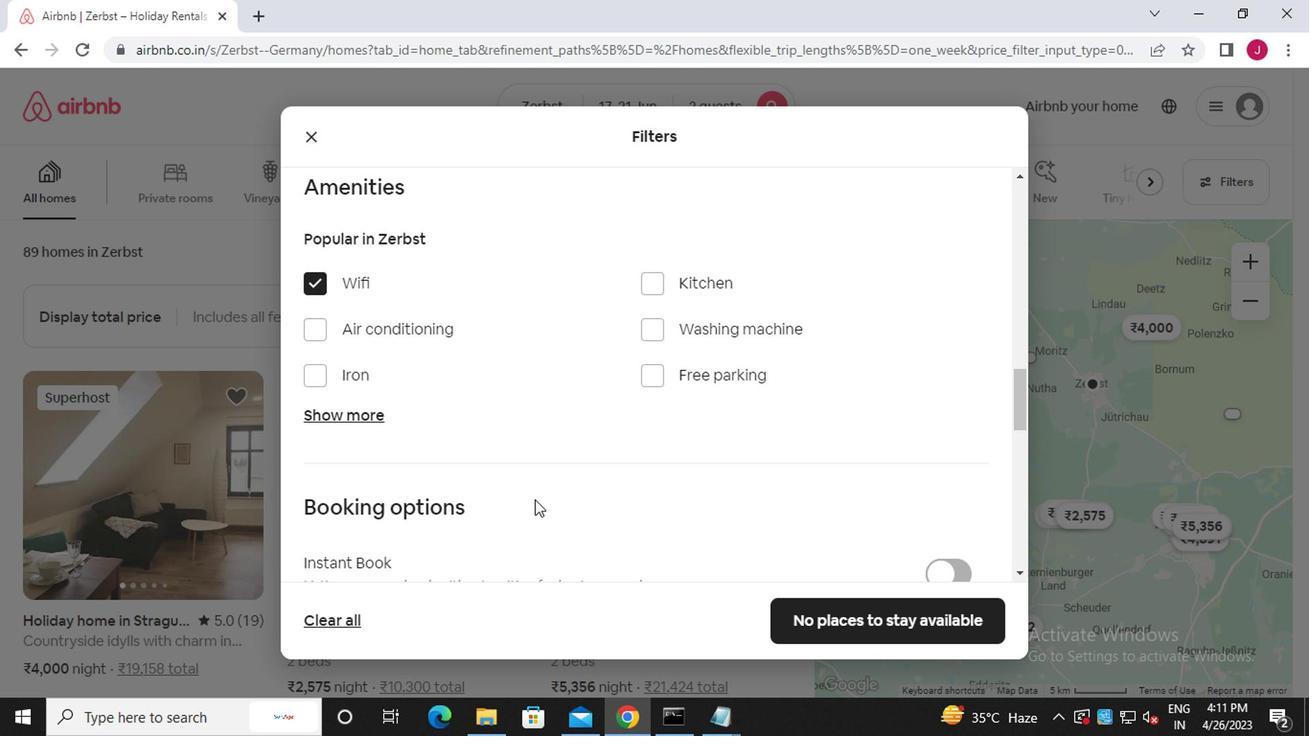 
Action: Mouse moved to (968, 247)
Screenshot: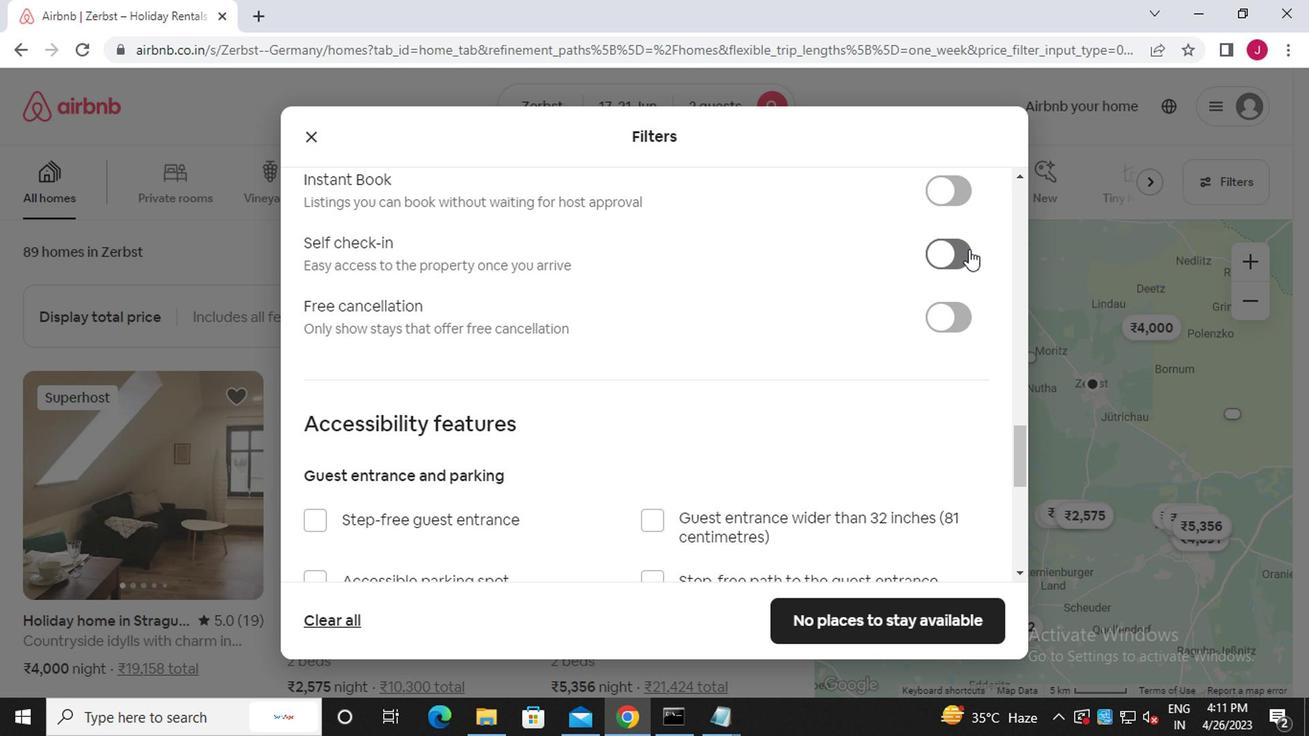 
Action: Mouse pressed left at (968, 247)
Screenshot: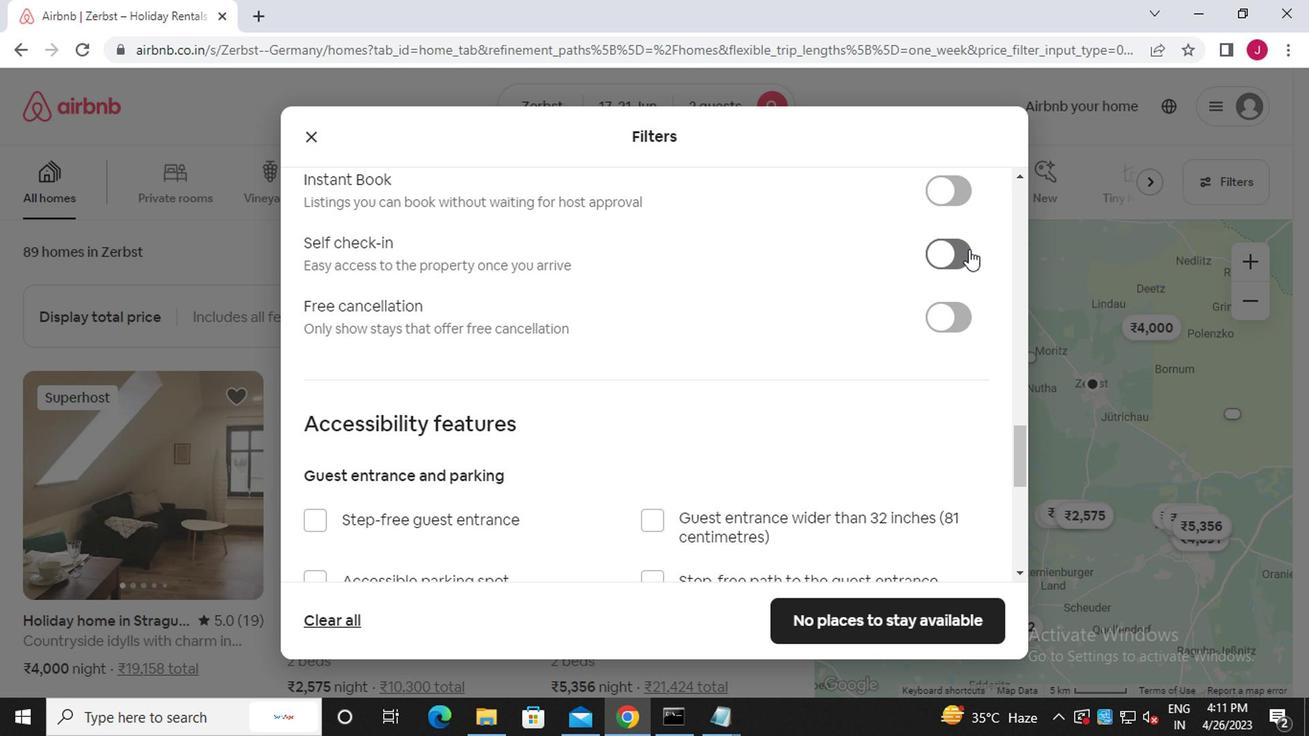 
Action: Mouse moved to (706, 405)
Screenshot: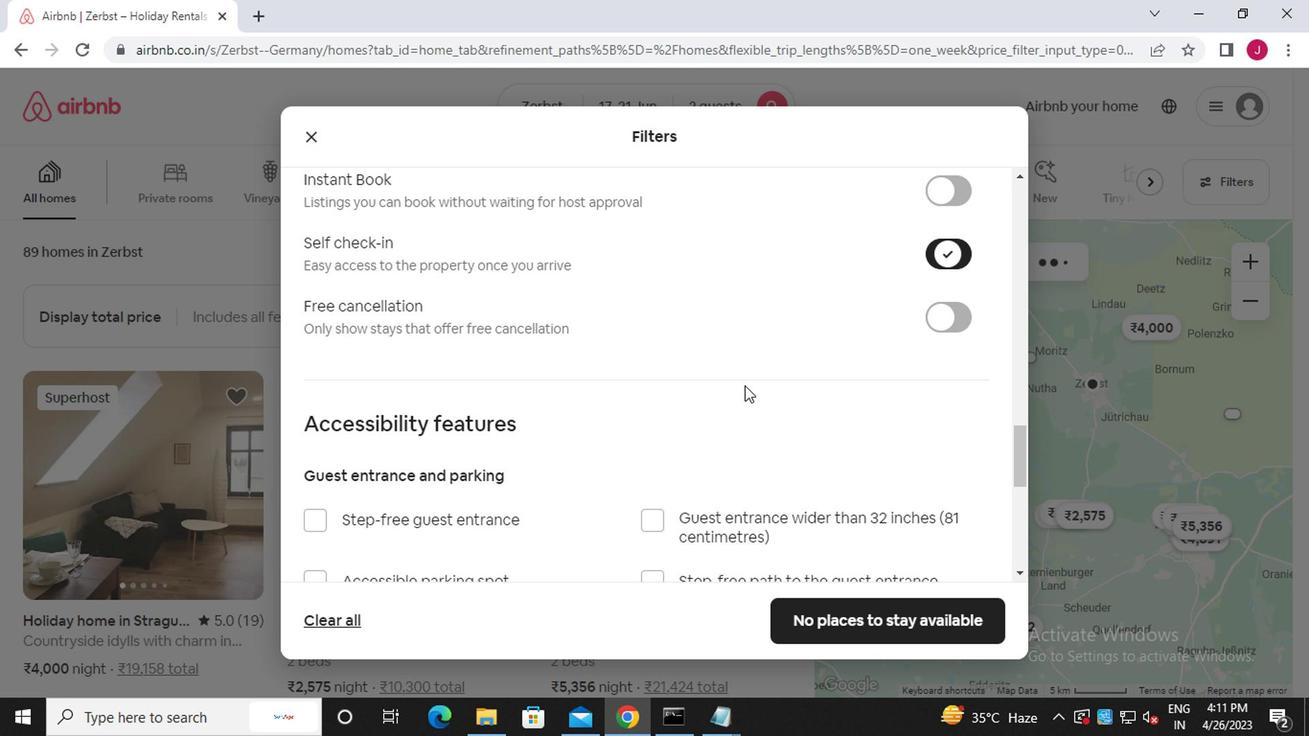 
Action: Mouse scrolled (706, 403) with delta (0, -1)
Screenshot: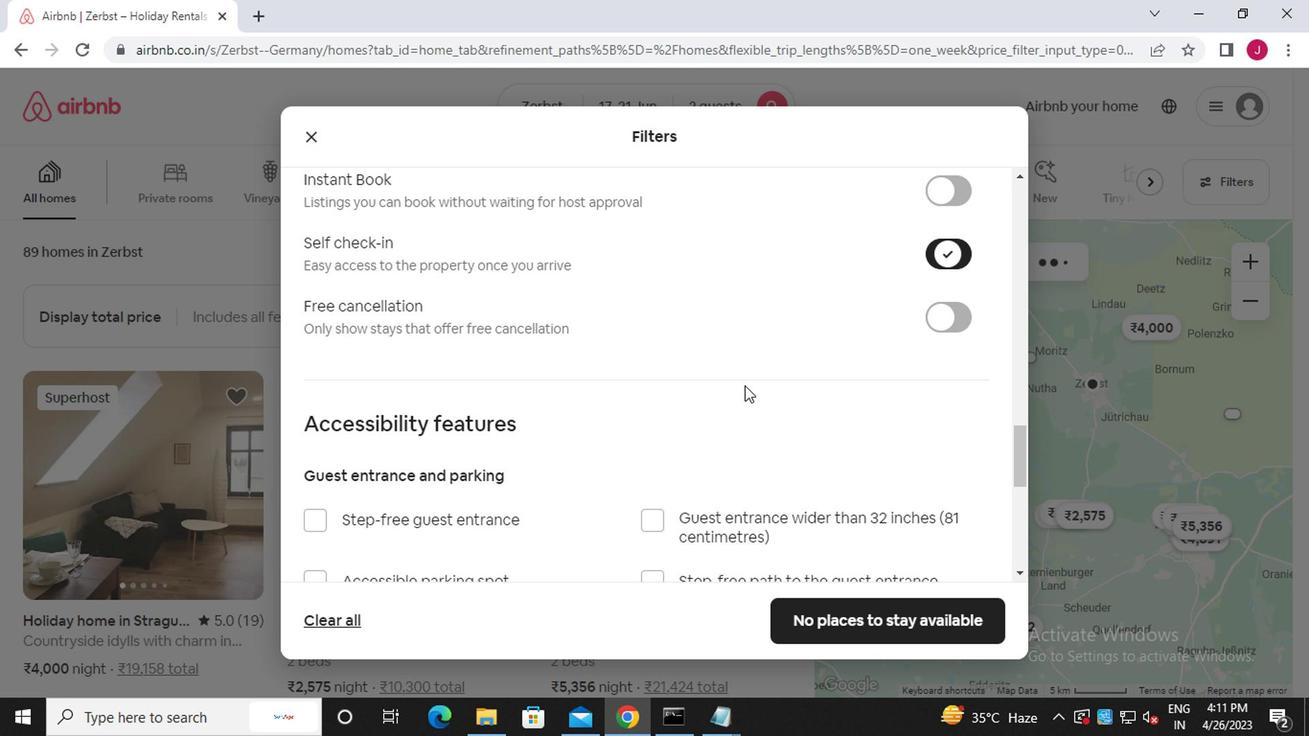 
Action: Mouse moved to (701, 407)
Screenshot: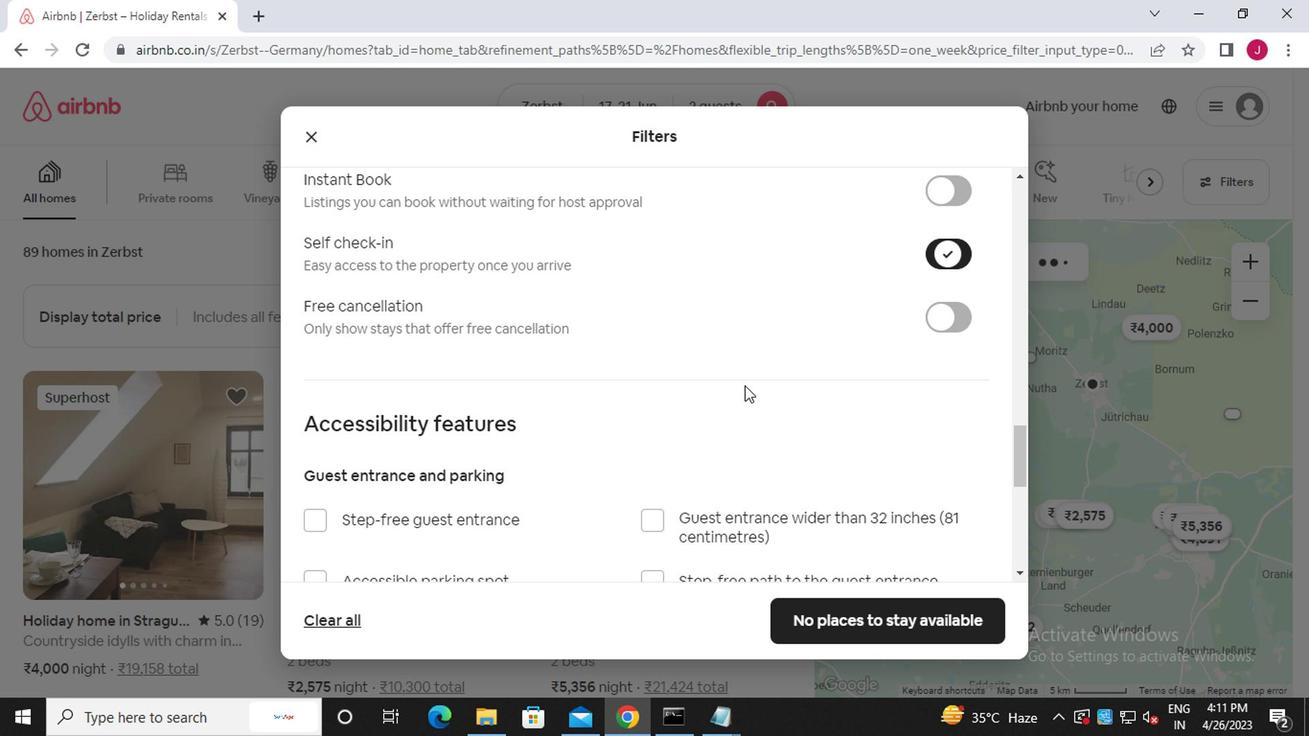 
Action: Mouse scrolled (701, 406) with delta (0, -1)
Screenshot: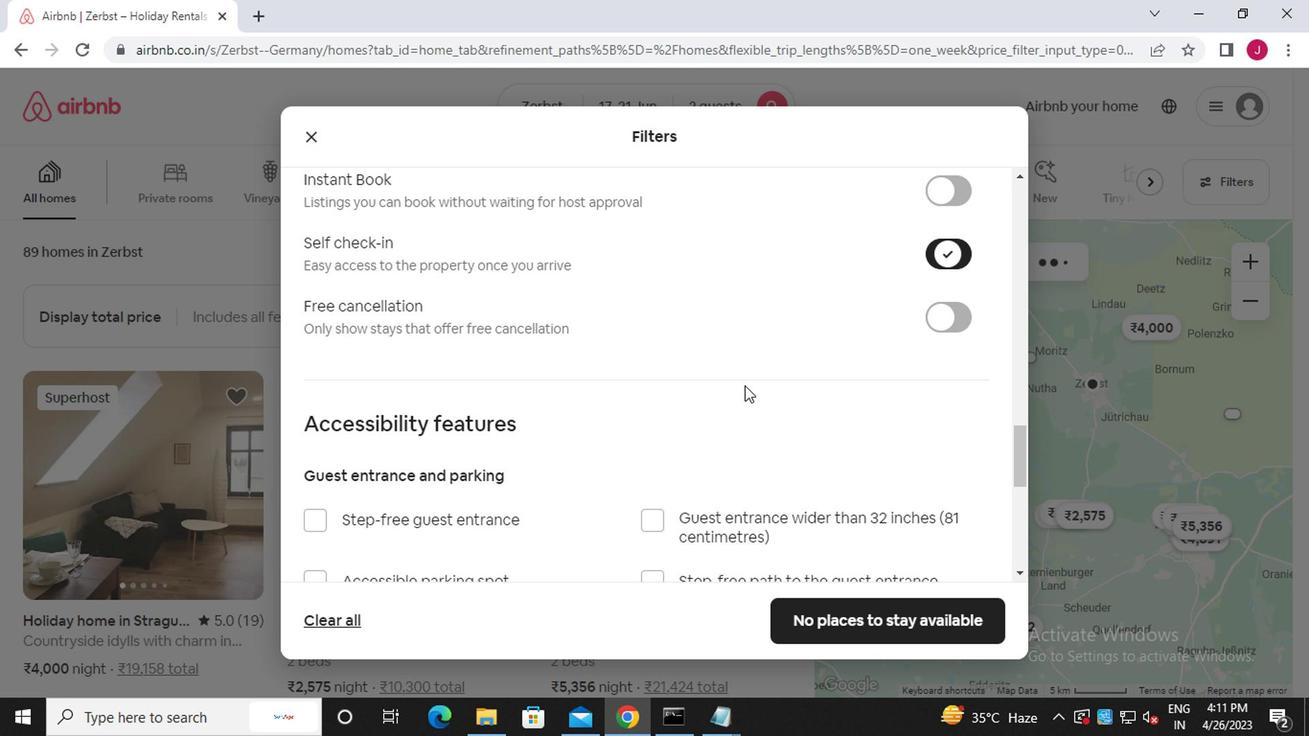
Action: Mouse moved to (696, 410)
Screenshot: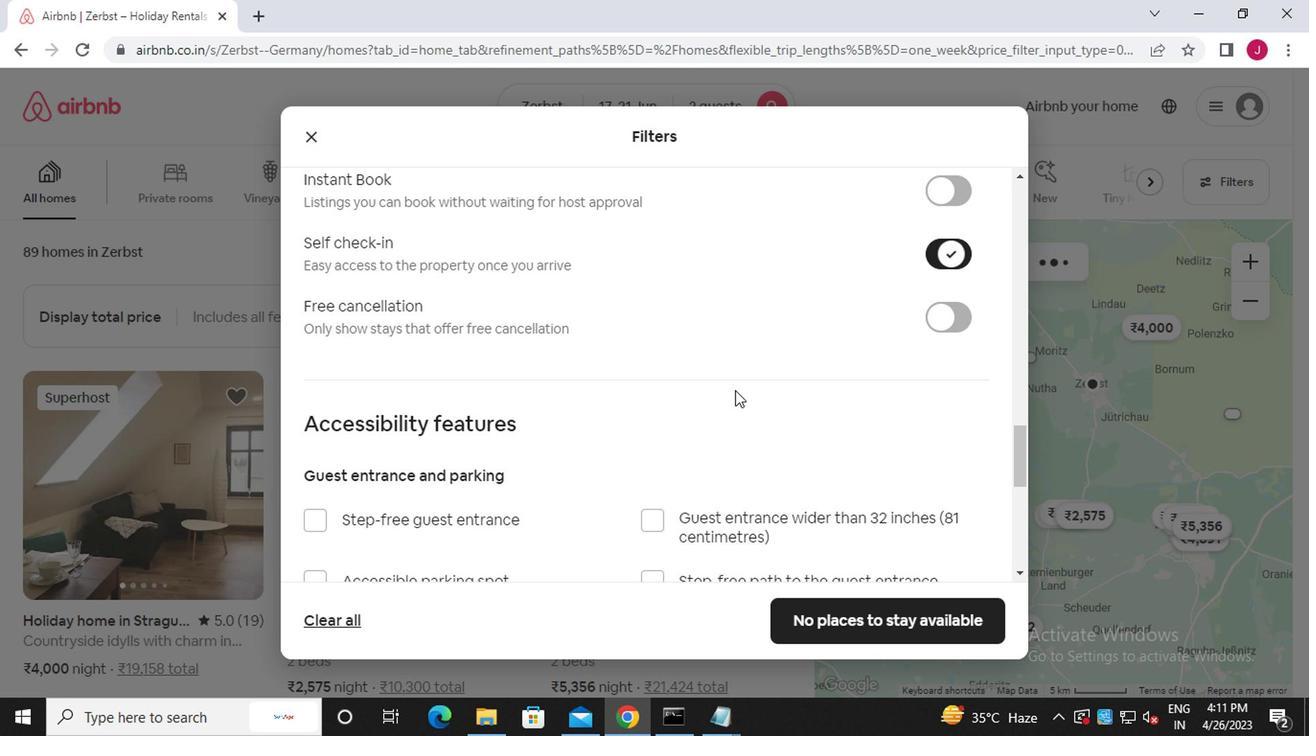 
Action: Mouse scrolled (696, 409) with delta (0, 0)
Screenshot: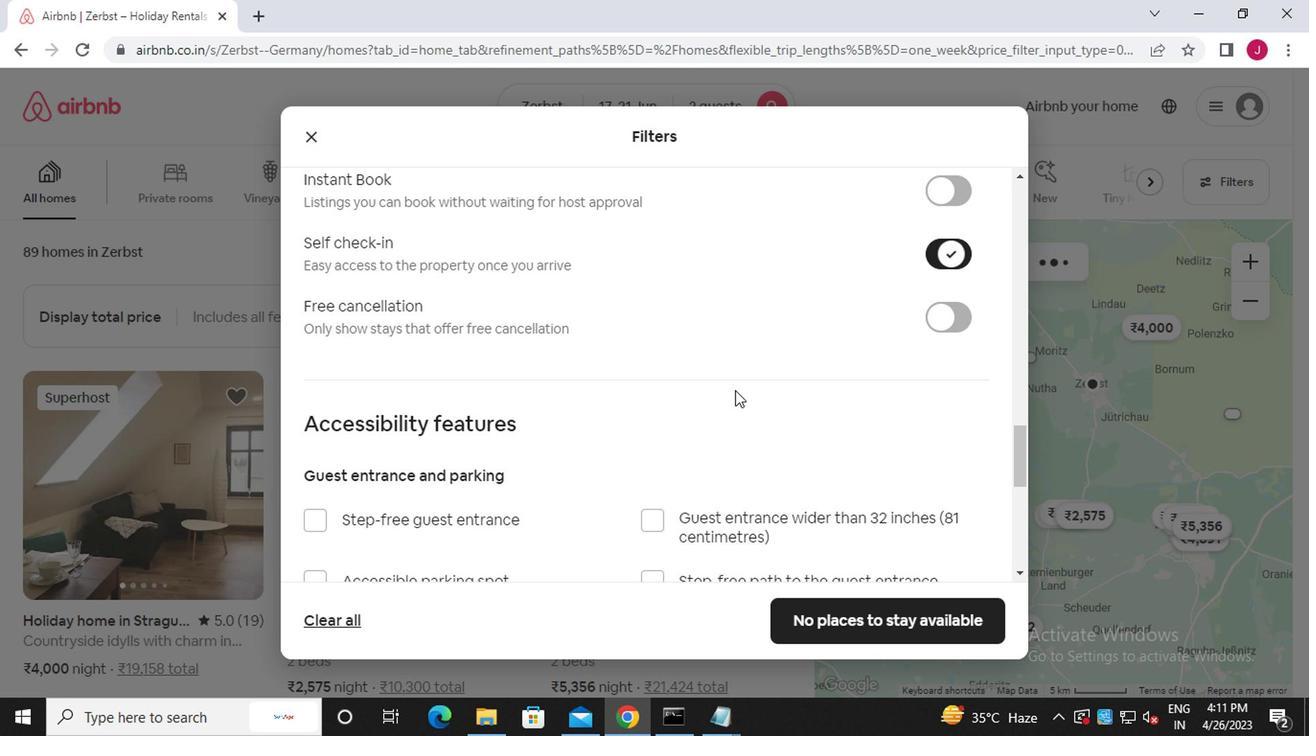 
Action: Mouse moved to (694, 412)
Screenshot: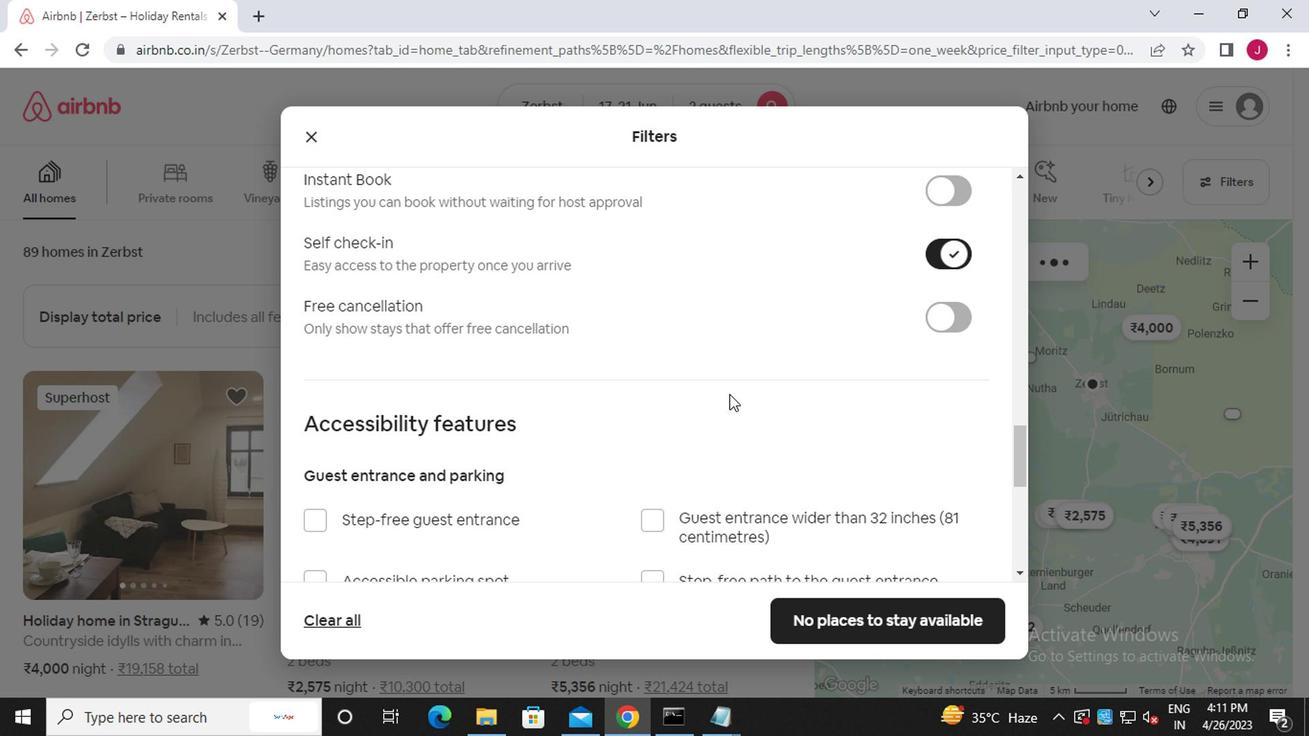 
Action: Mouse scrolled (694, 411) with delta (0, -1)
Screenshot: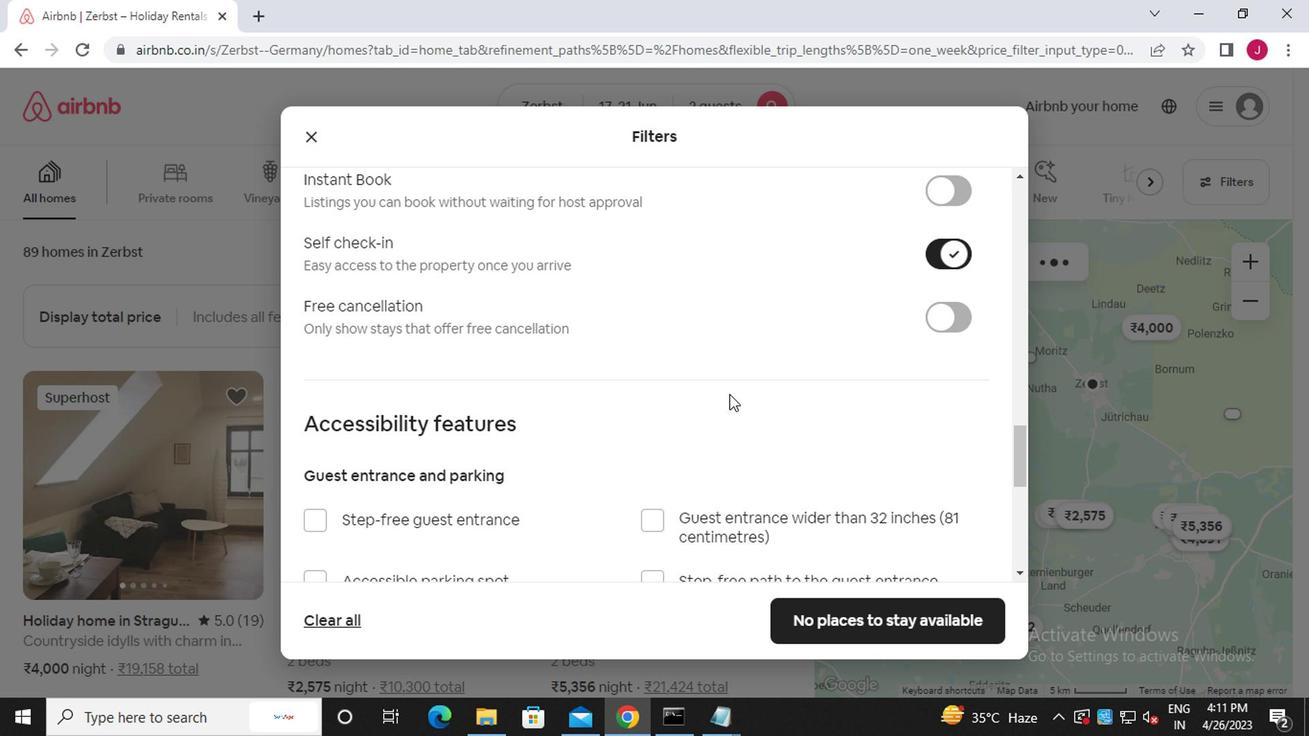 
Action: Mouse moved to (693, 413)
Screenshot: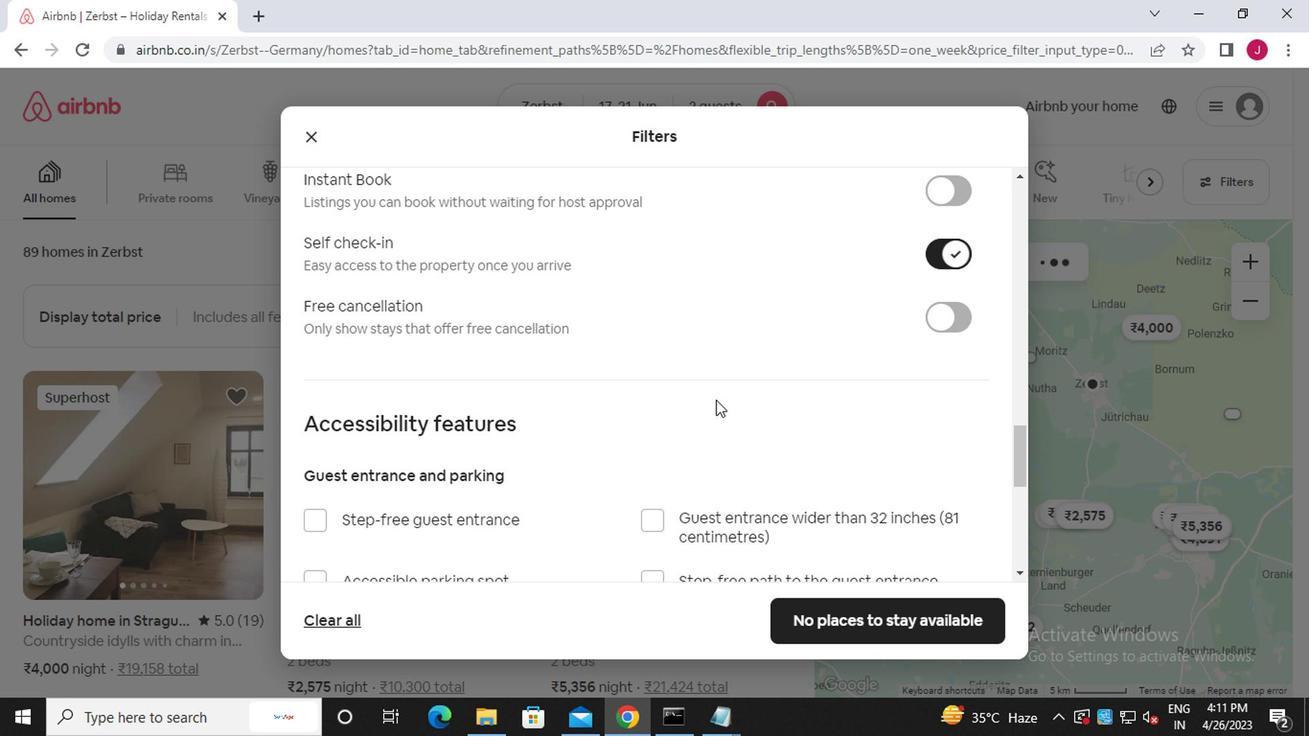 
Action: Mouse scrolled (693, 412) with delta (0, 0)
Screenshot: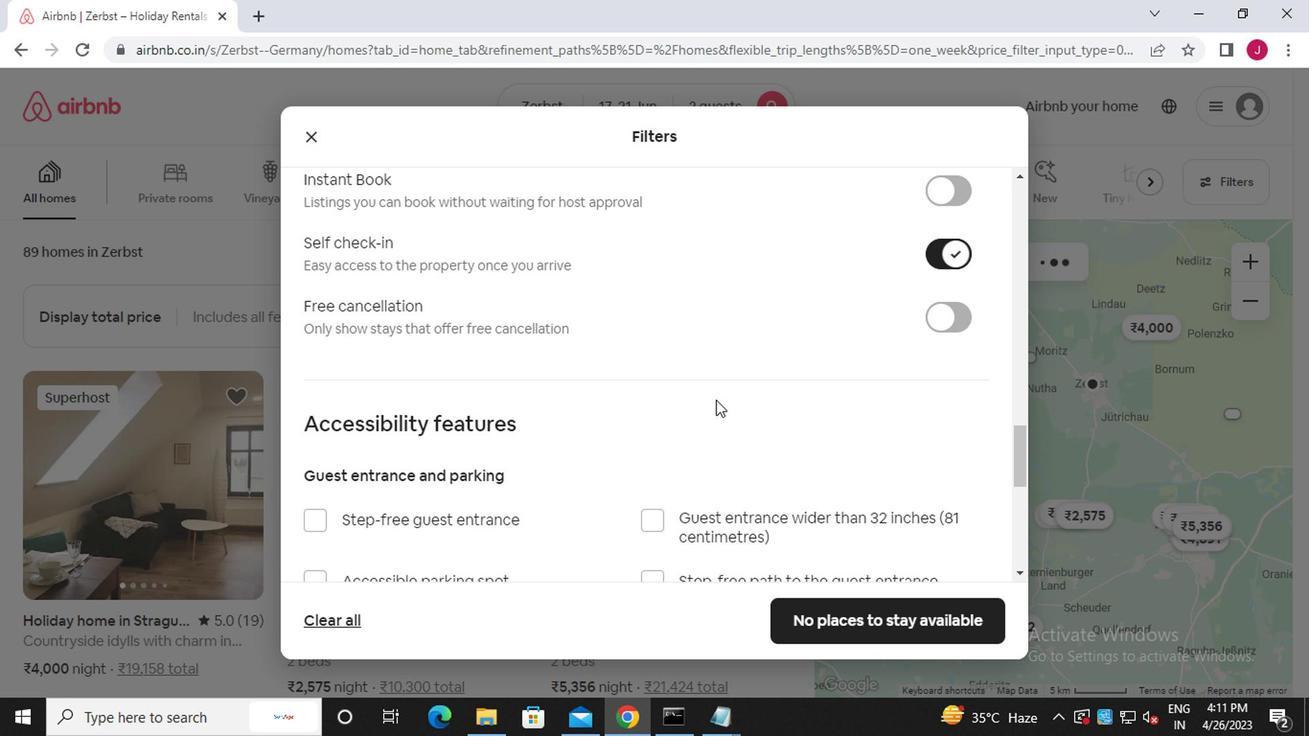 
Action: Mouse moved to (682, 419)
Screenshot: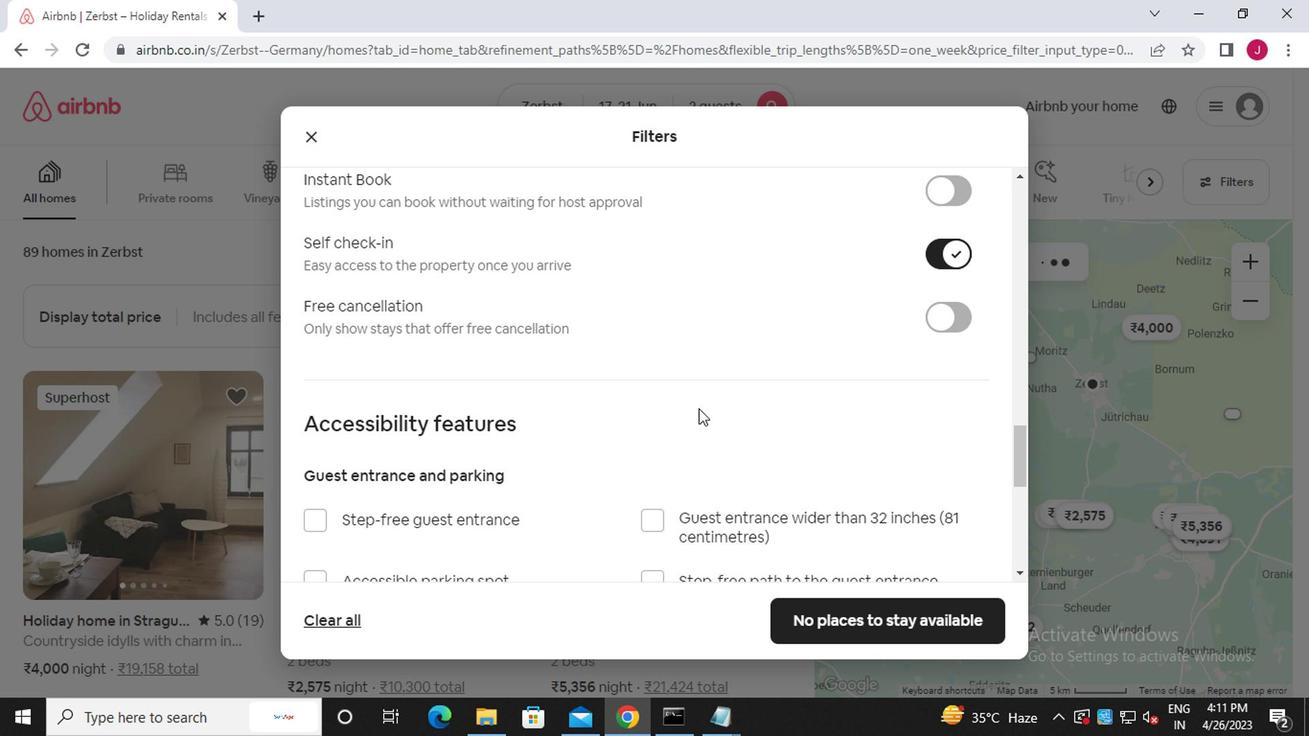 
Action: Mouse scrolled (682, 418) with delta (0, -1)
Screenshot: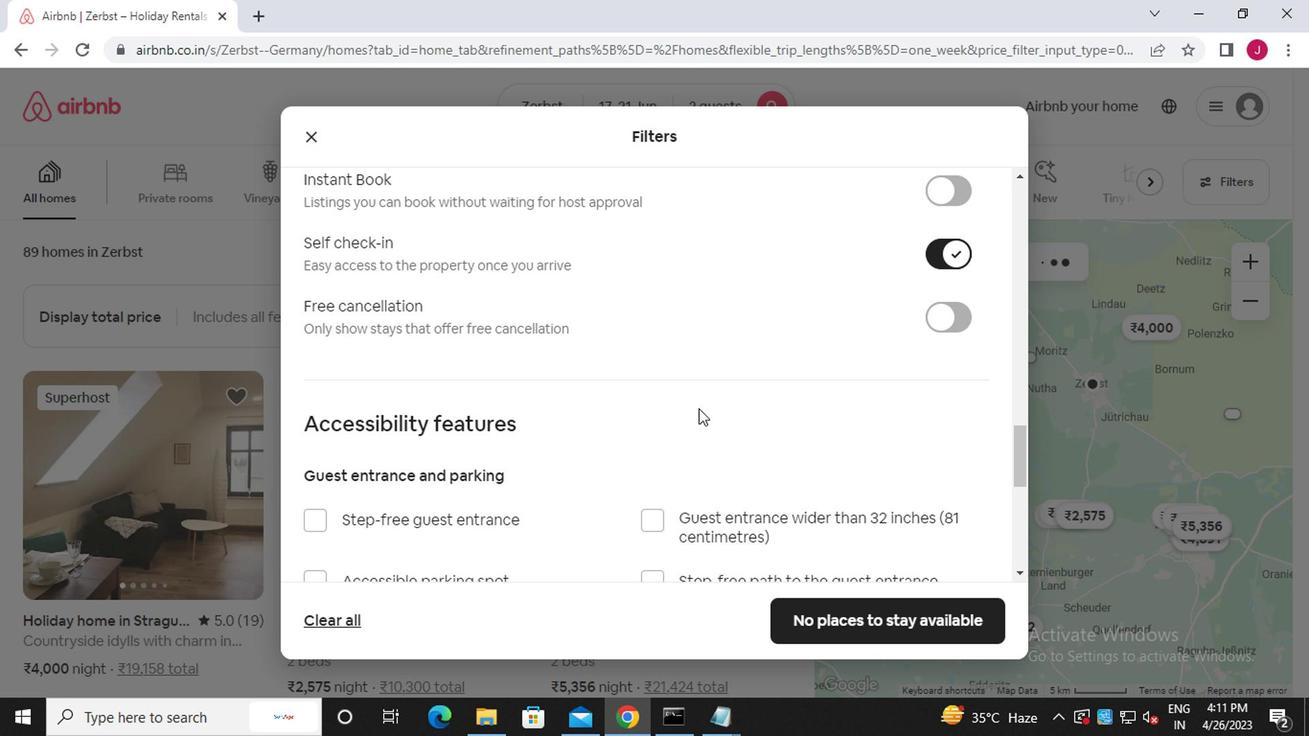 
Action: Mouse moved to (310, 444)
Screenshot: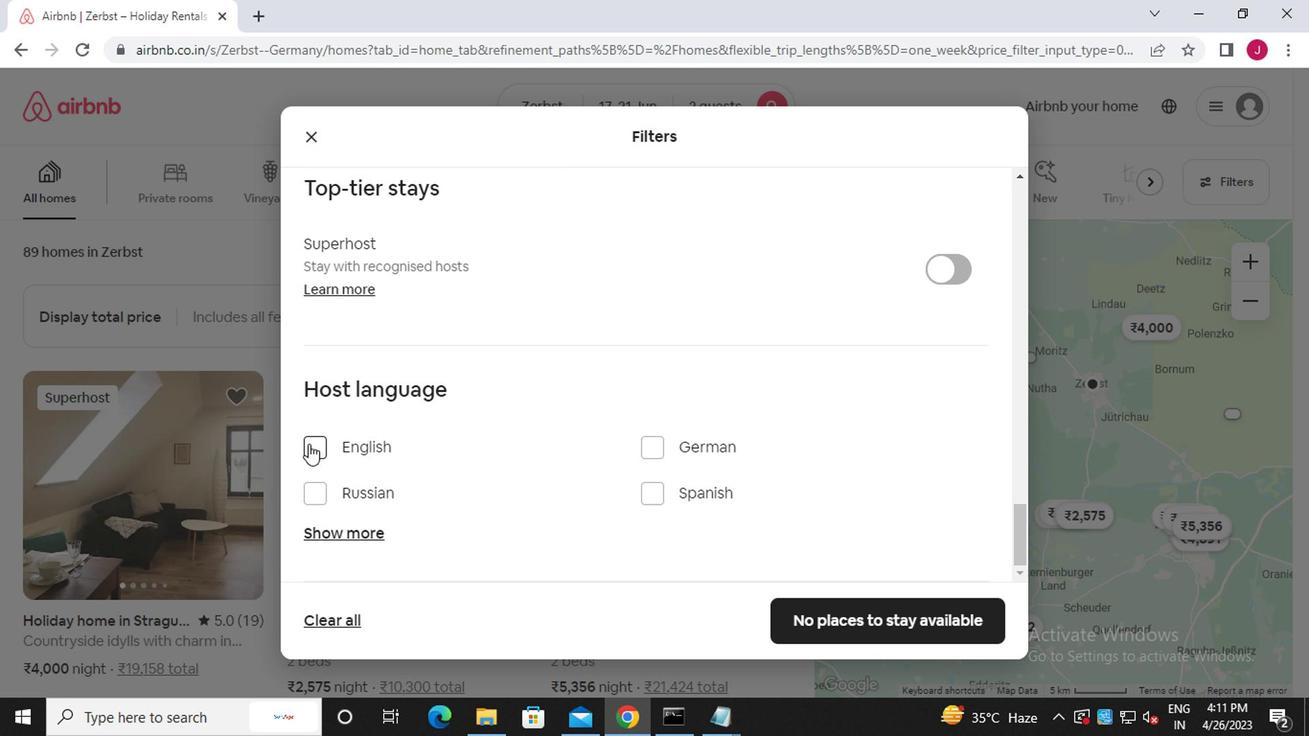 
Action: Mouse pressed left at (310, 444)
Screenshot: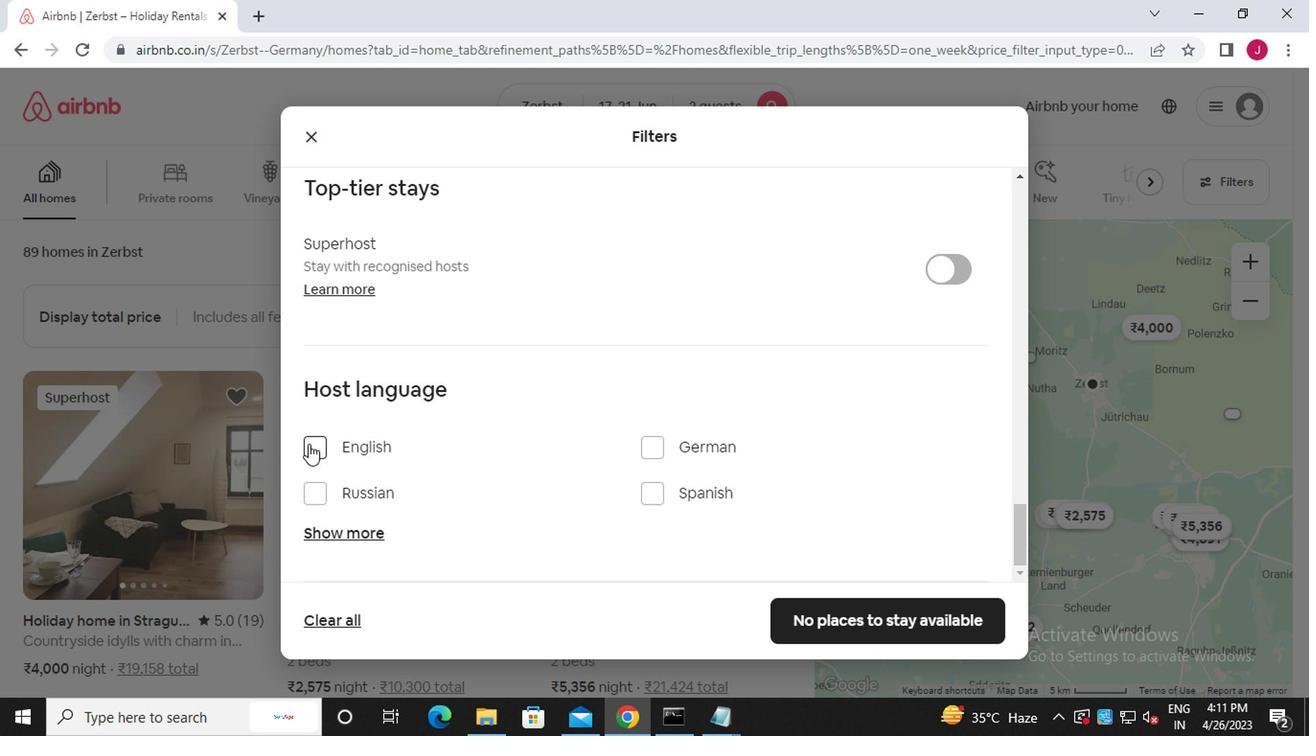 
Action: Mouse moved to (873, 626)
Screenshot: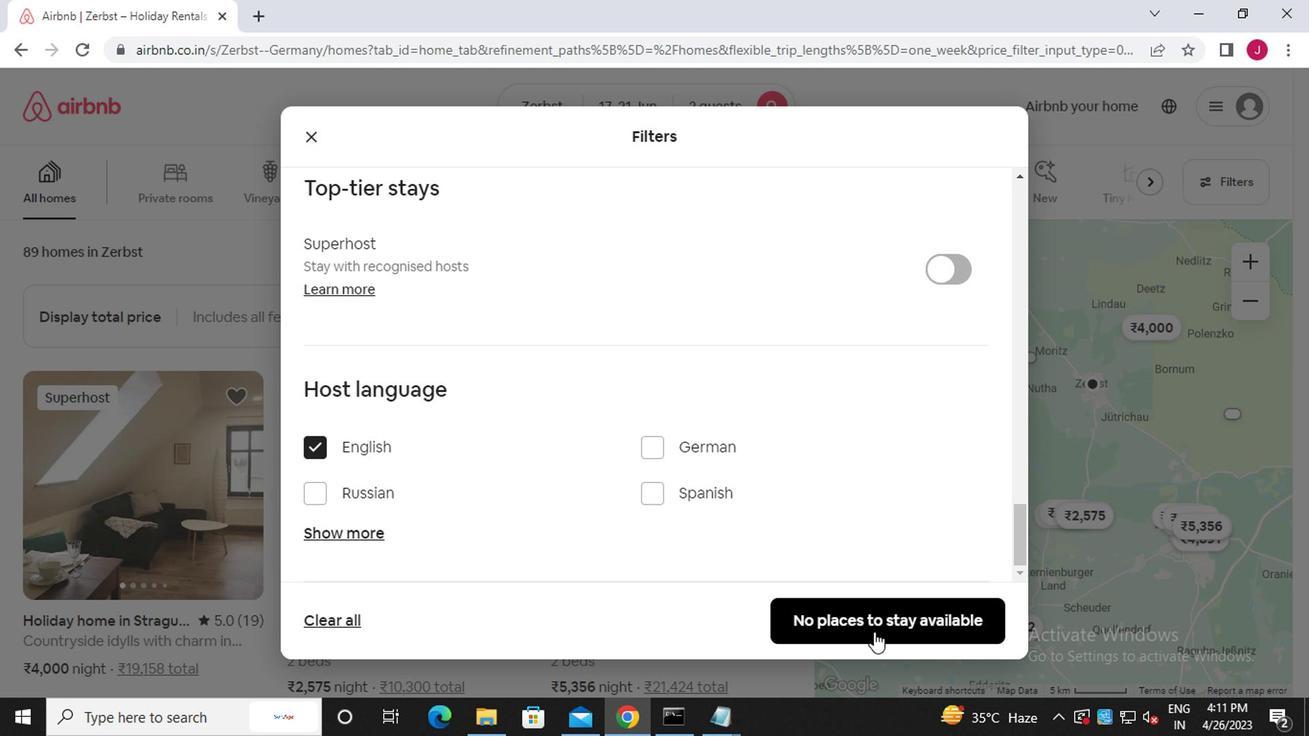 
Action: Mouse pressed left at (873, 626)
Screenshot: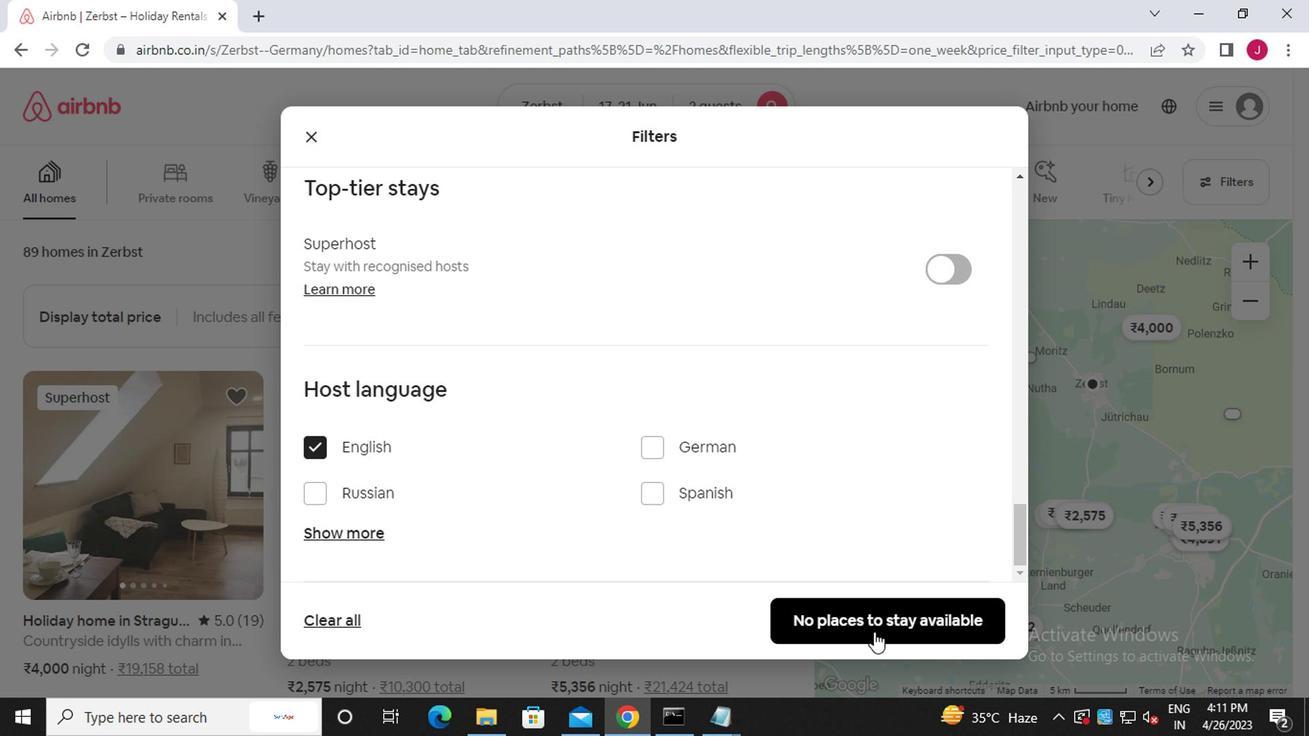 
Action: Mouse moved to (863, 613)
Screenshot: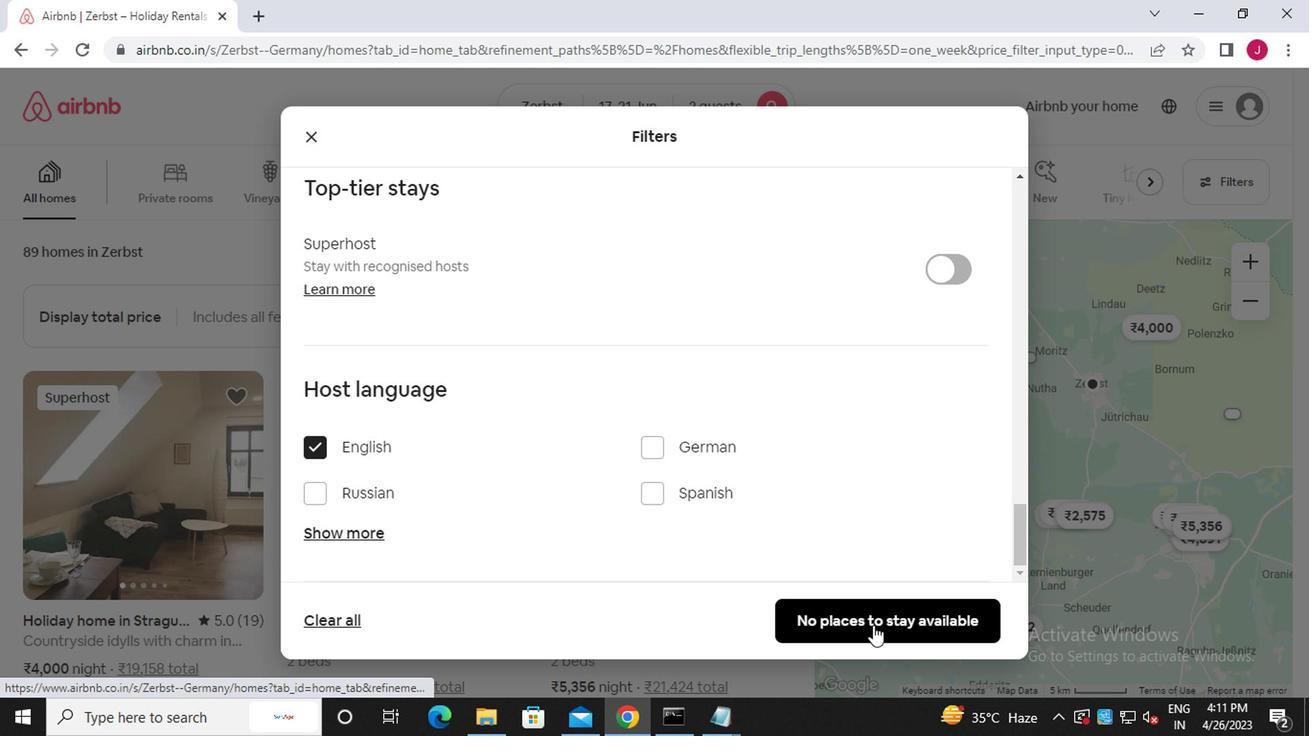 
